 Task: Add Attachment from computer to Card Card0000000017 in Board Board0000000005 in Workspace WS0000000002 in Trello. Add Cover Purple to Card Card0000000017 in Board Board0000000005 in Workspace WS0000000002 in Trello. Add "Move Card To …" Button titled Button0000000017 to "top" of the list "To Do" to Card Card0000000017 in Board Board0000000005 in Workspace WS0000000002 in Trello. Add Description DS0000000017 to Card Card0000000017 in Board Board0000000005 in Workspace WS0000000002 in Trello. Add Comment CM0000000017 to Card Card0000000017 in Board Board0000000005 in Workspace WS0000000002 in Trello
Action: Mouse moved to (406, 310)
Screenshot: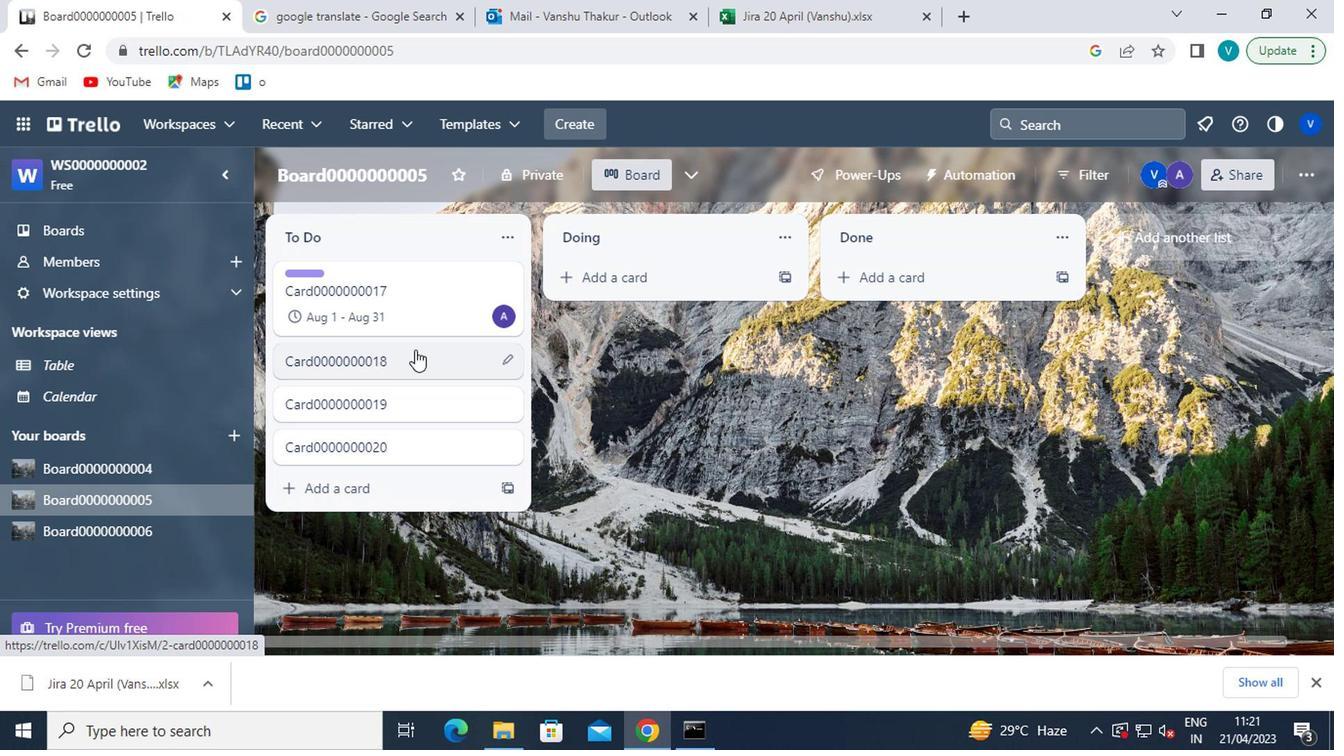 
Action: Mouse pressed left at (406, 310)
Screenshot: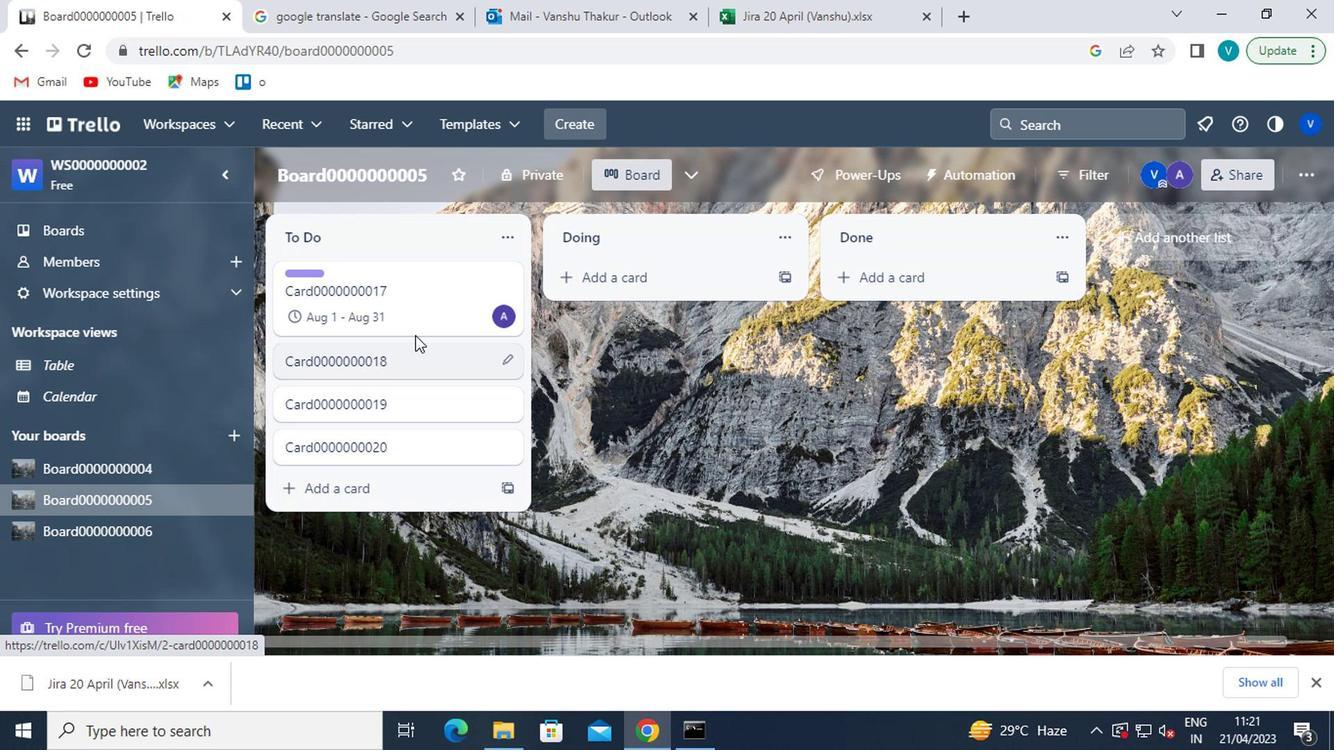 
Action: Mouse moved to (888, 494)
Screenshot: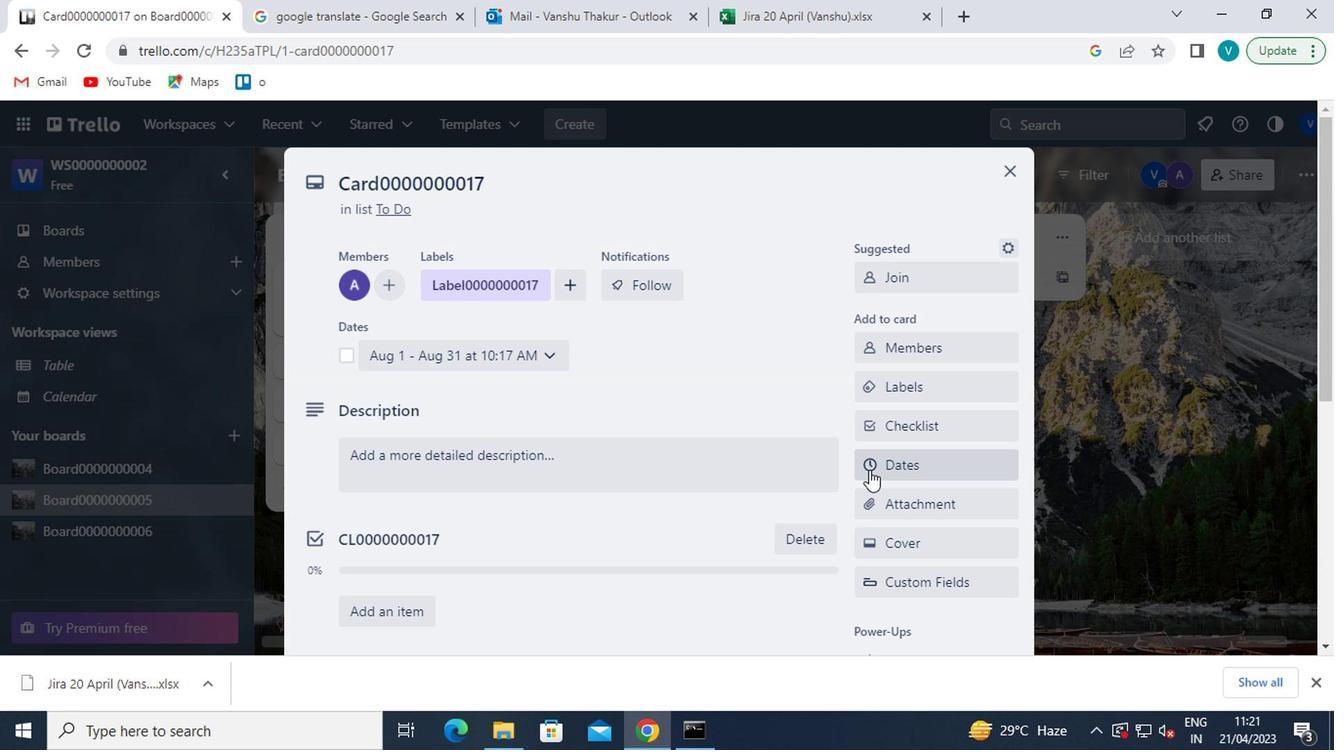
Action: Mouse pressed left at (888, 494)
Screenshot: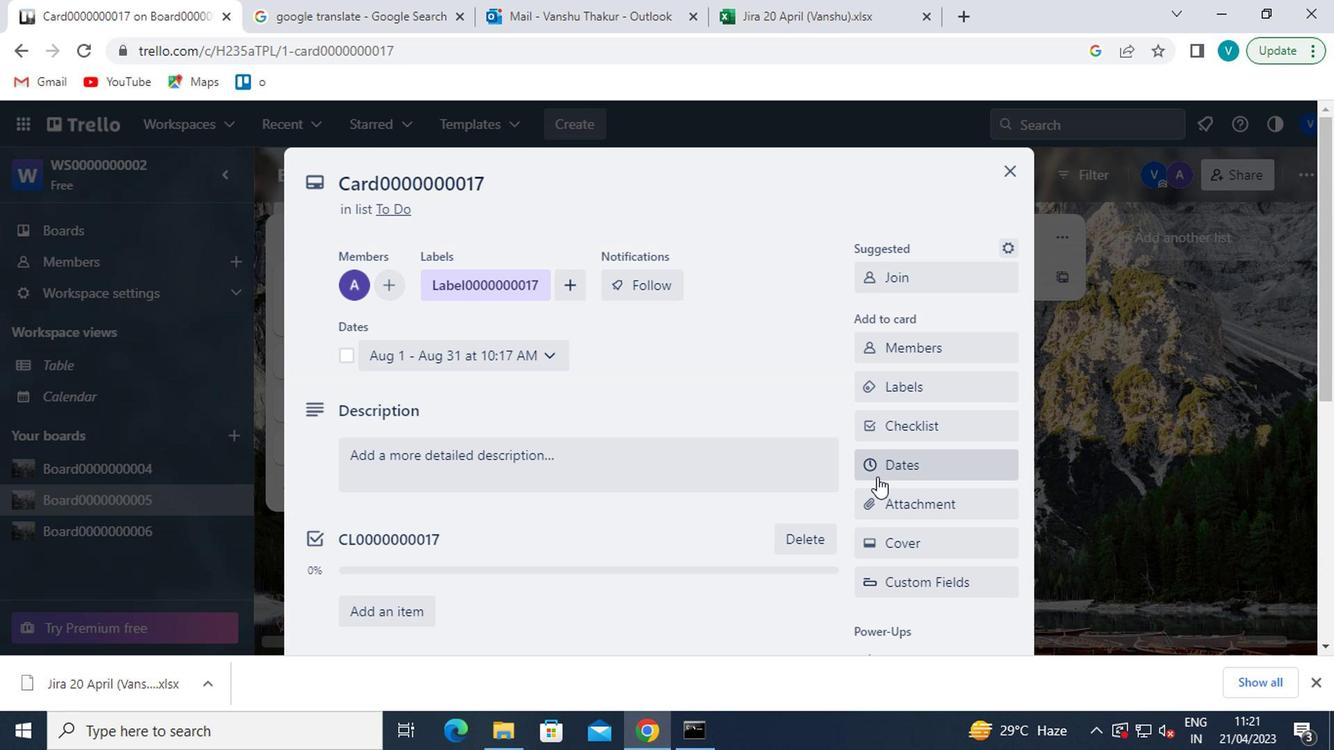
Action: Mouse moved to (944, 214)
Screenshot: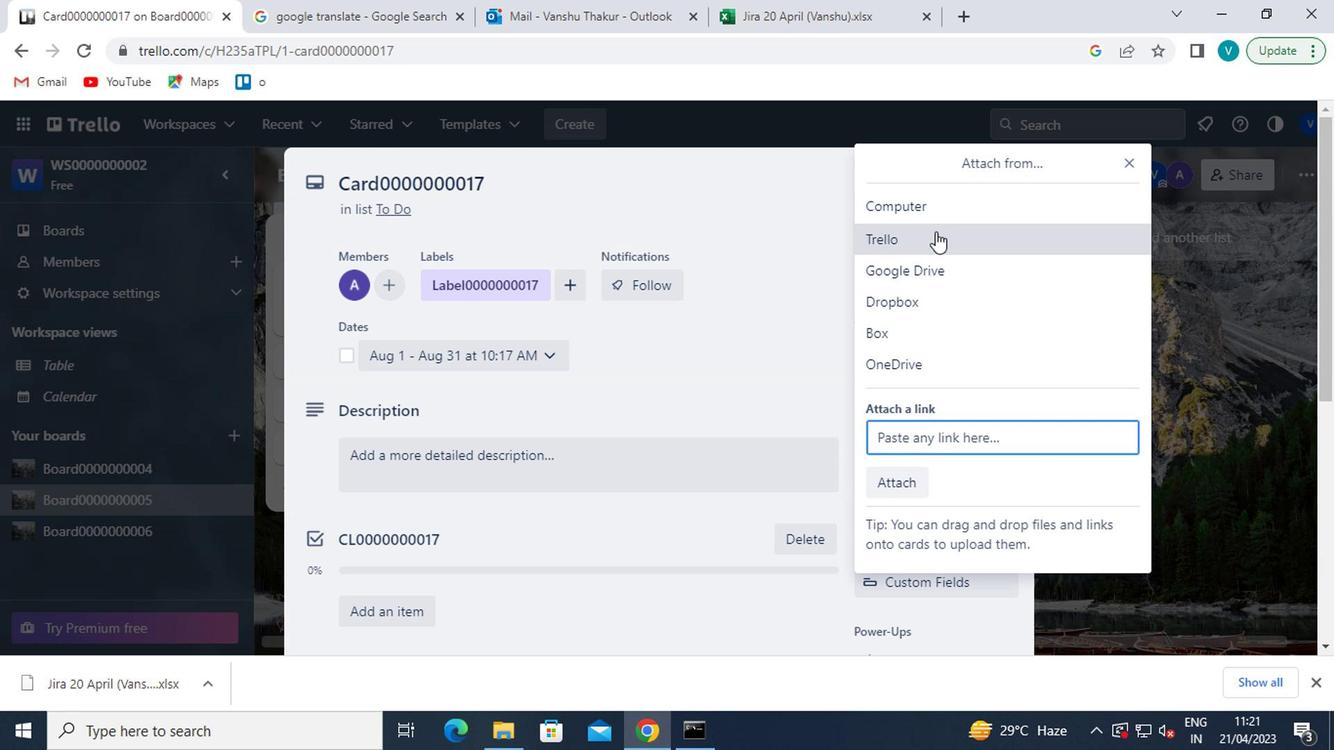 
Action: Mouse pressed left at (944, 214)
Screenshot: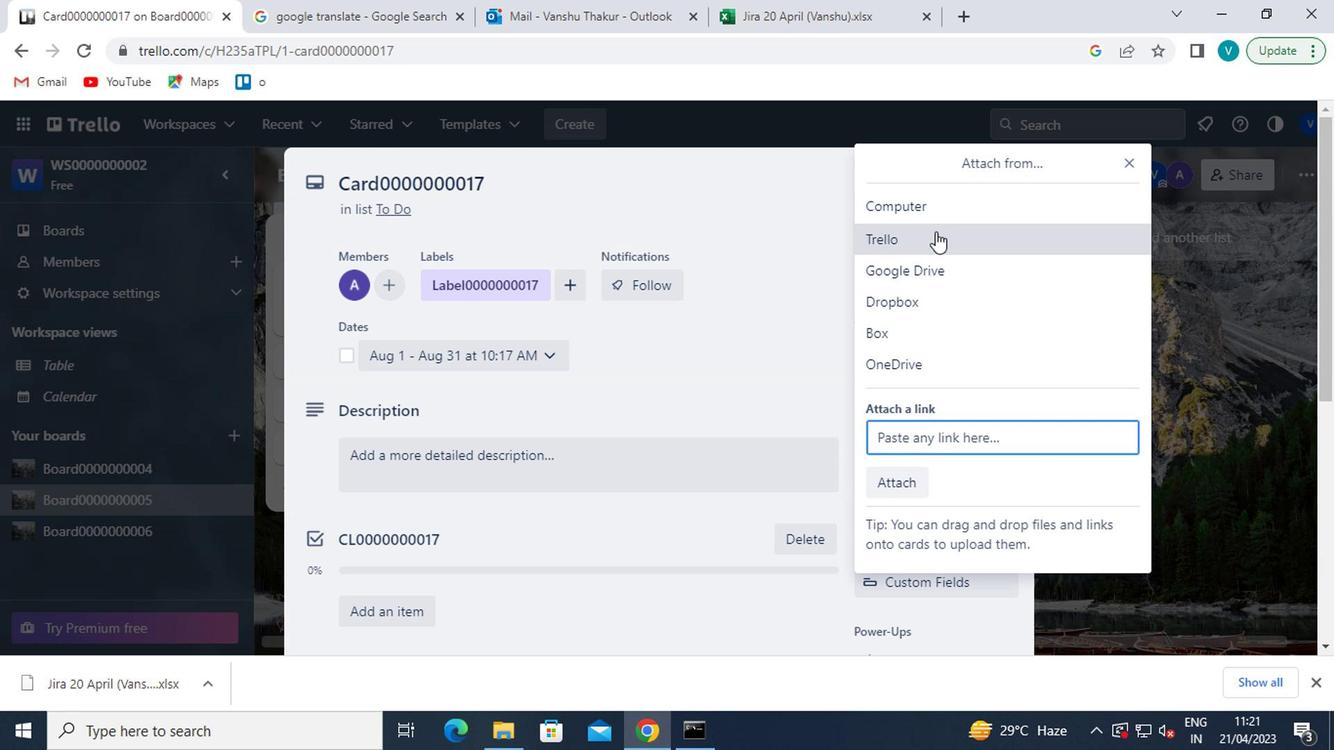 
Action: Mouse moved to (283, 284)
Screenshot: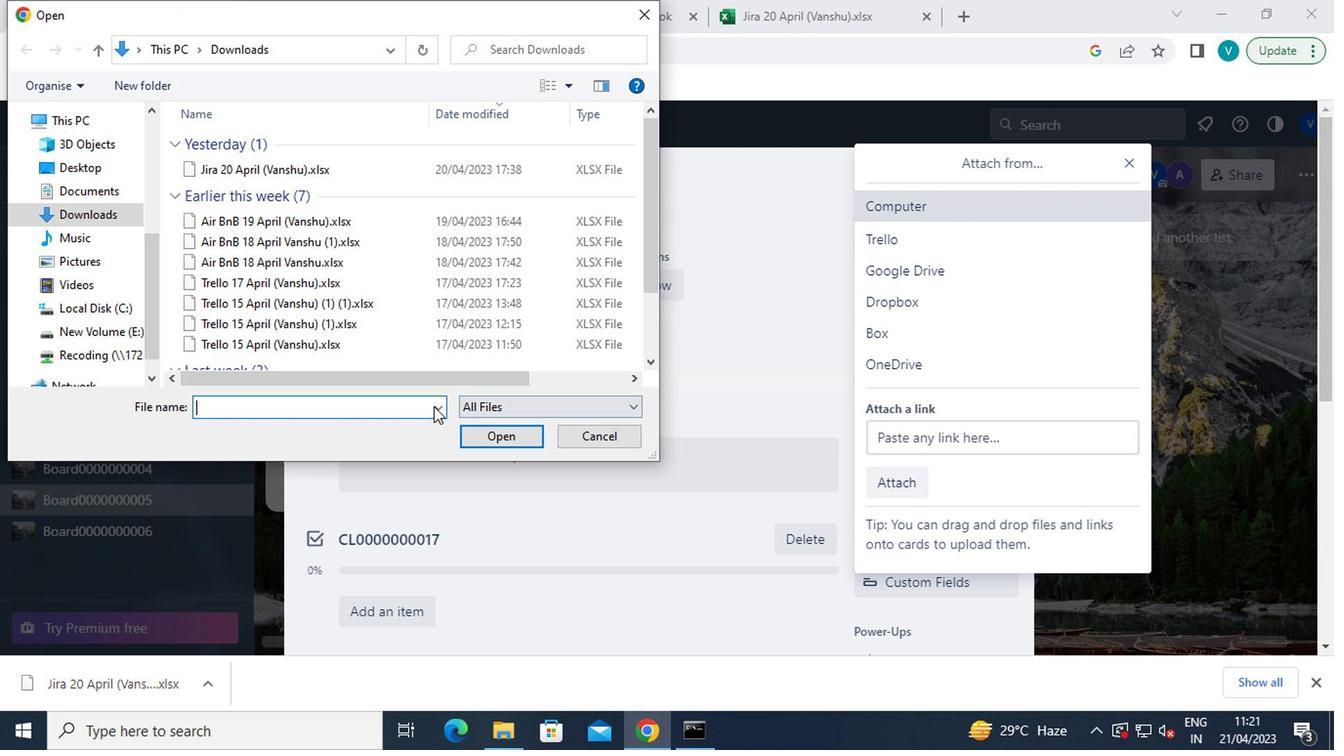 
Action: Mouse scrolled (283, 284) with delta (0, 0)
Screenshot: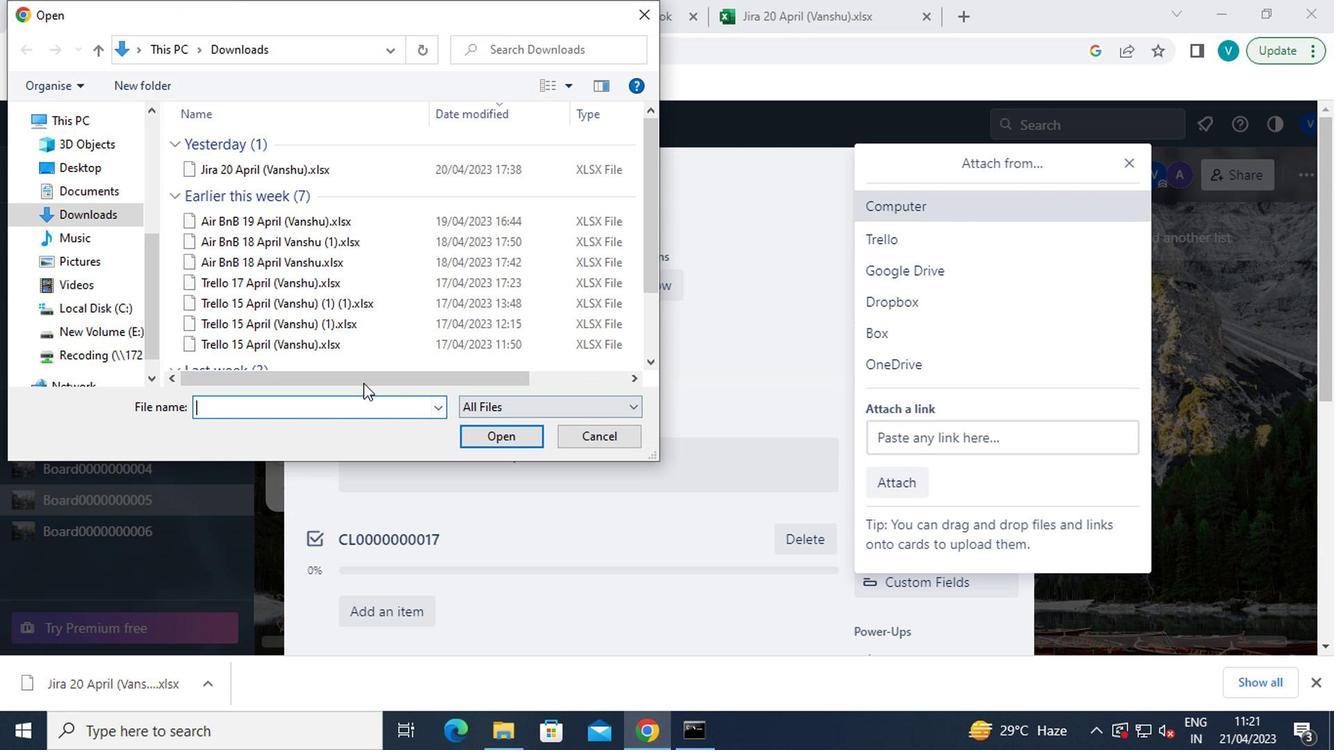 
Action: Mouse scrolled (283, 284) with delta (0, 0)
Screenshot: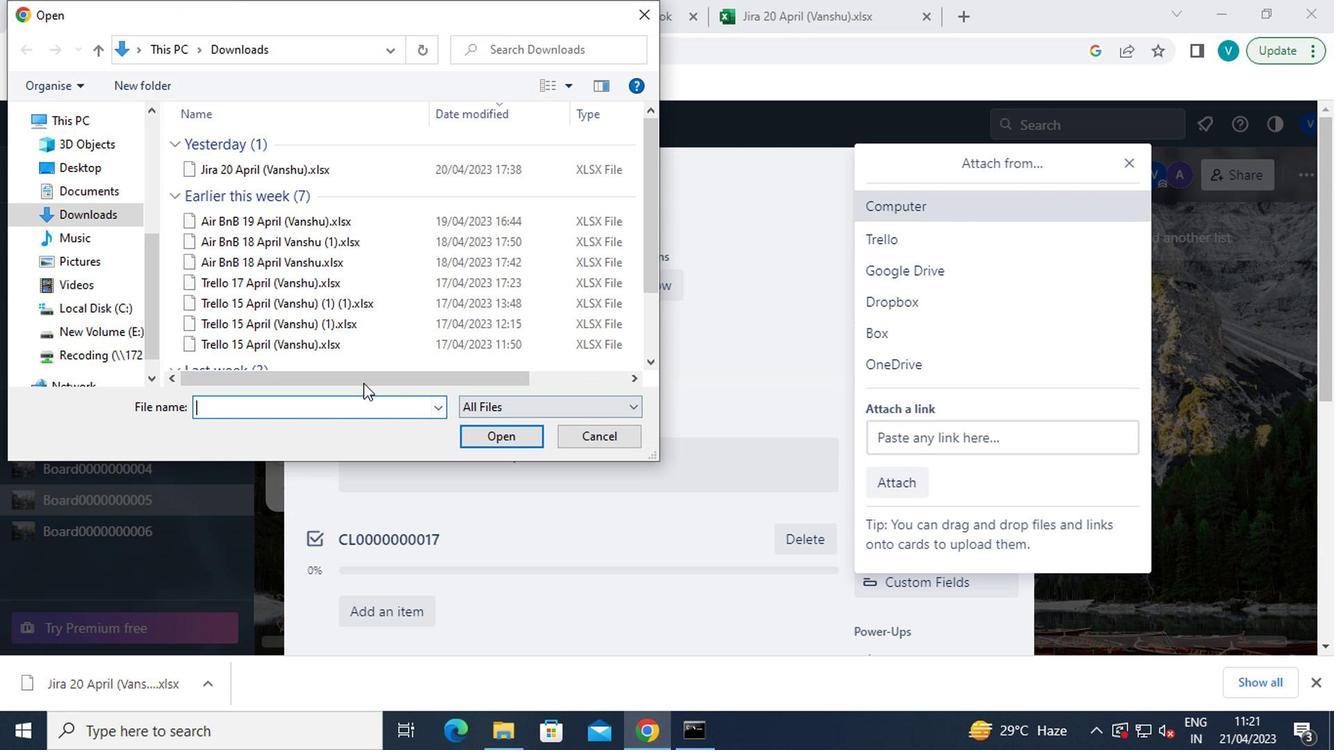 
Action: Mouse scrolled (283, 284) with delta (0, 0)
Screenshot: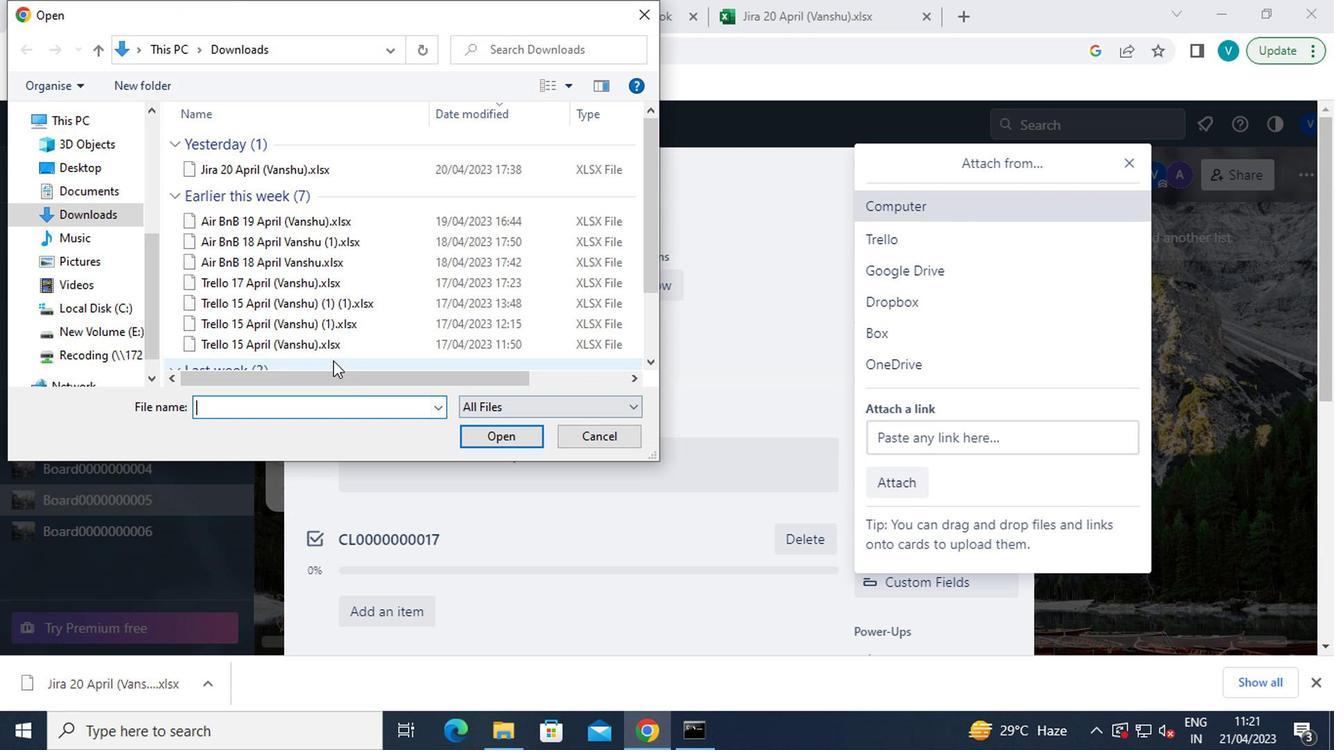 
Action: Mouse scrolled (283, 284) with delta (0, 0)
Screenshot: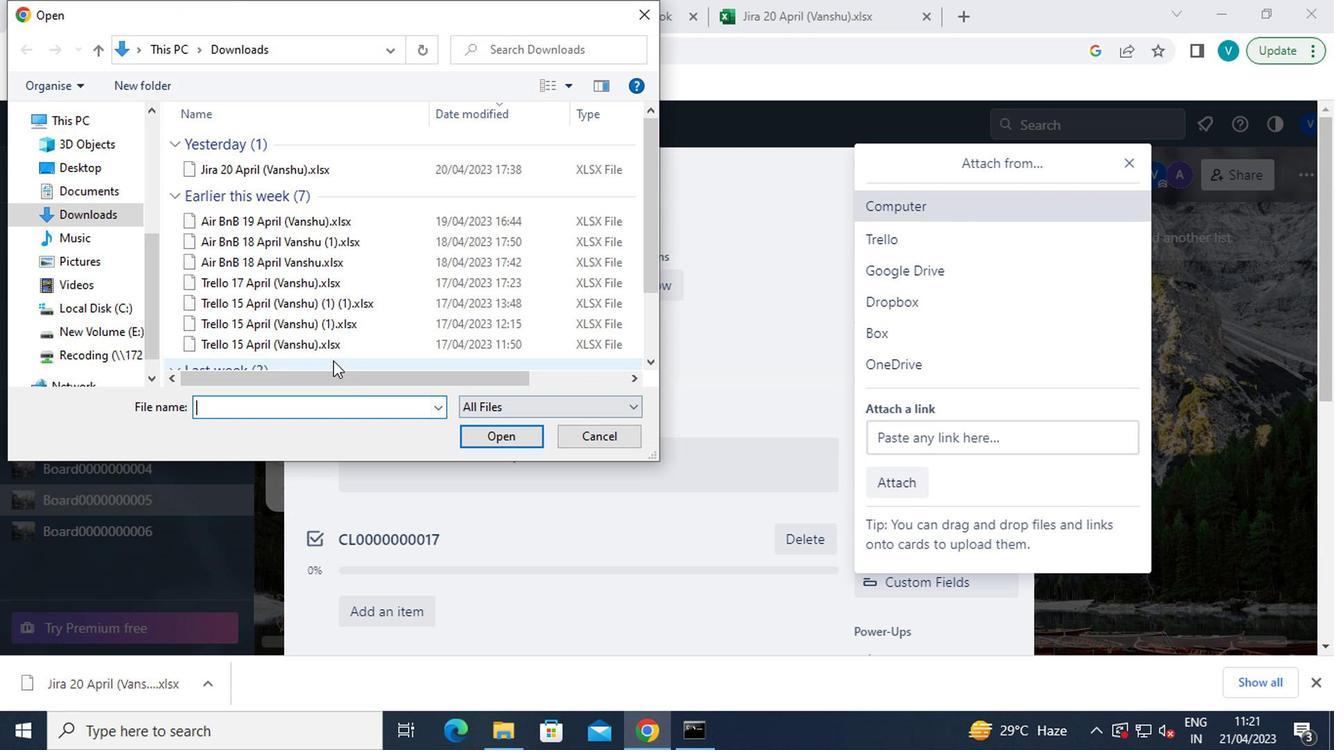 
Action: Mouse scrolled (283, 284) with delta (0, 0)
Screenshot: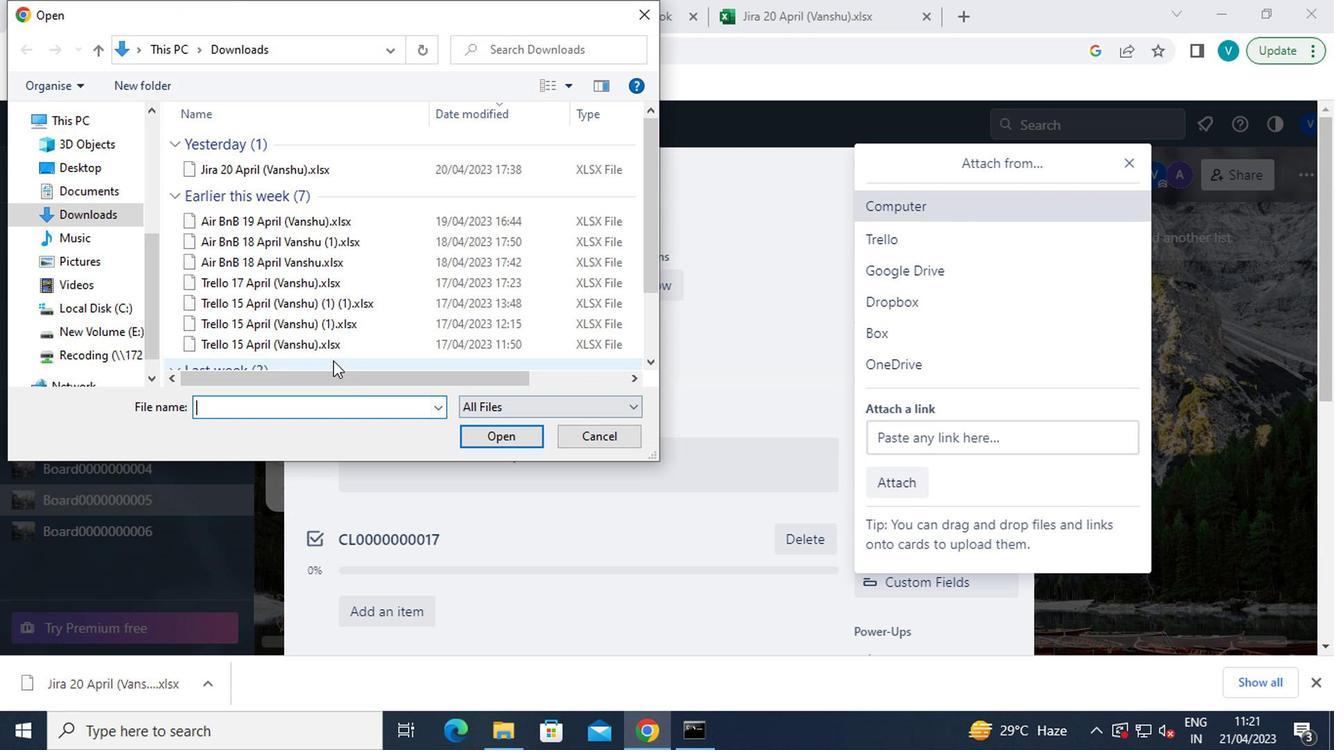 
Action: Mouse scrolled (283, 284) with delta (0, 0)
Screenshot: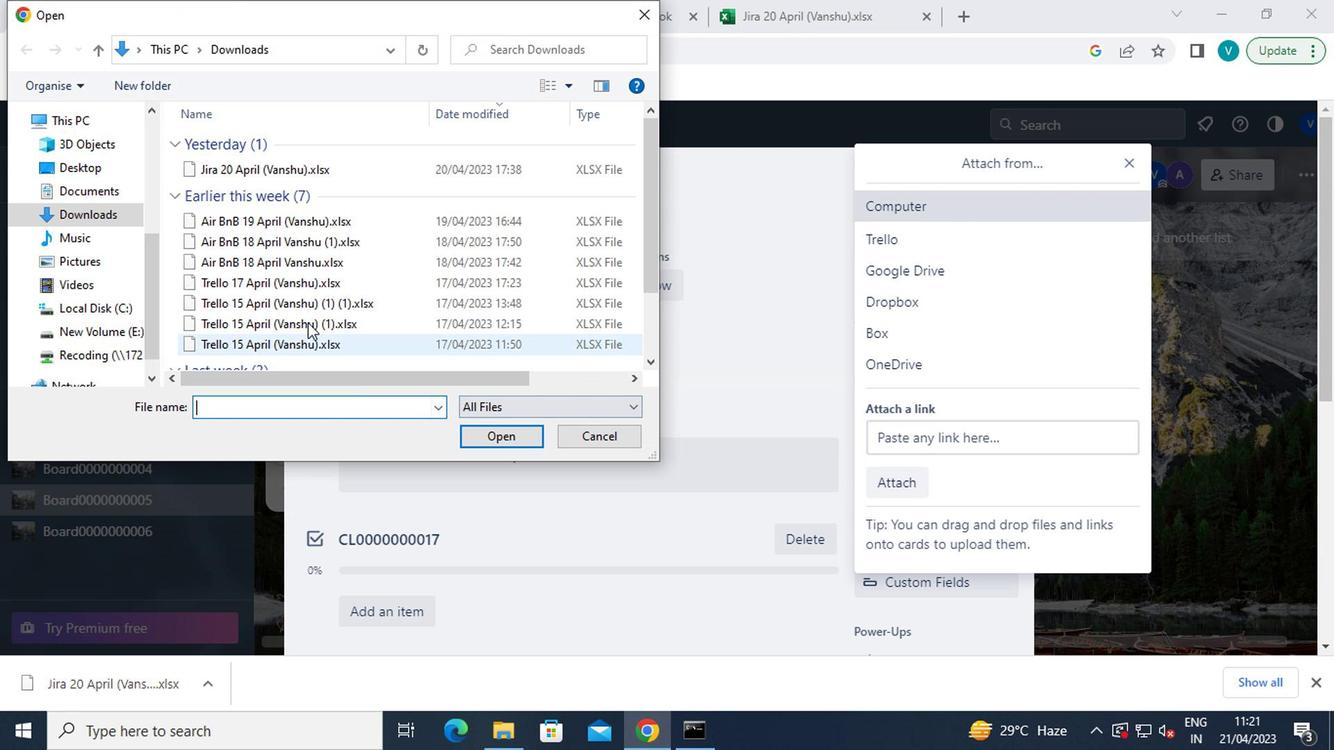 
Action: Mouse moved to (248, 362)
Screenshot: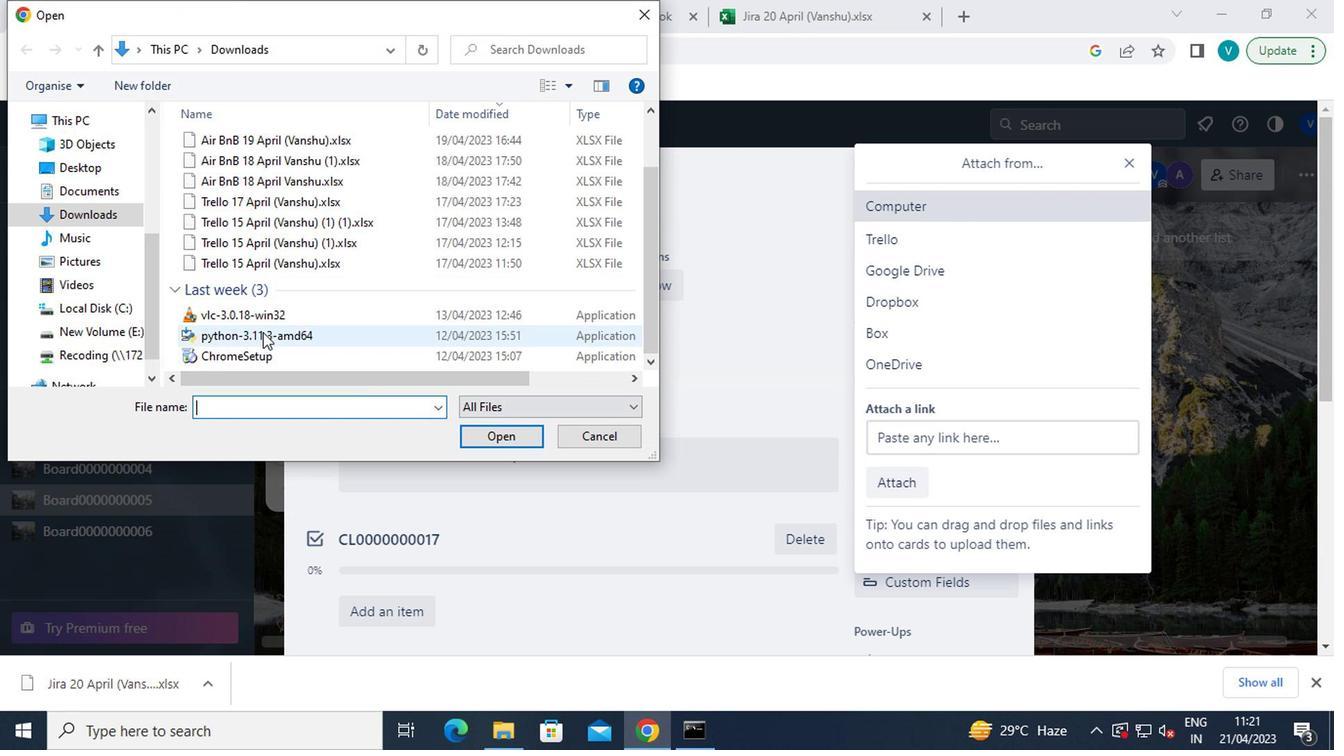 
Action: Mouse pressed left at (248, 362)
Screenshot: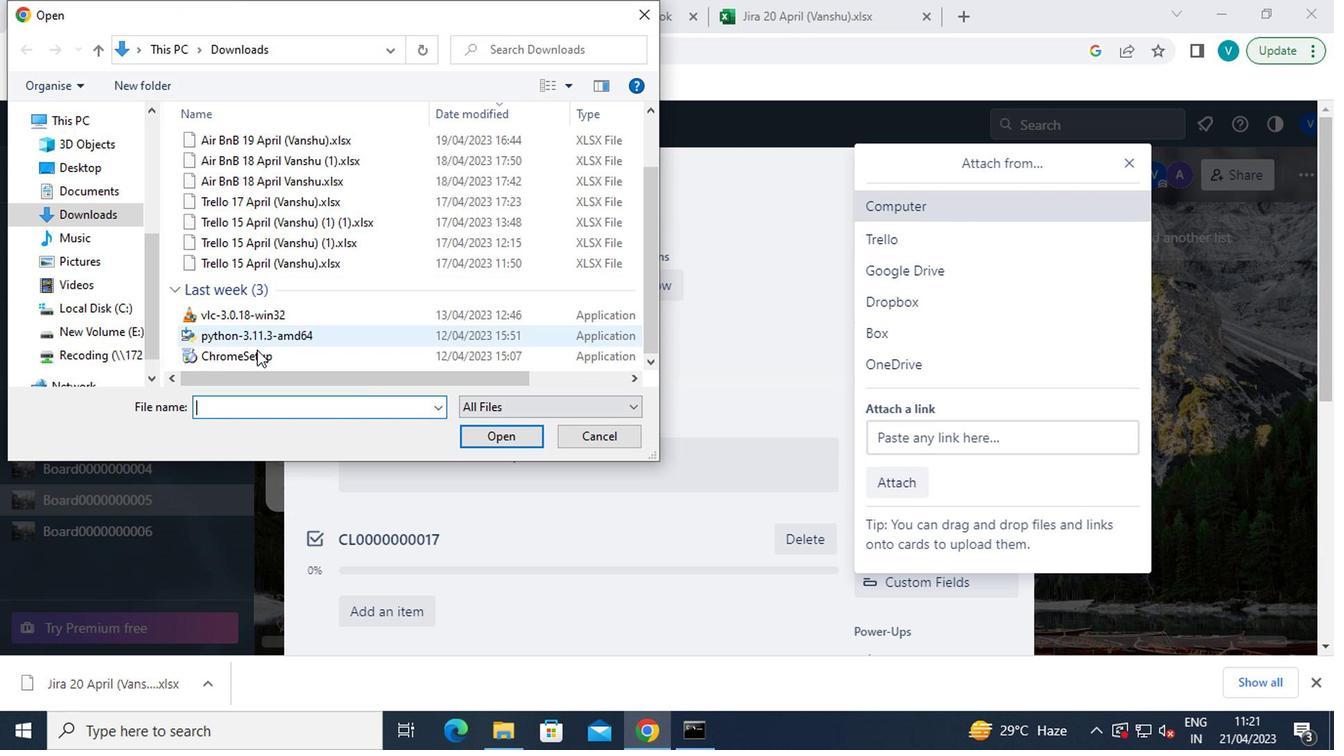 
Action: Mouse moved to (508, 450)
Screenshot: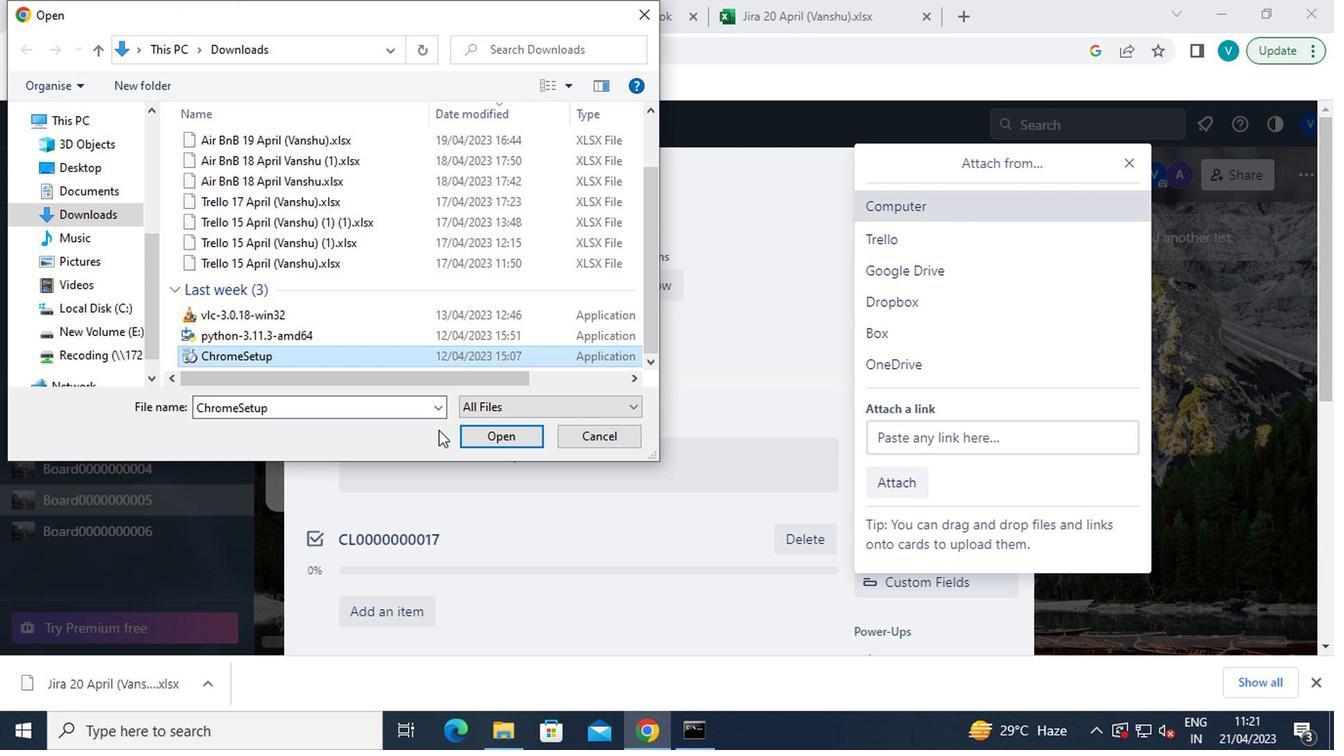 
Action: Mouse pressed left at (508, 450)
Screenshot: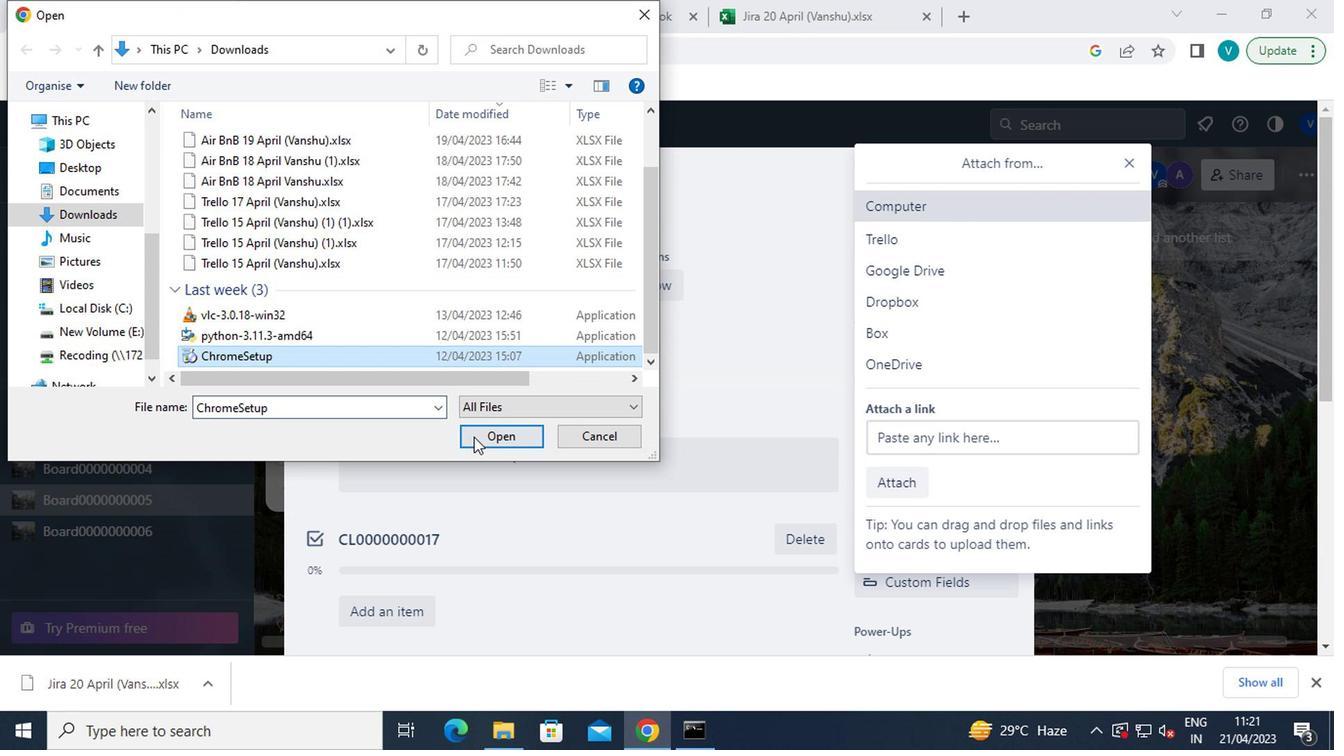 
Action: Mouse moved to (1122, 161)
Screenshot: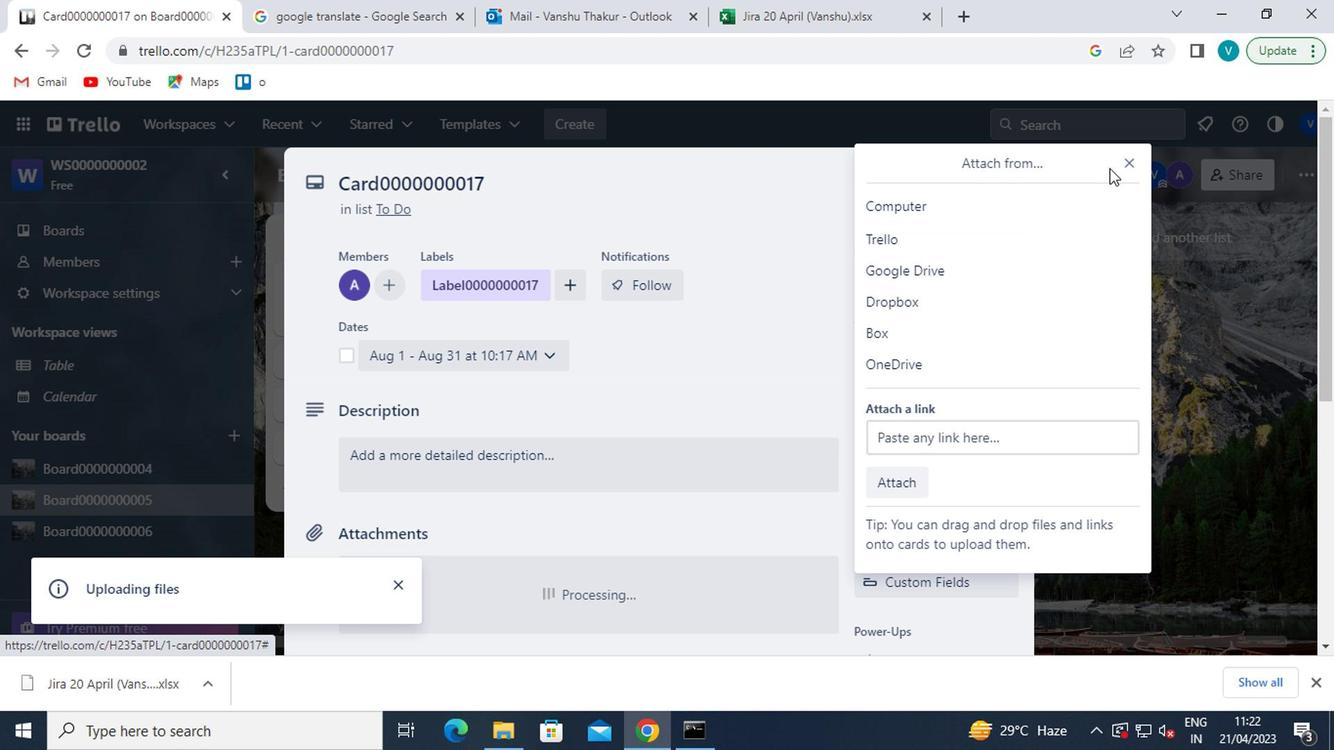 
Action: Mouse pressed left at (1122, 161)
Screenshot: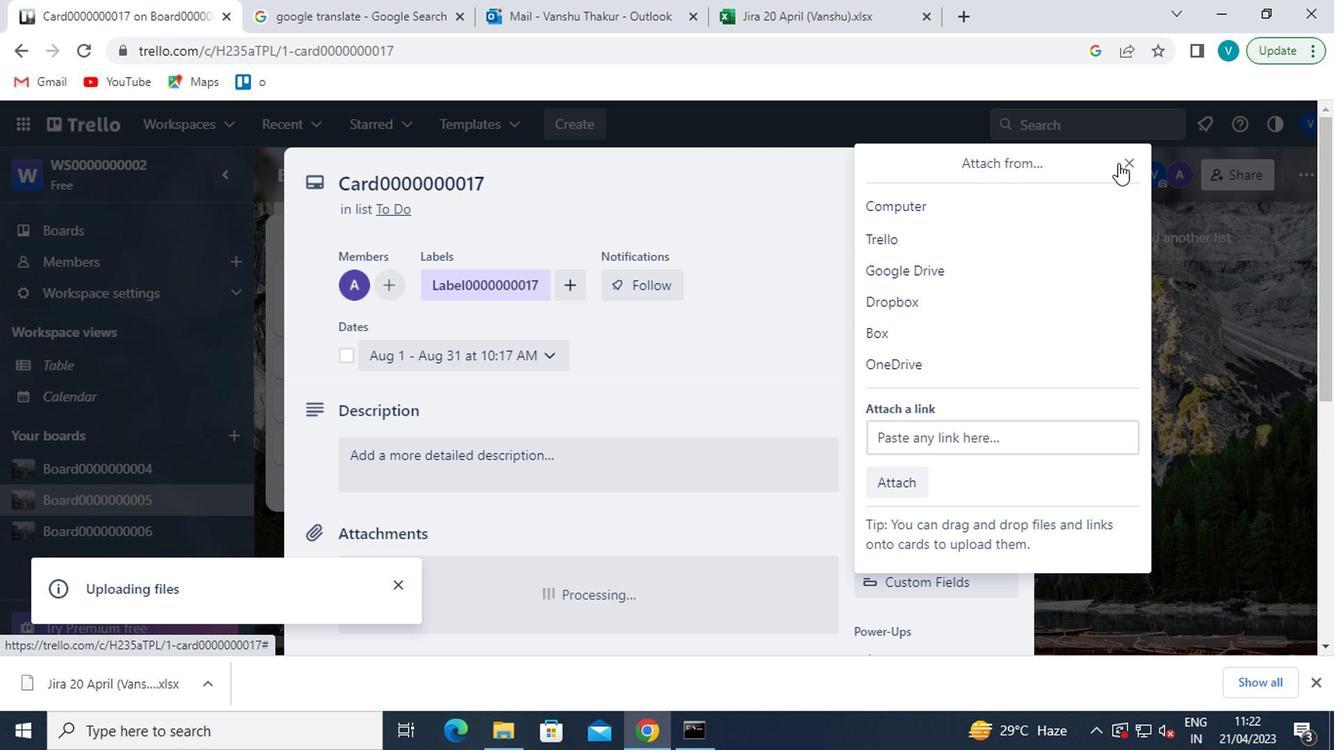 
Action: Mouse moved to (904, 547)
Screenshot: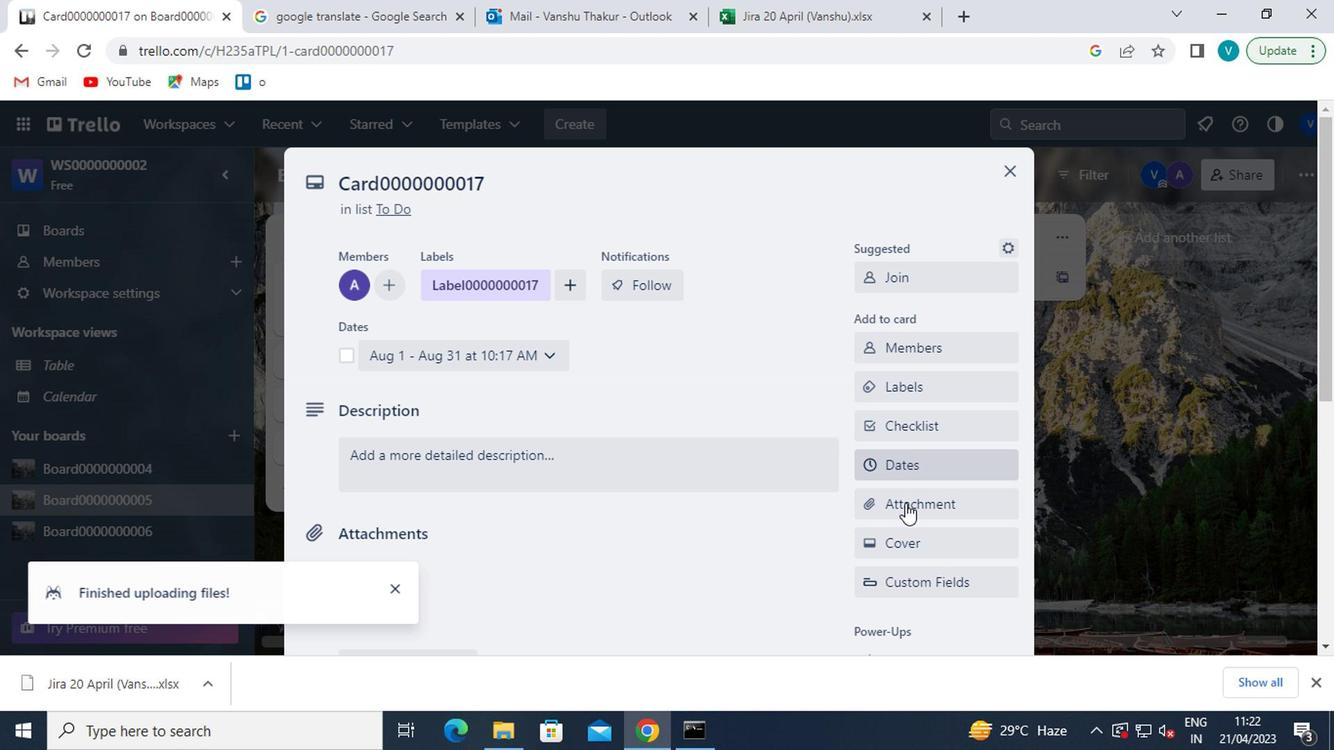 
Action: Mouse pressed left at (904, 547)
Screenshot: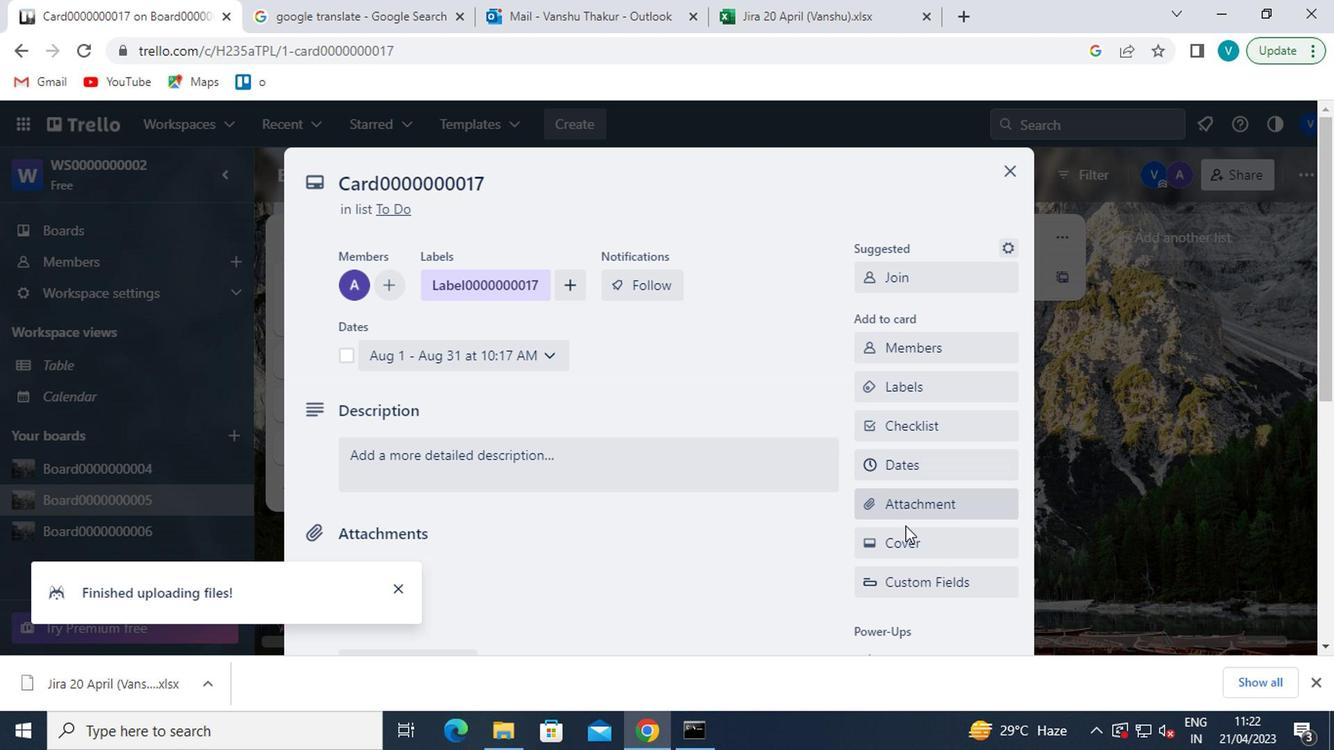 
Action: Mouse moved to (1111, 332)
Screenshot: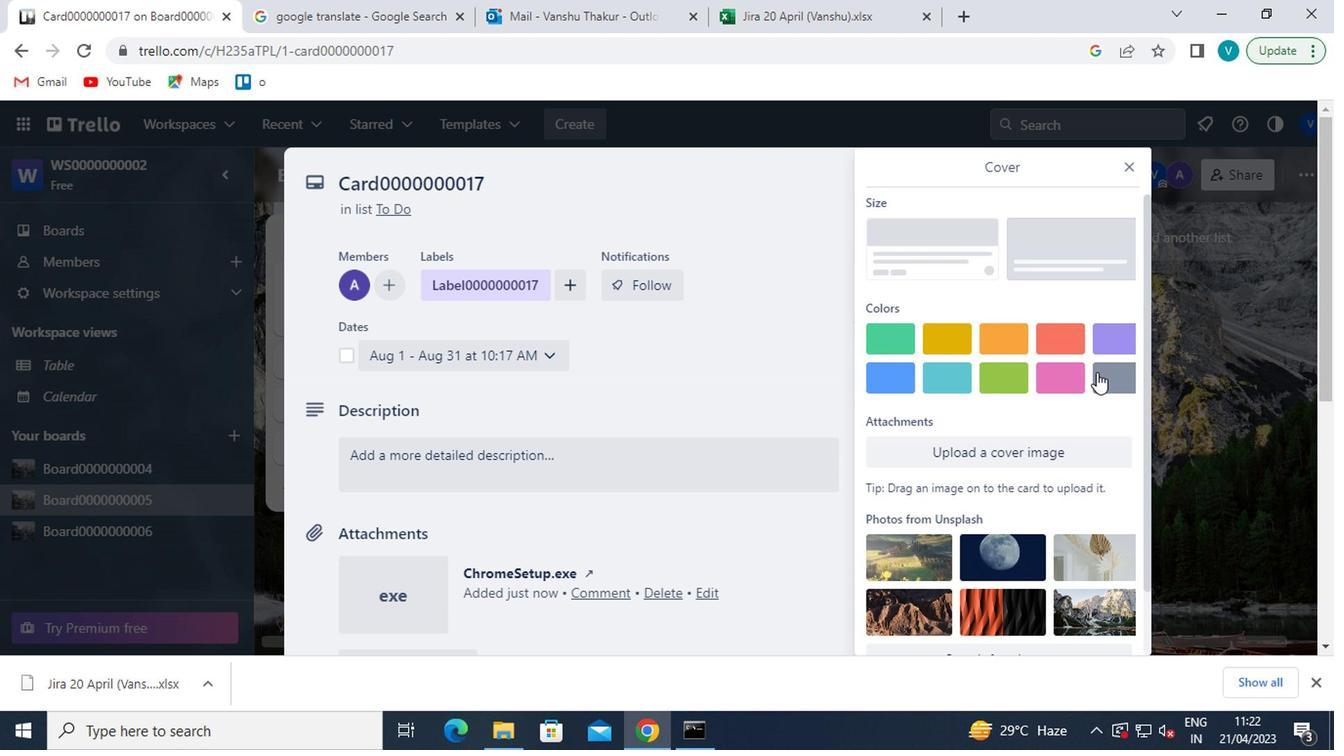 
Action: Mouse pressed left at (1111, 332)
Screenshot: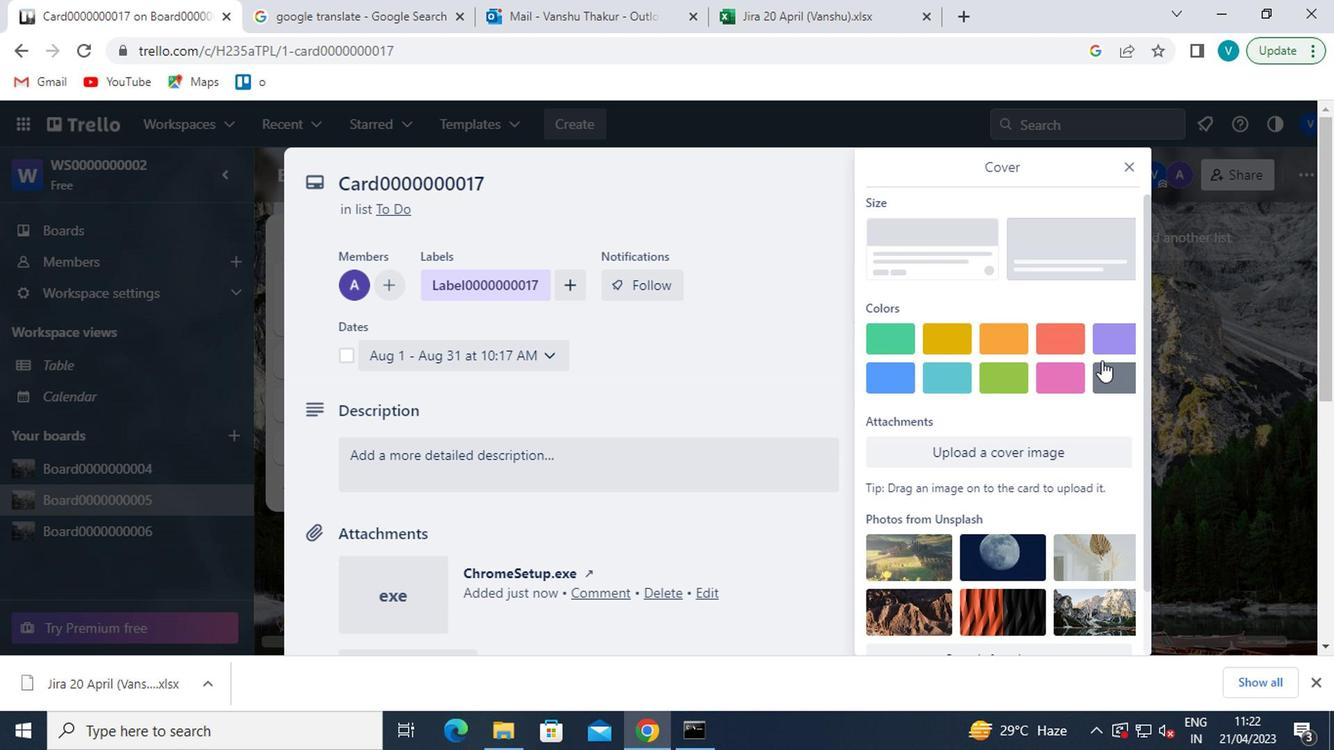 
Action: Mouse moved to (1128, 161)
Screenshot: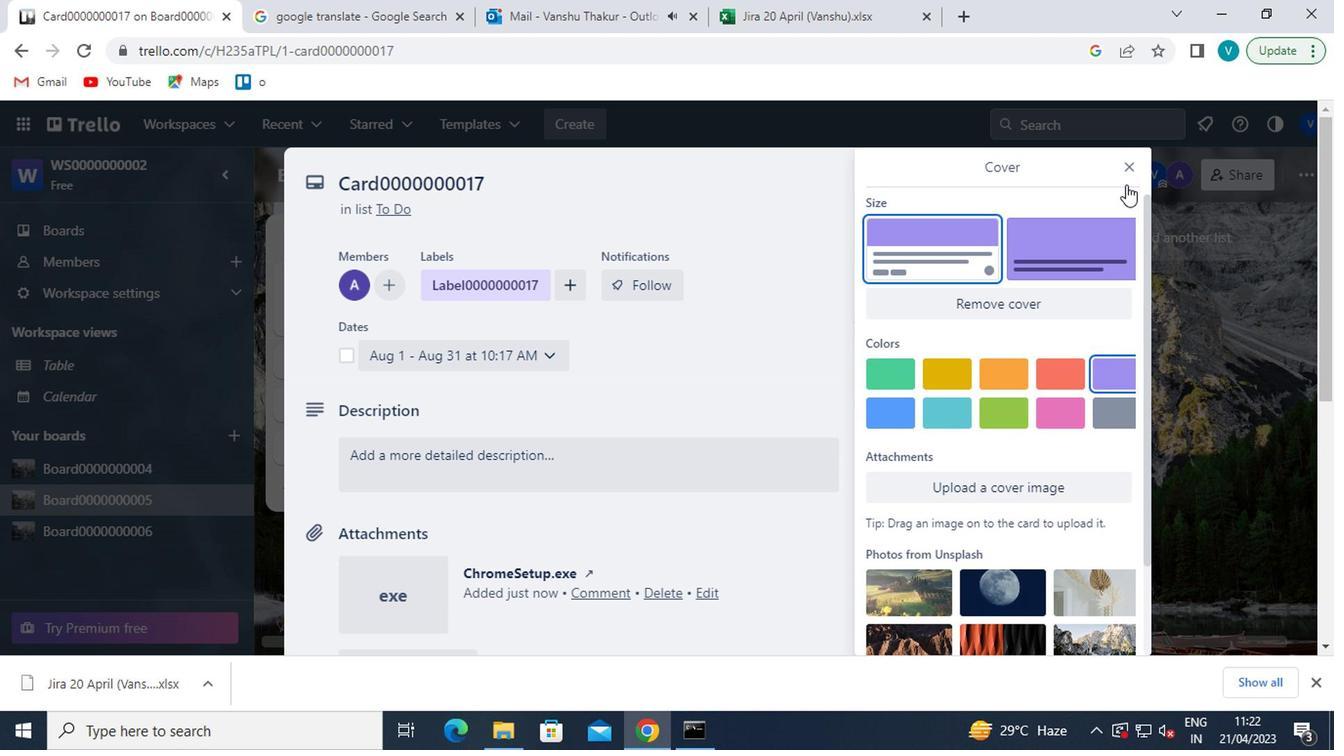 
Action: Mouse pressed left at (1128, 161)
Screenshot: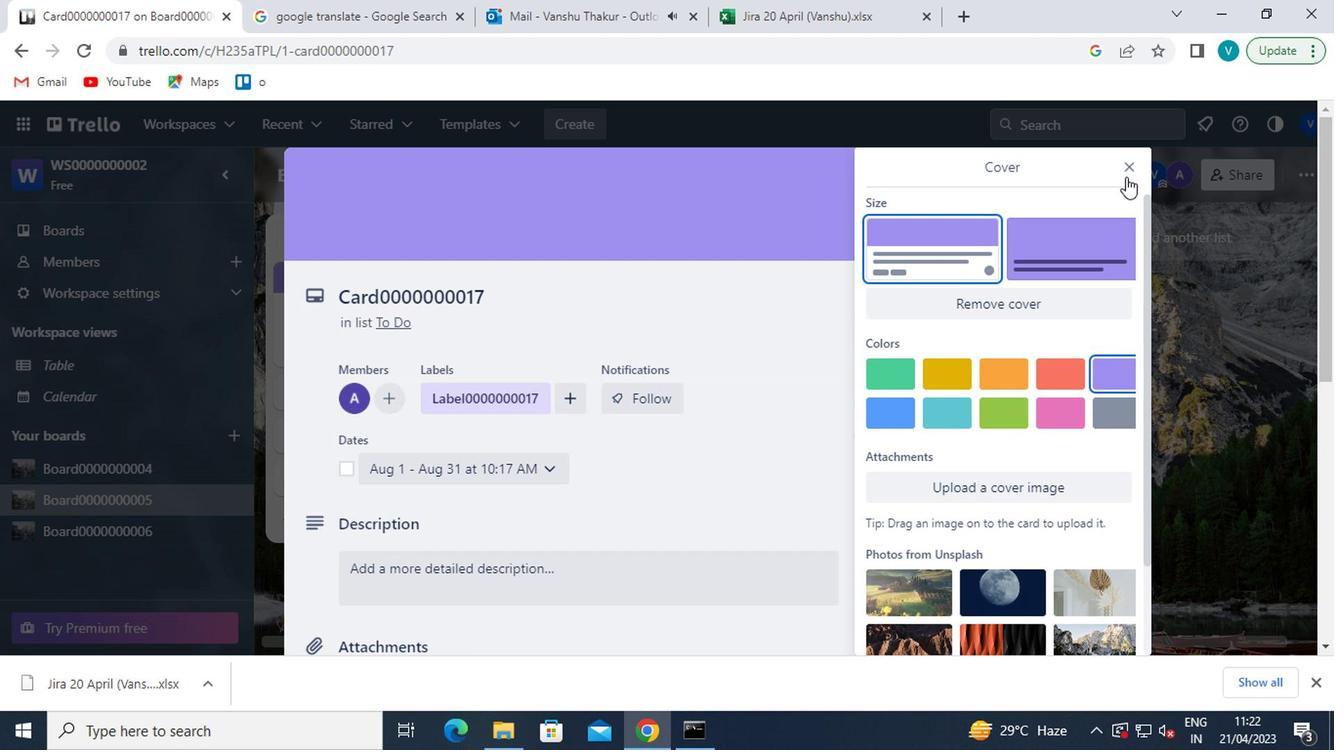 
Action: Mouse moved to (938, 375)
Screenshot: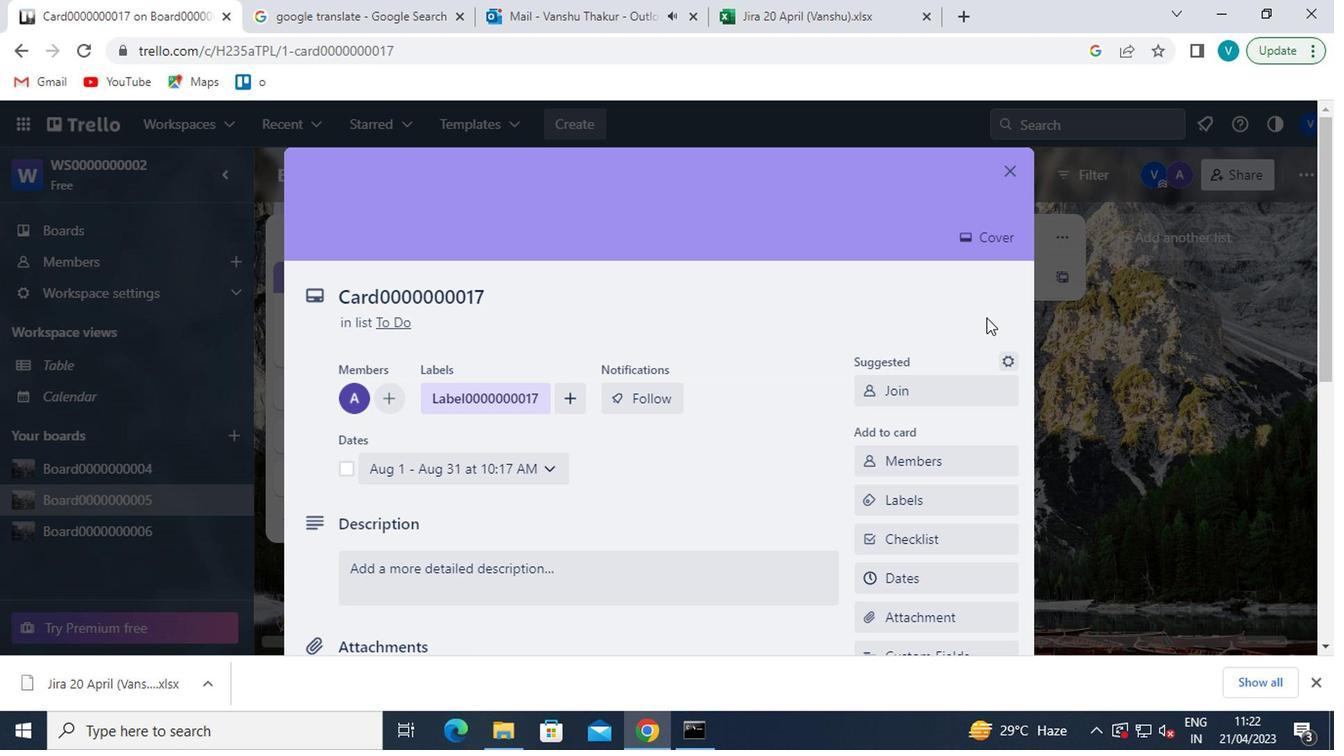 
Action: Mouse scrolled (938, 374) with delta (0, 0)
Screenshot: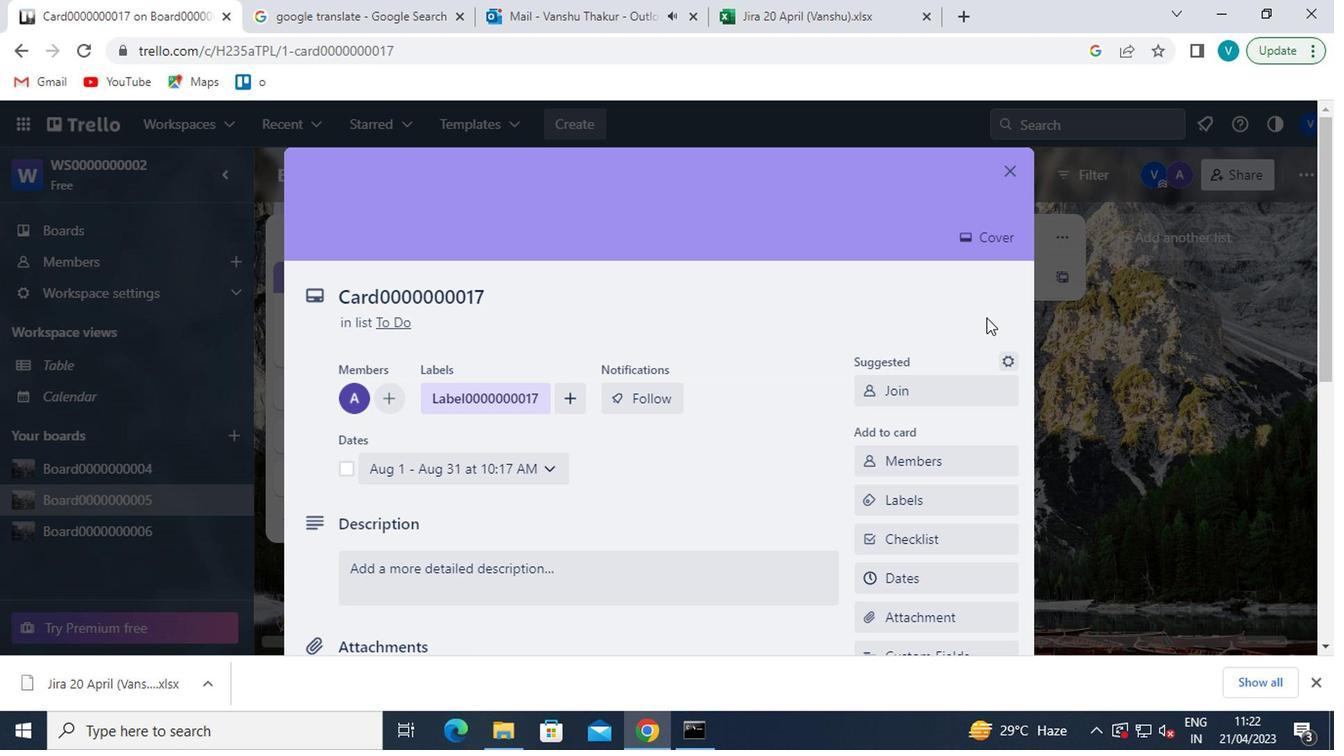 
Action: Mouse moved to (926, 400)
Screenshot: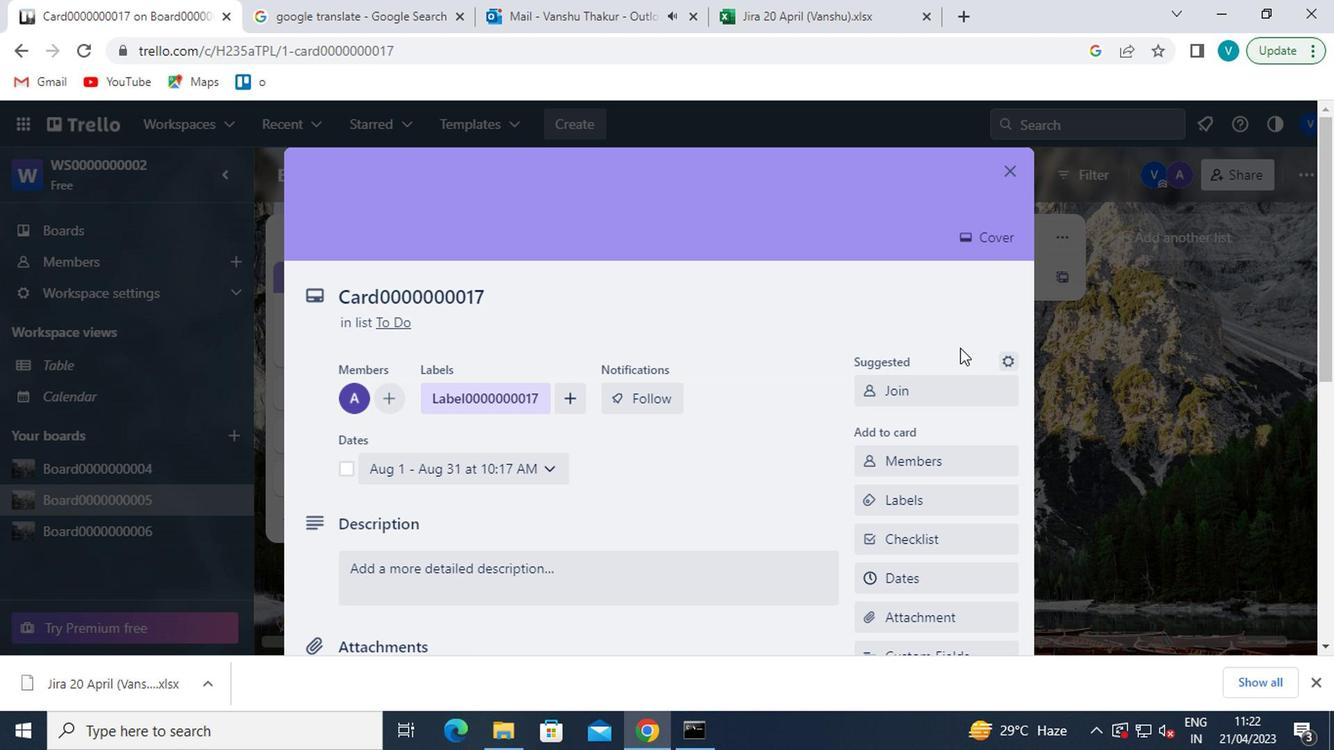 
Action: Mouse scrolled (926, 398) with delta (0, -1)
Screenshot: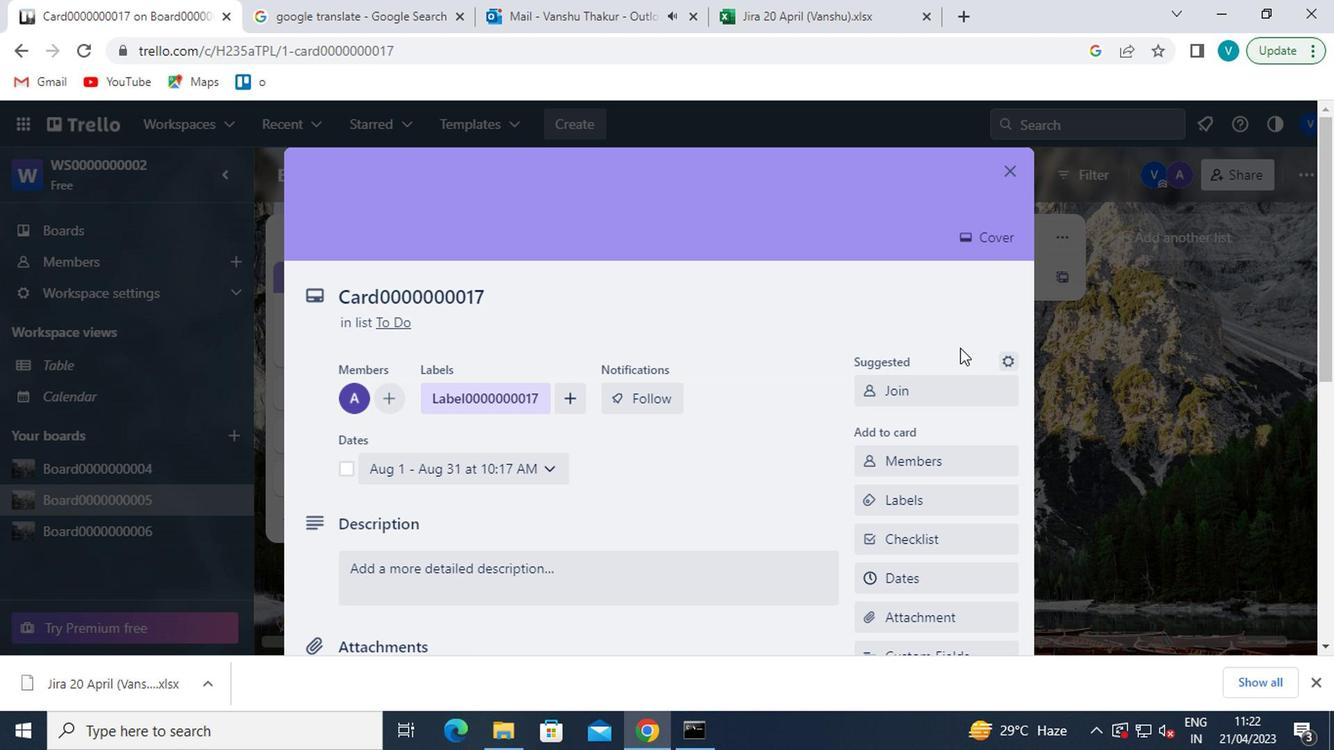 
Action: Mouse moved to (921, 412)
Screenshot: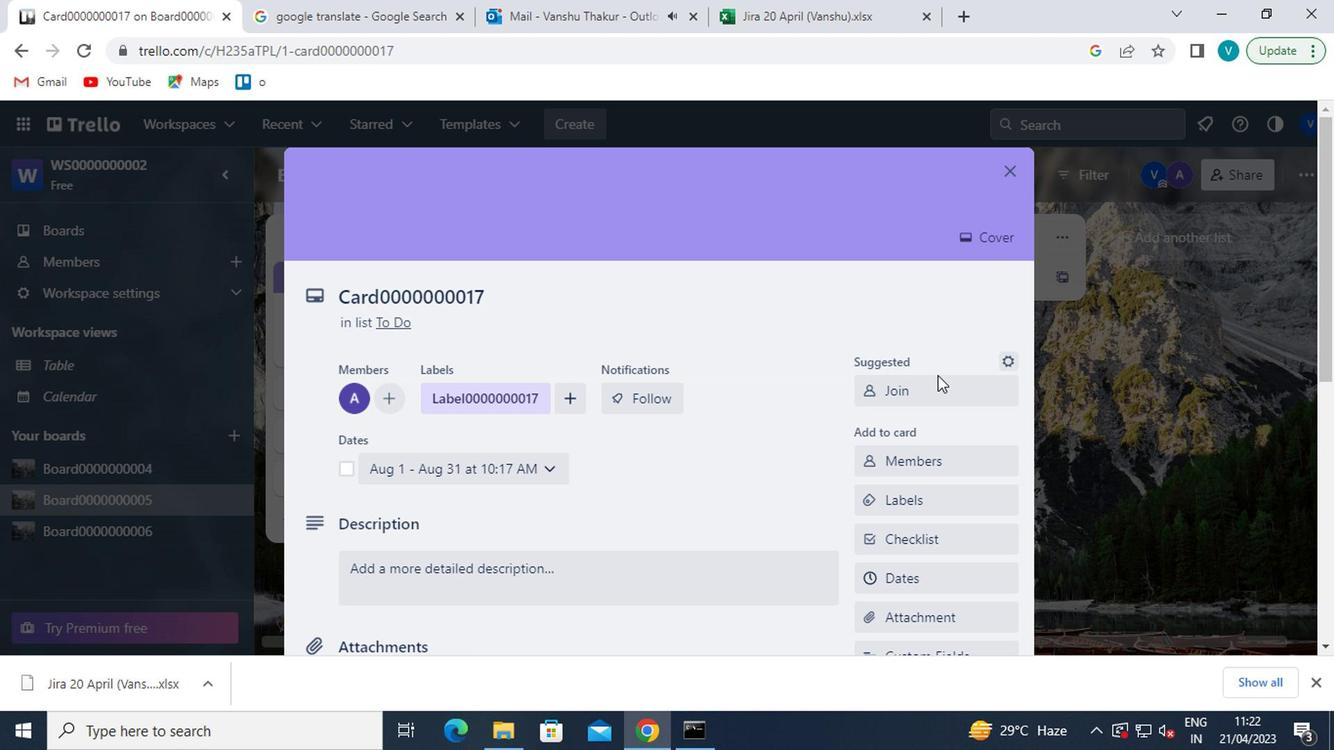 
Action: Mouse scrolled (921, 410) with delta (0, -1)
Screenshot: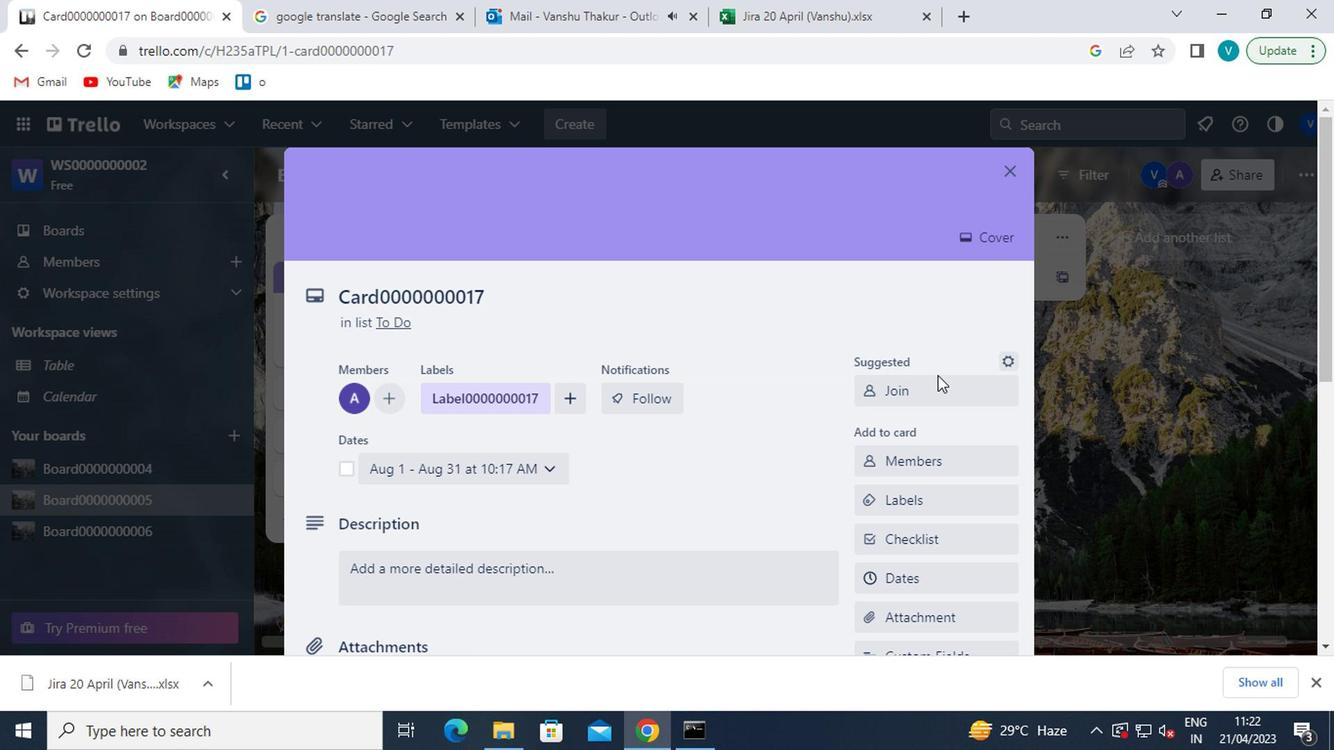 
Action: Mouse moved to (900, 537)
Screenshot: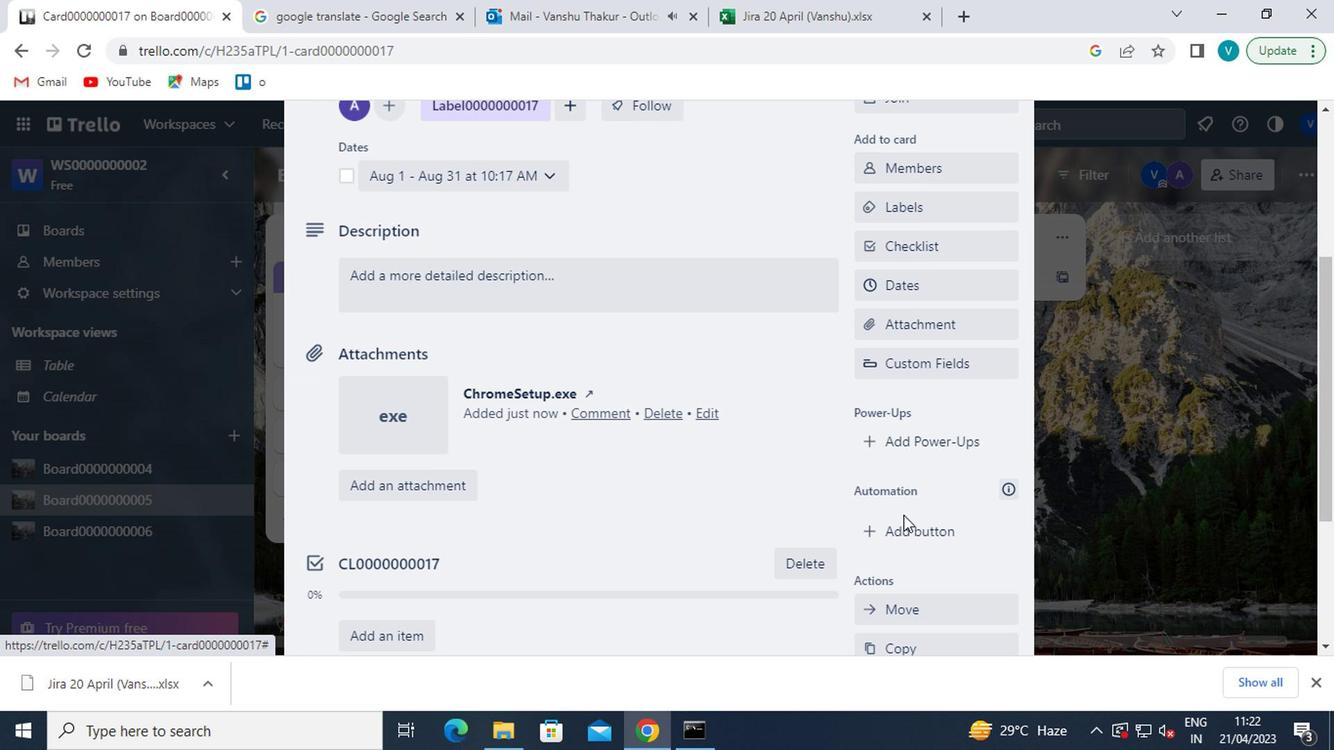 
Action: Mouse pressed left at (900, 537)
Screenshot: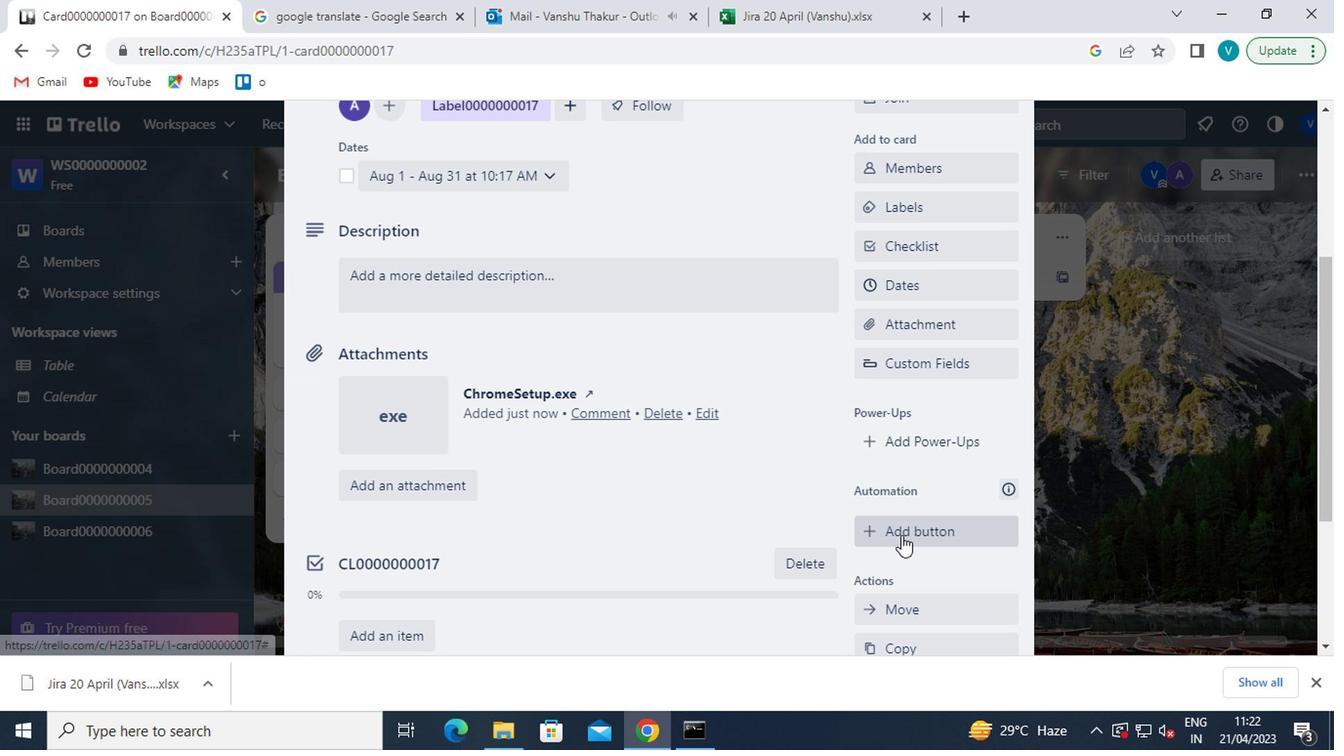 
Action: Mouse moved to (990, 265)
Screenshot: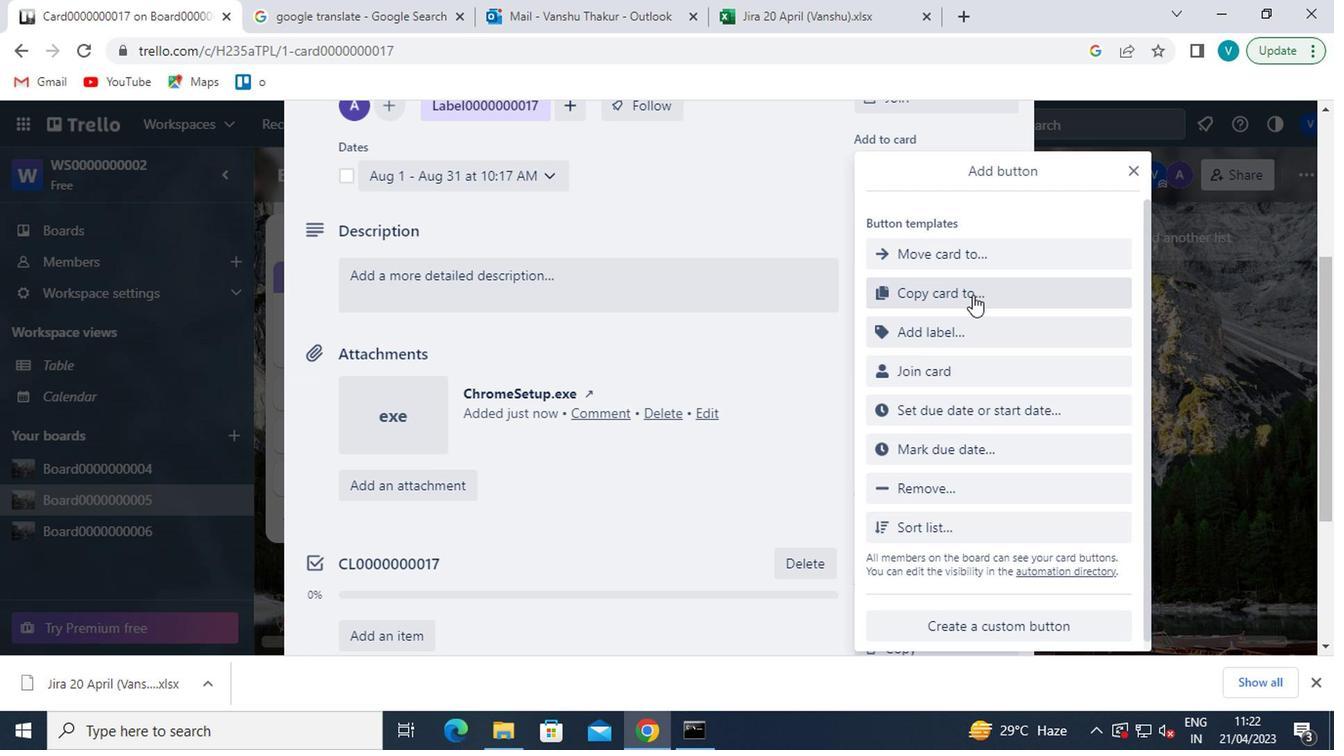 
Action: Mouse pressed left at (990, 265)
Screenshot: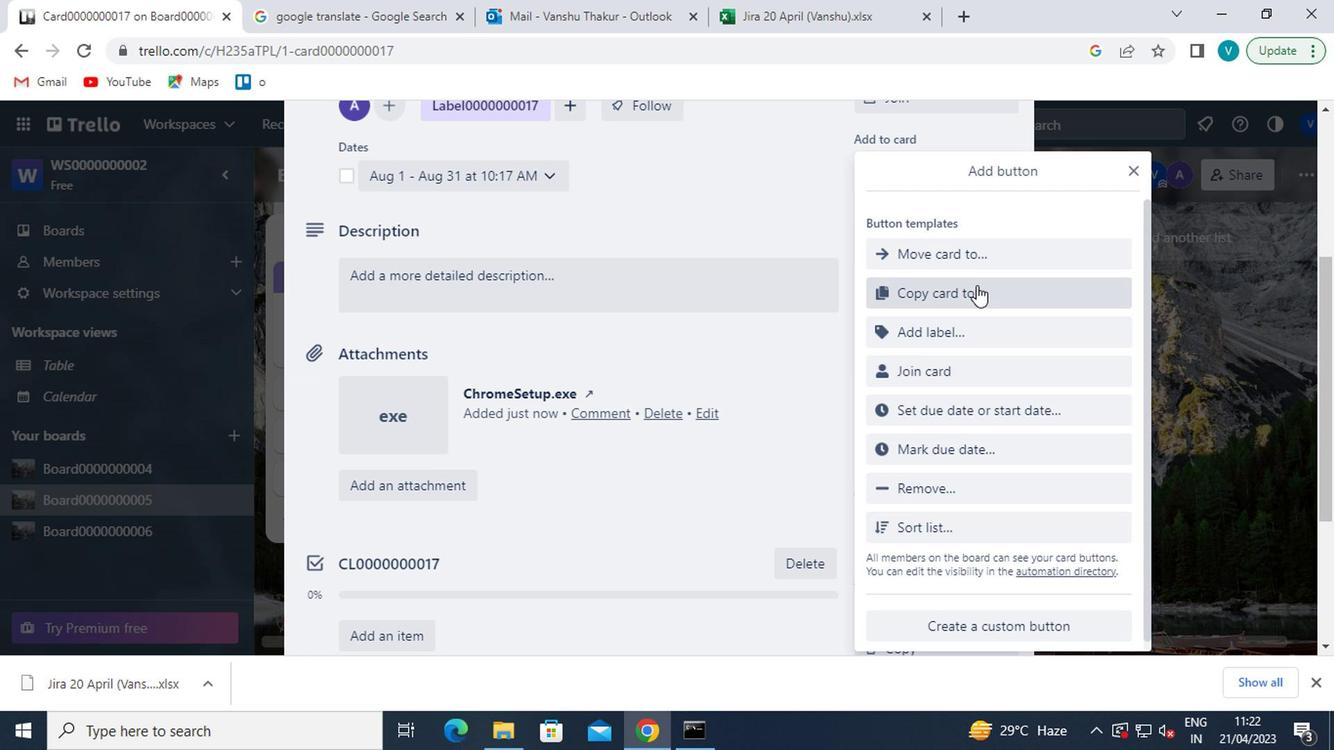 
Action: Mouse moved to (992, 253)
Screenshot: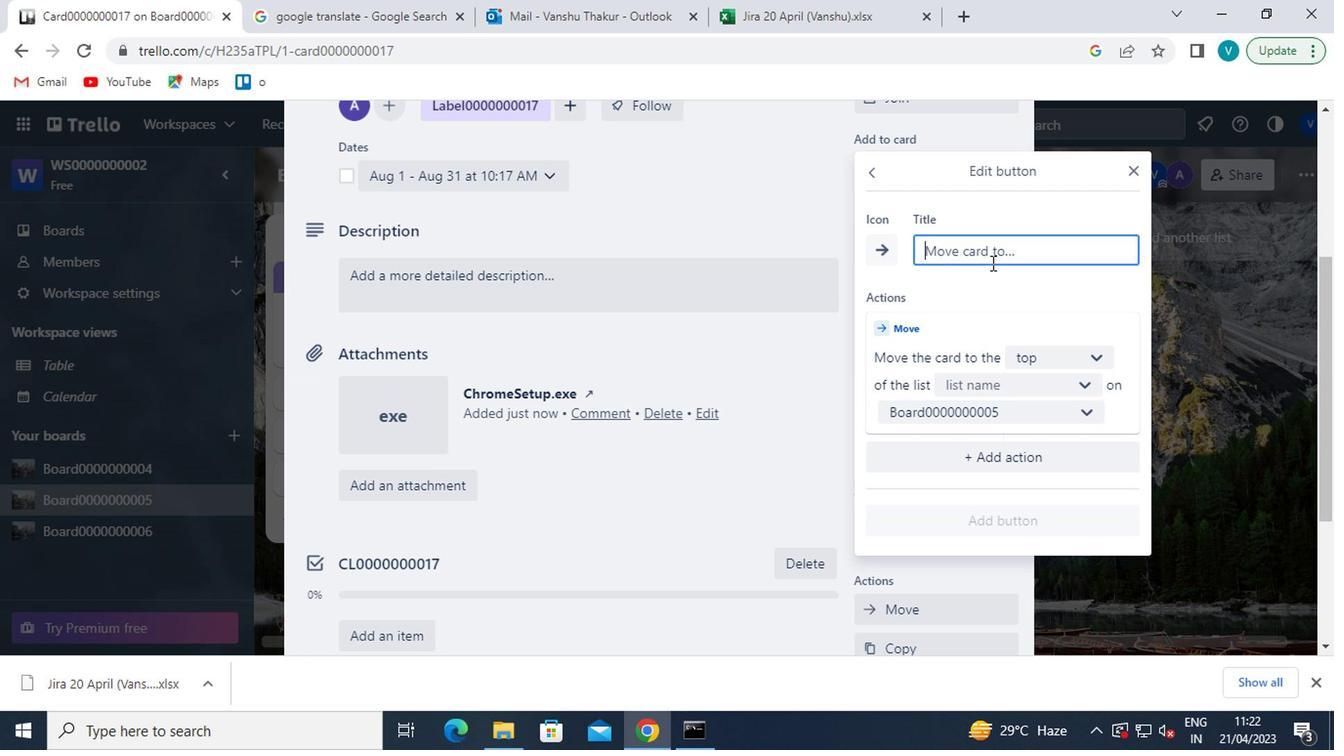 
Action: Mouse pressed left at (992, 253)
Screenshot: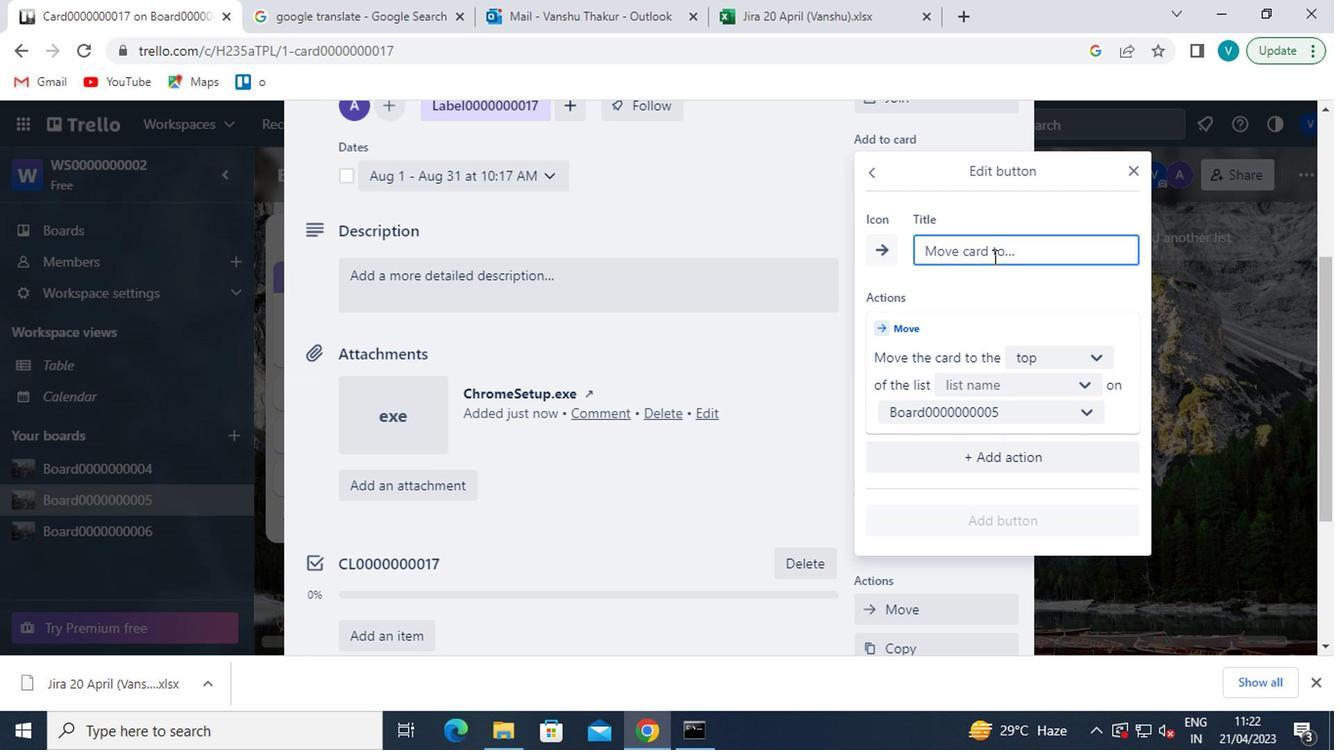 
Action: Mouse moved to (572, 79)
Screenshot: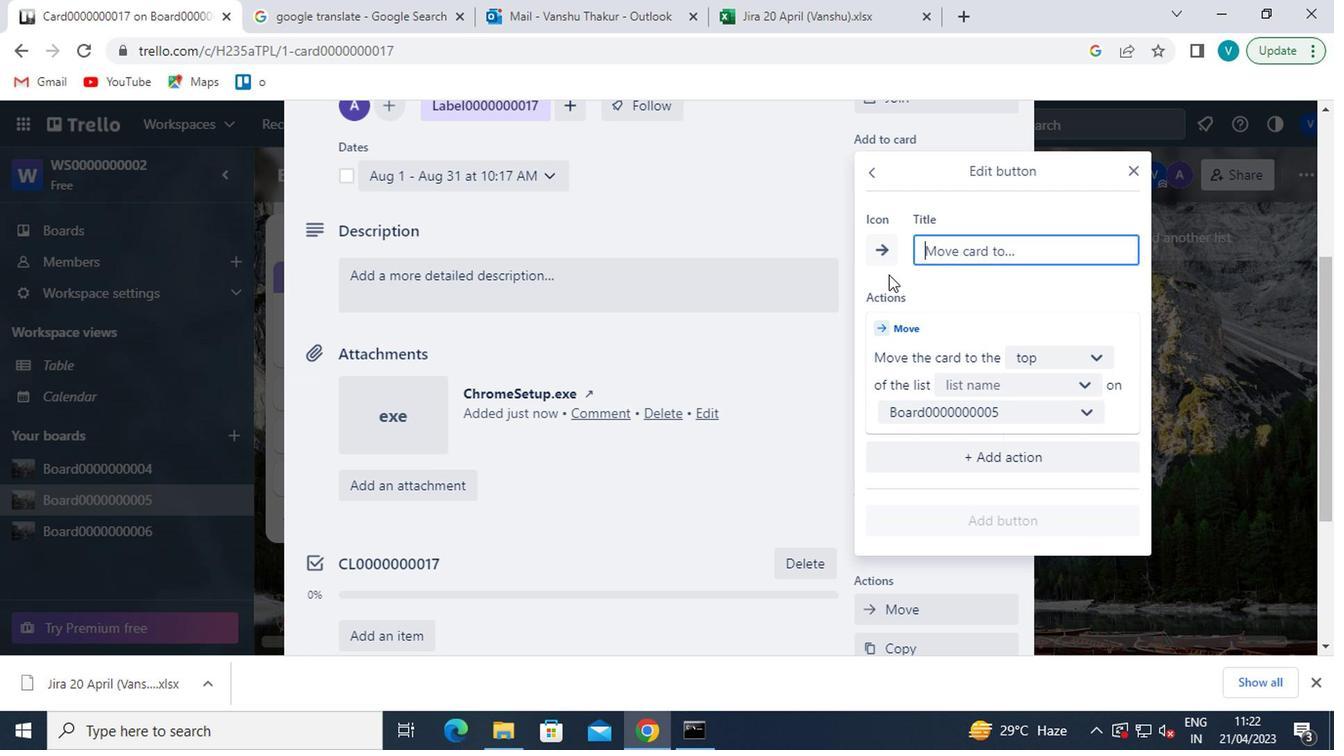 
Action: Key pressed <Key.shift>BUTTON00000
Screenshot: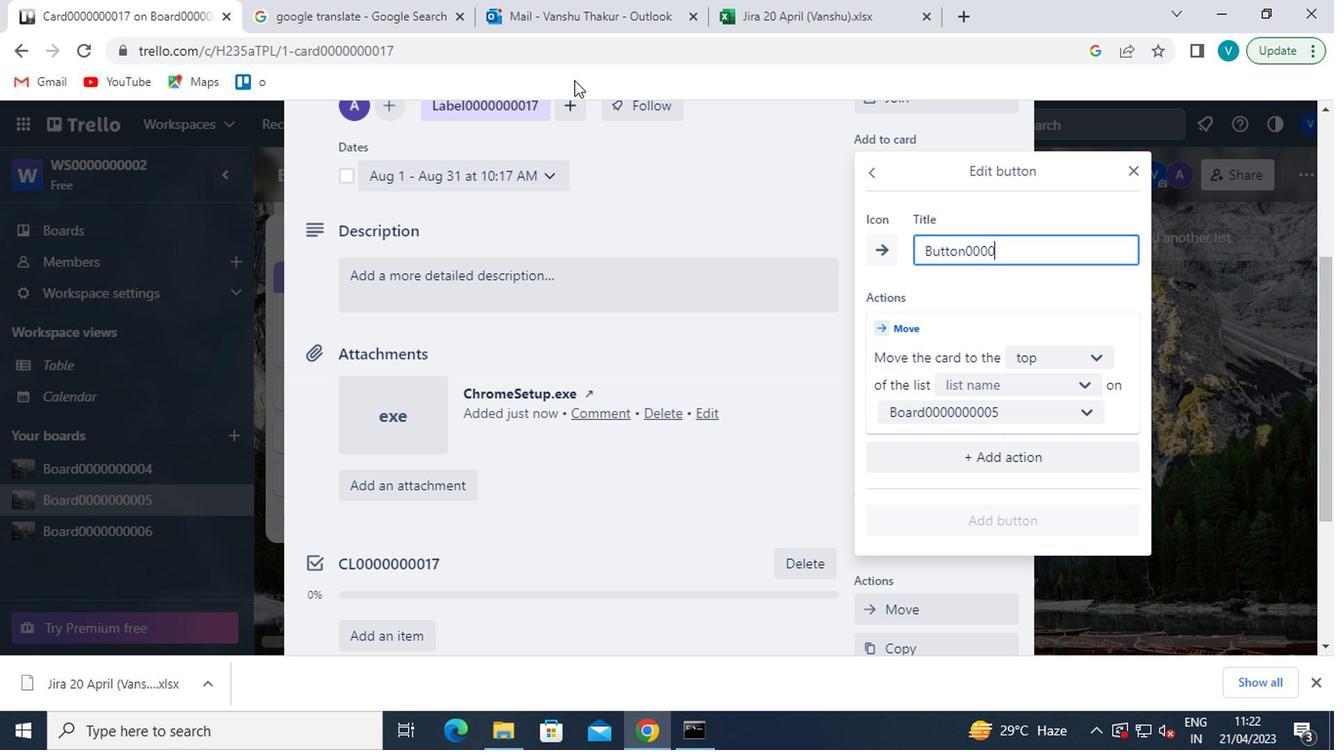 
Action: Mouse moved to (571, 79)
Screenshot: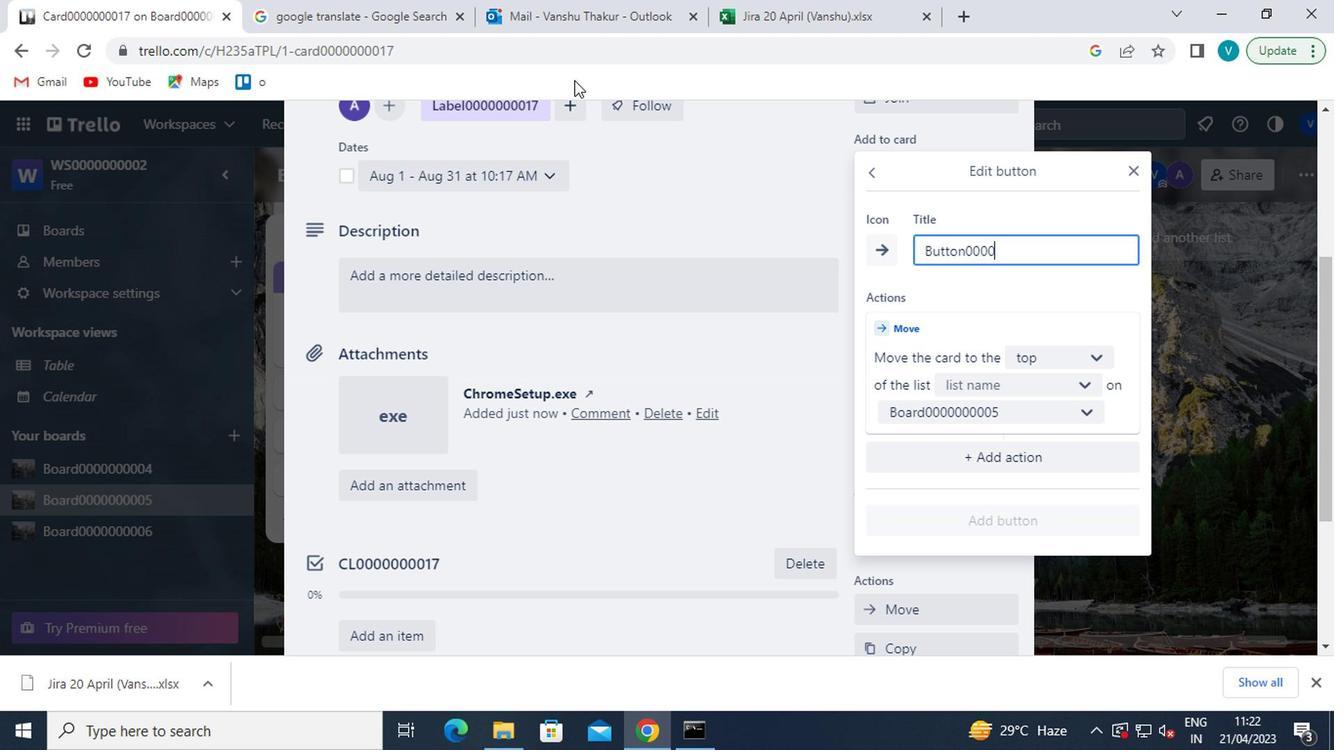 
Action: Key pressed 00017
Screenshot: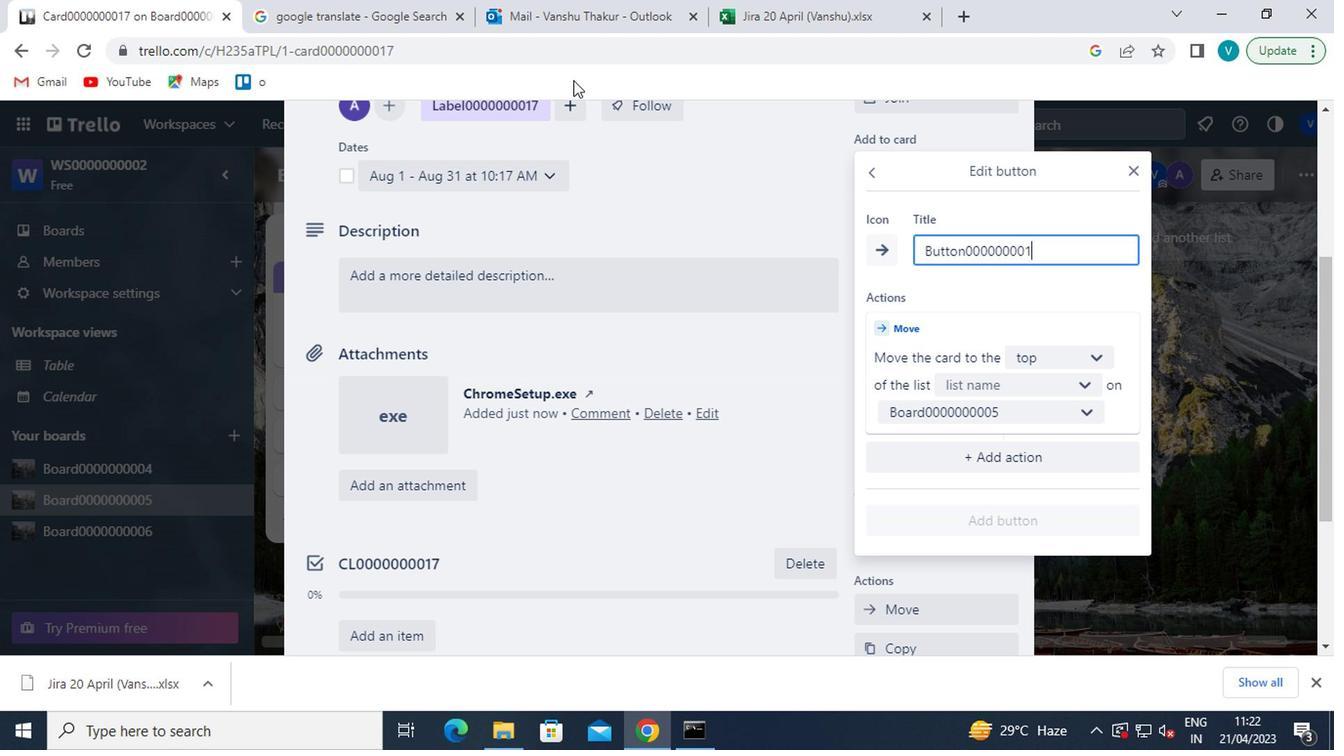 
Action: Mouse moved to (1081, 364)
Screenshot: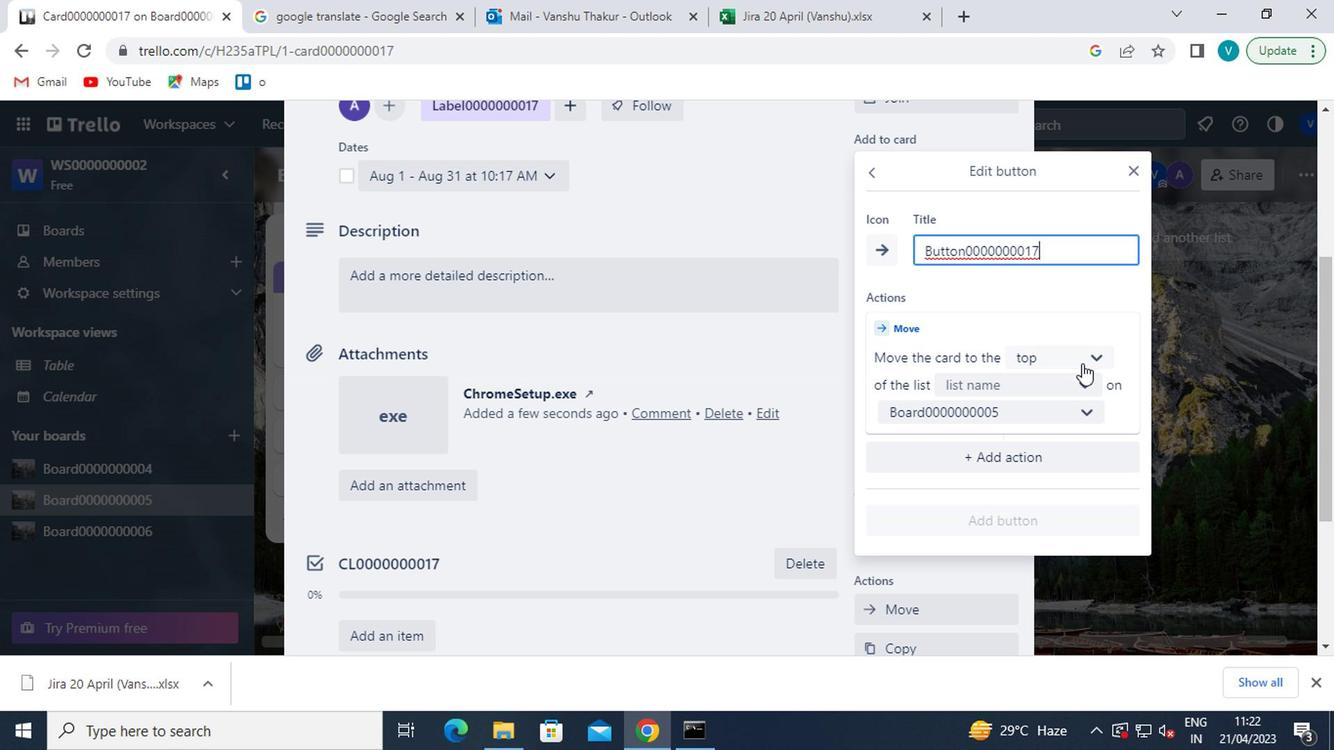 
Action: Mouse pressed left at (1081, 364)
Screenshot: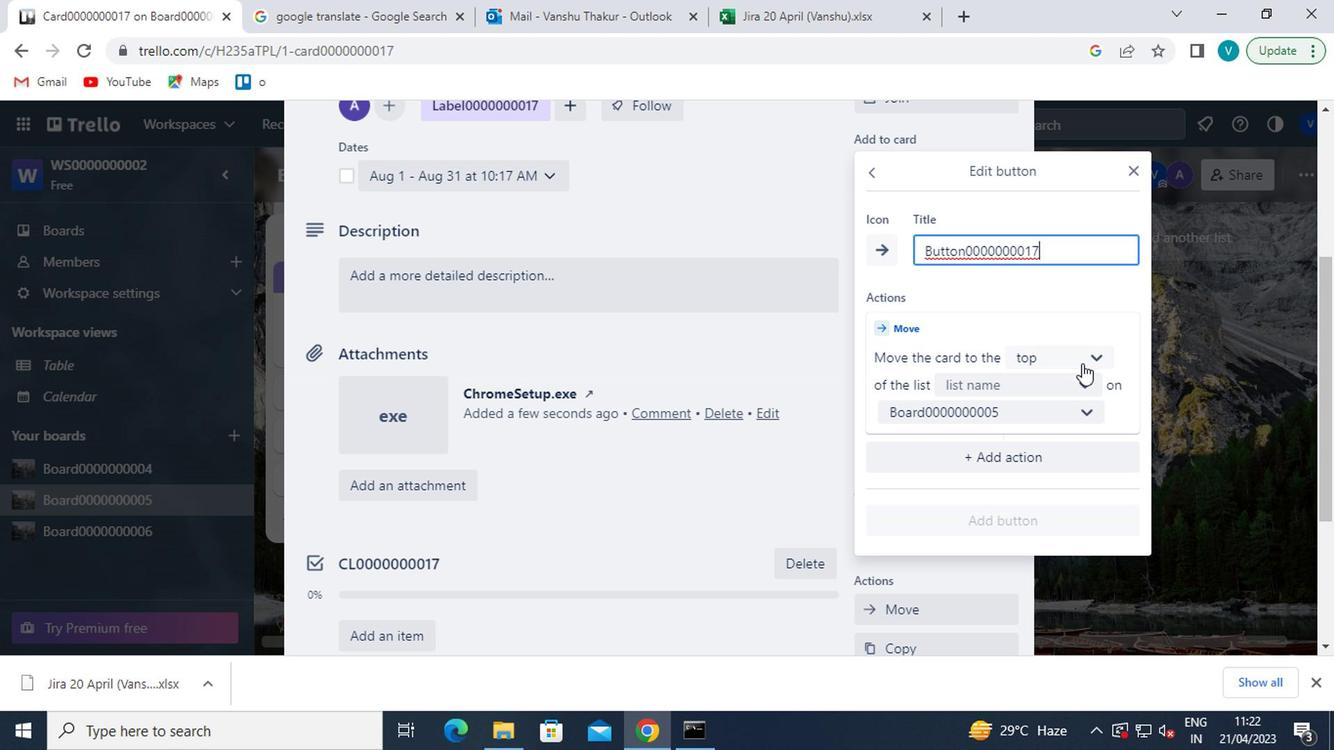 
Action: Mouse moved to (1070, 373)
Screenshot: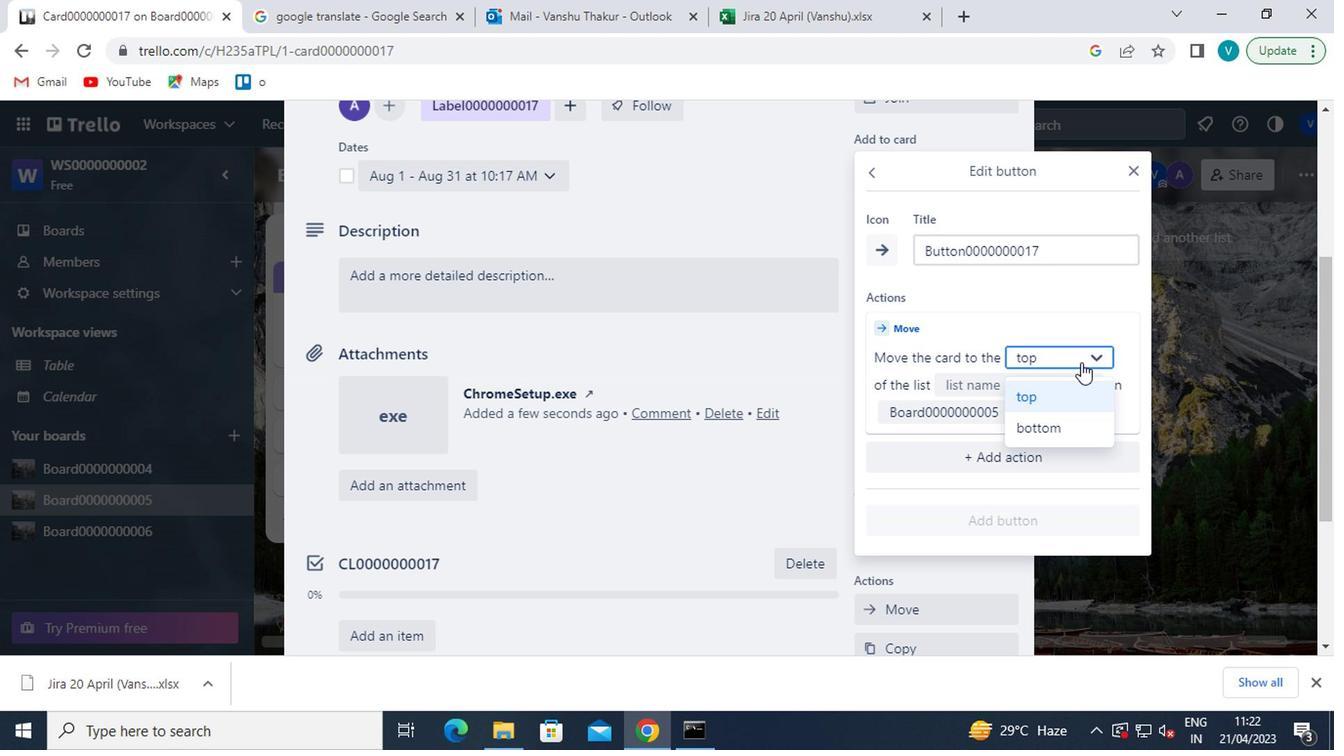 
Action: Mouse pressed left at (1070, 373)
Screenshot: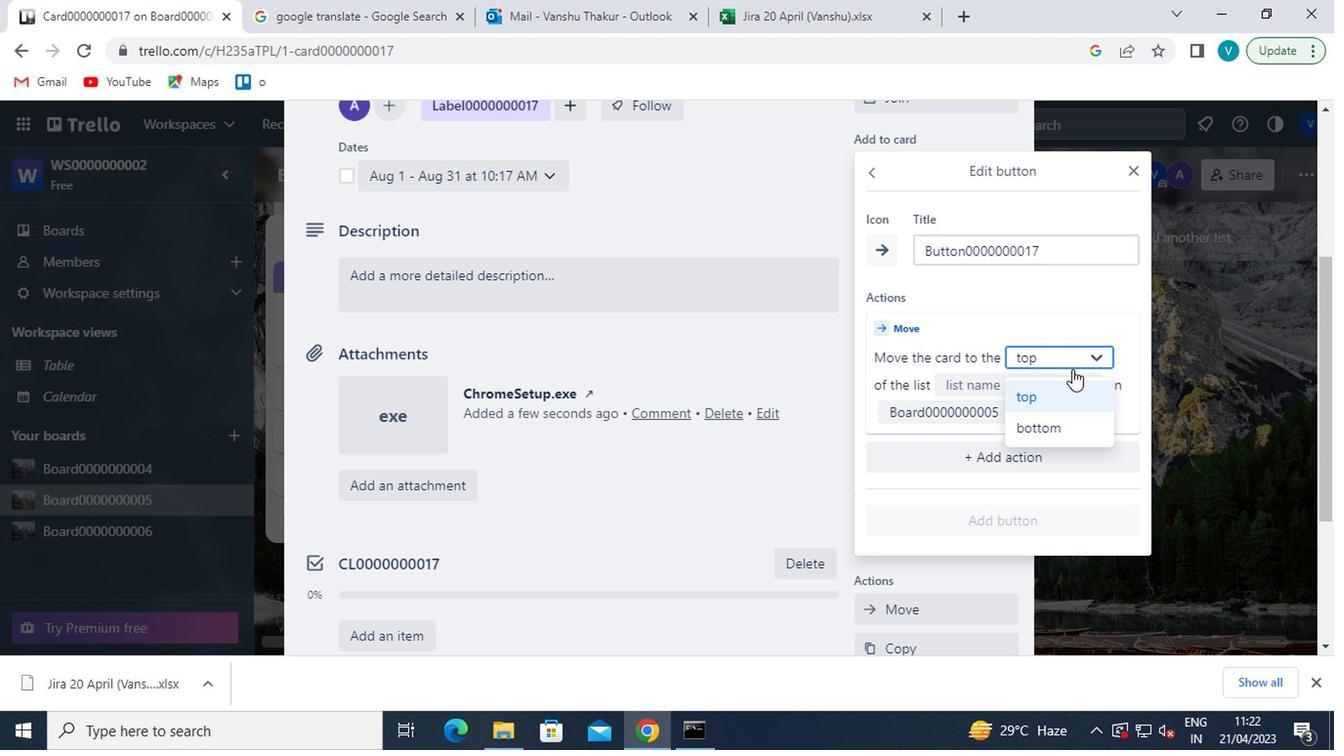 
Action: Mouse moved to (1079, 366)
Screenshot: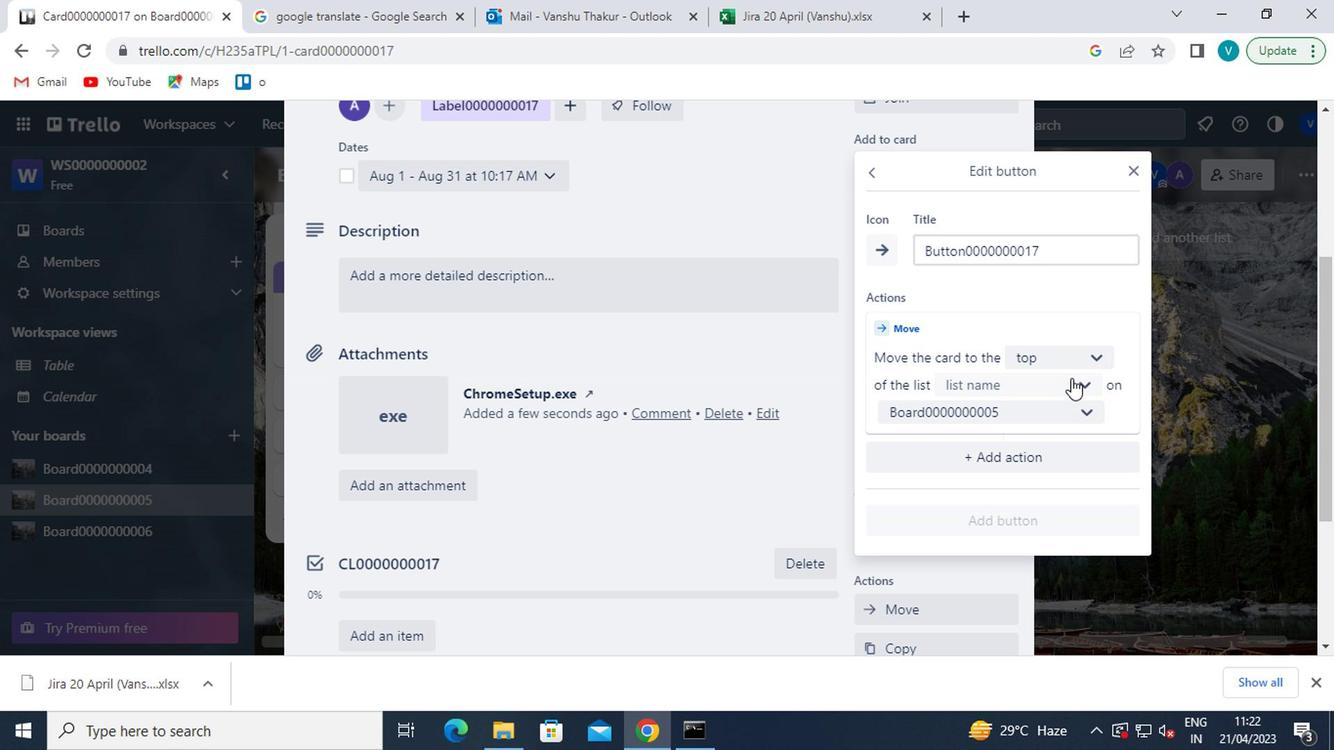 
Action: Mouse pressed left at (1079, 366)
Screenshot: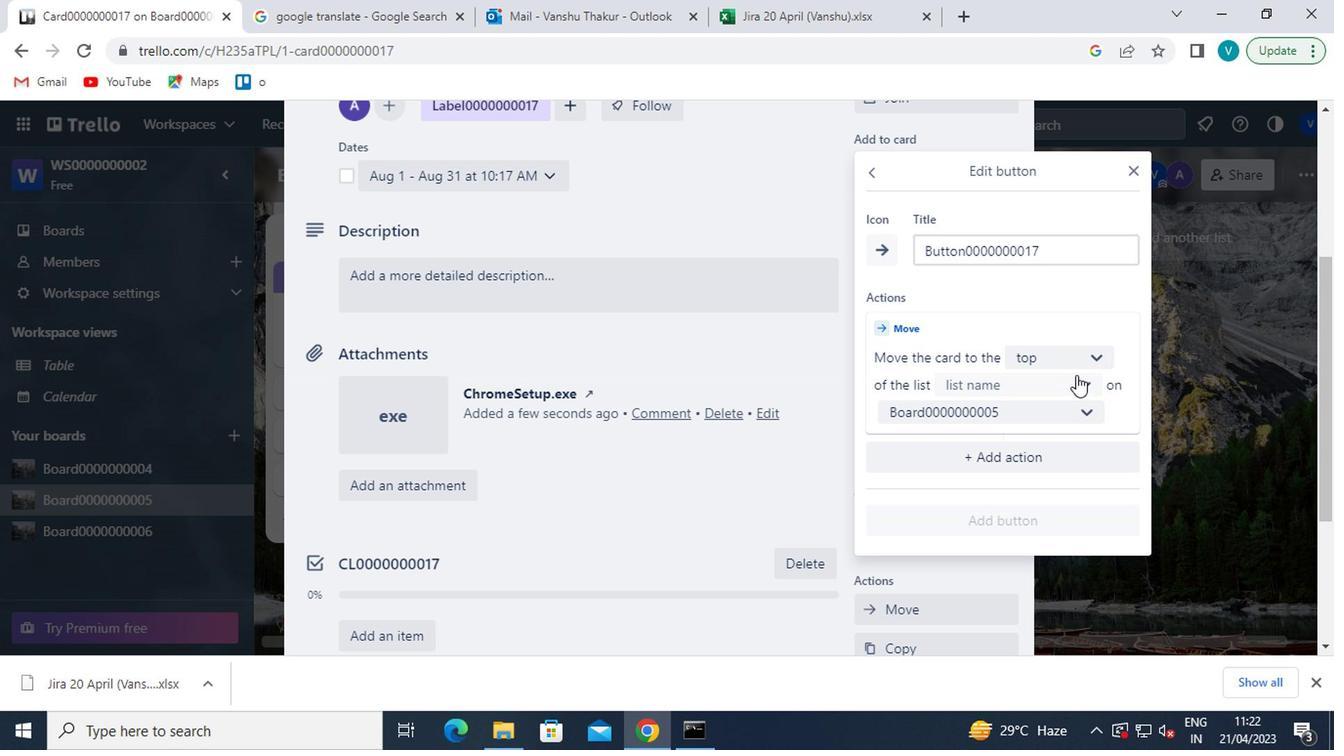 
Action: Mouse moved to (1070, 391)
Screenshot: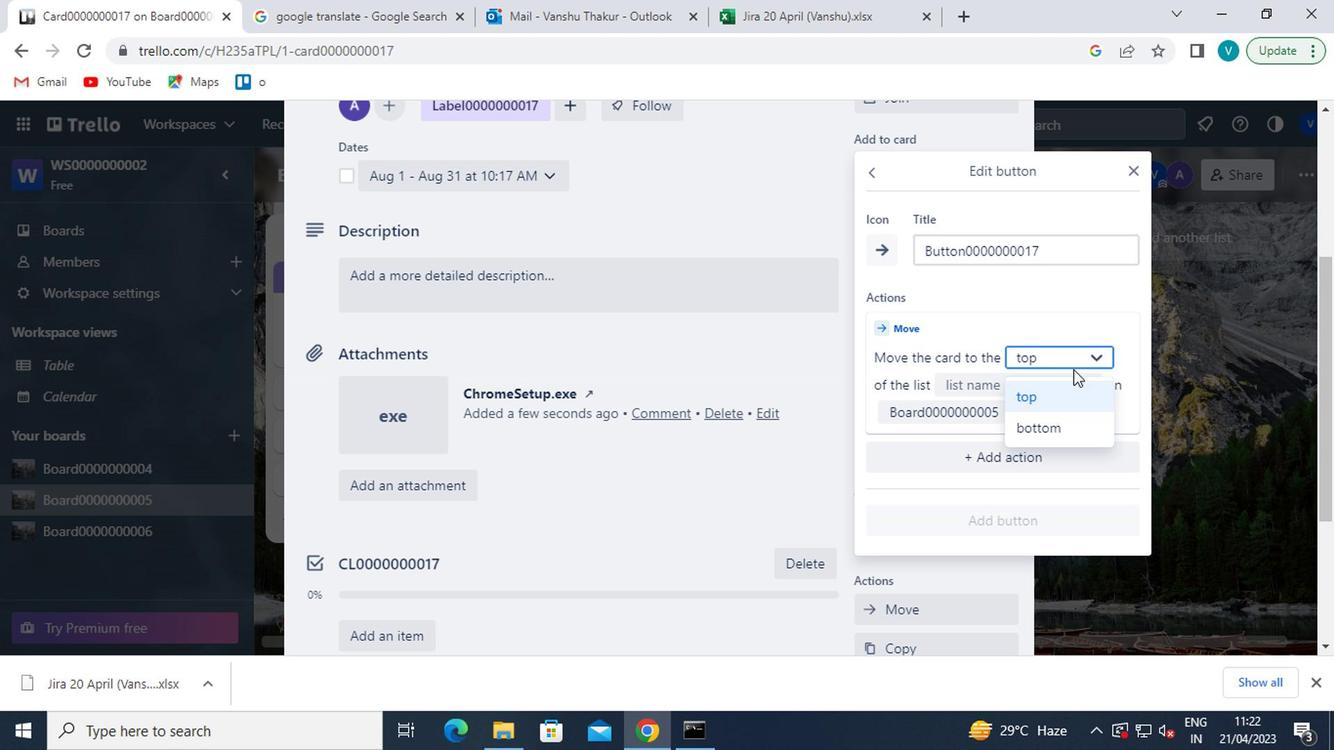 
Action: Mouse pressed left at (1070, 391)
Screenshot: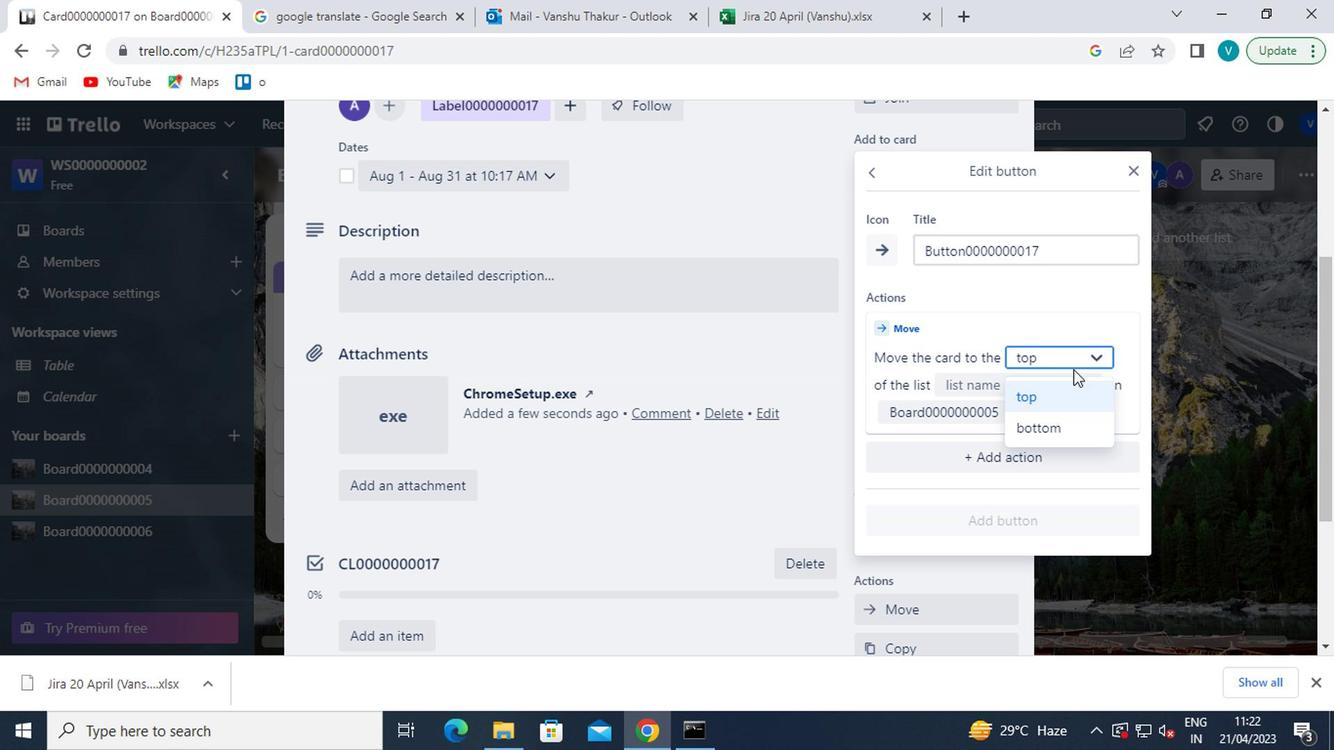 
Action: Mouse moved to (1070, 386)
Screenshot: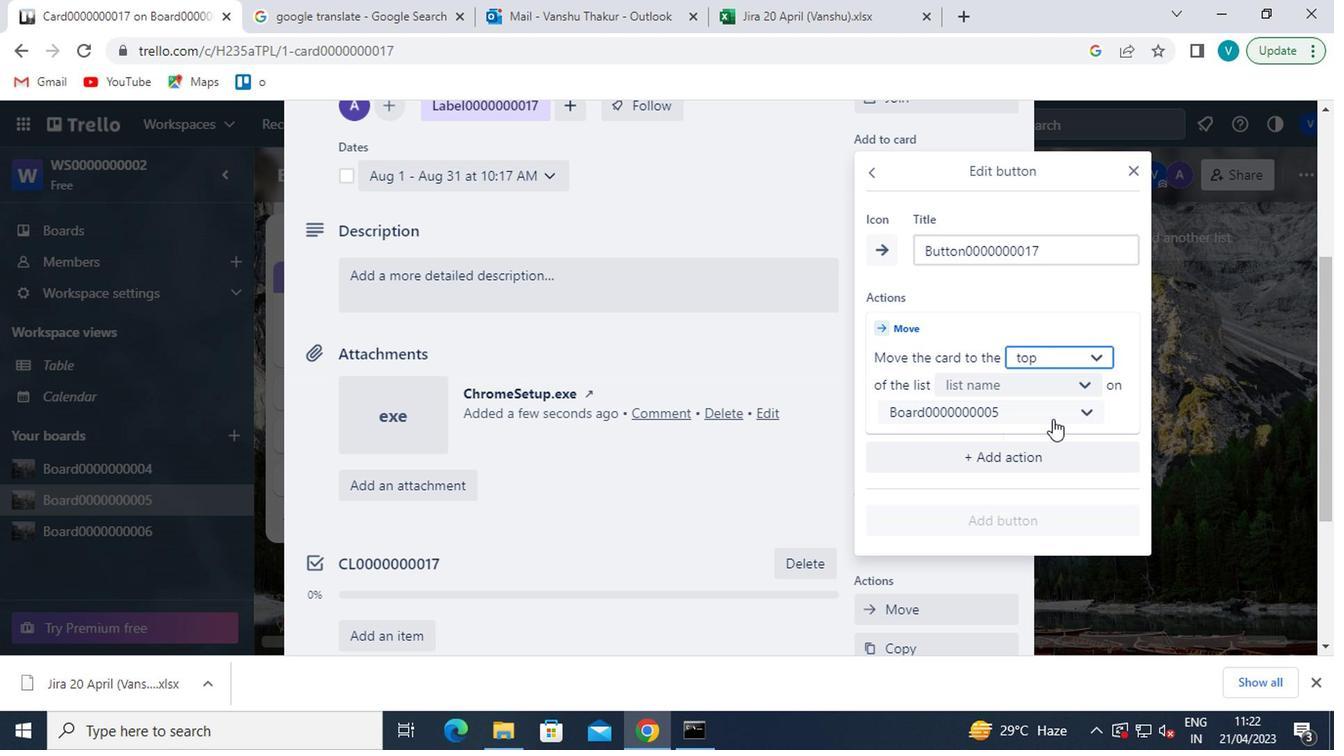 
Action: Mouse pressed left at (1070, 386)
Screenshot: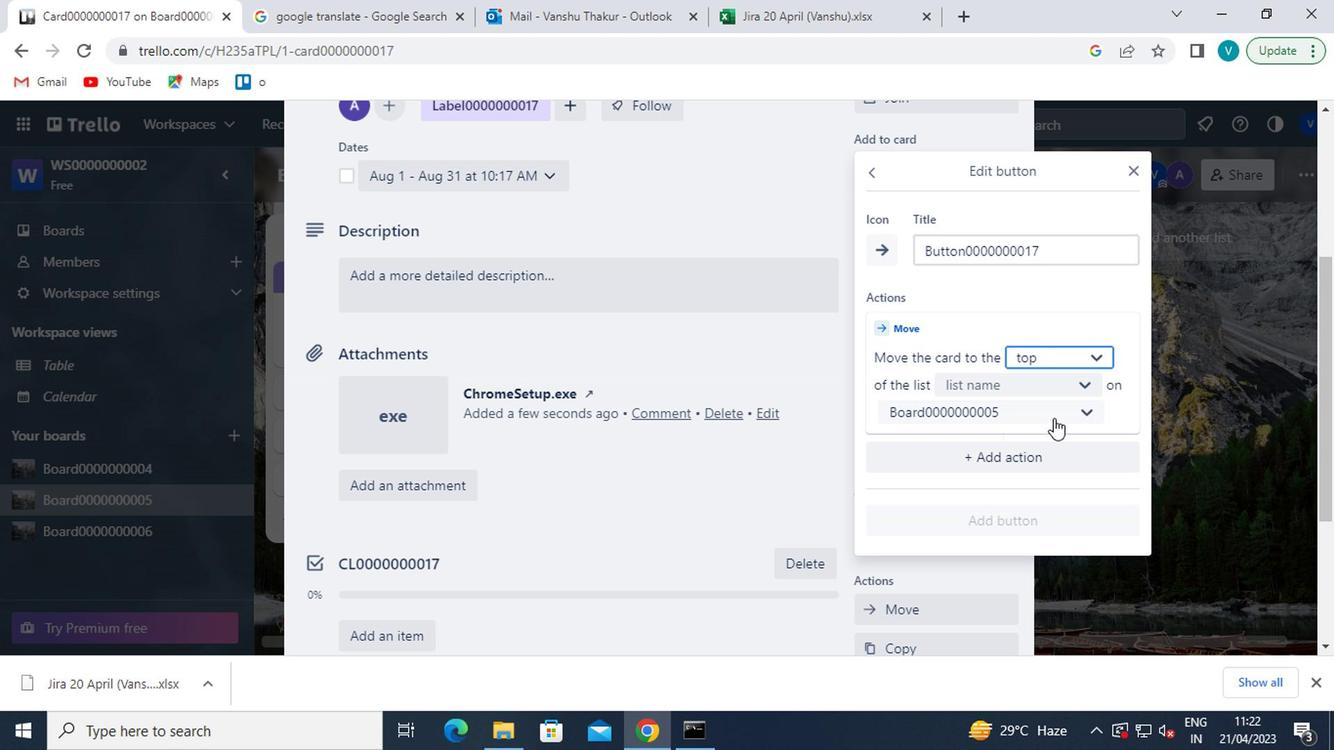 
Action: Mouse moved to (1053, 427)
Screenshot: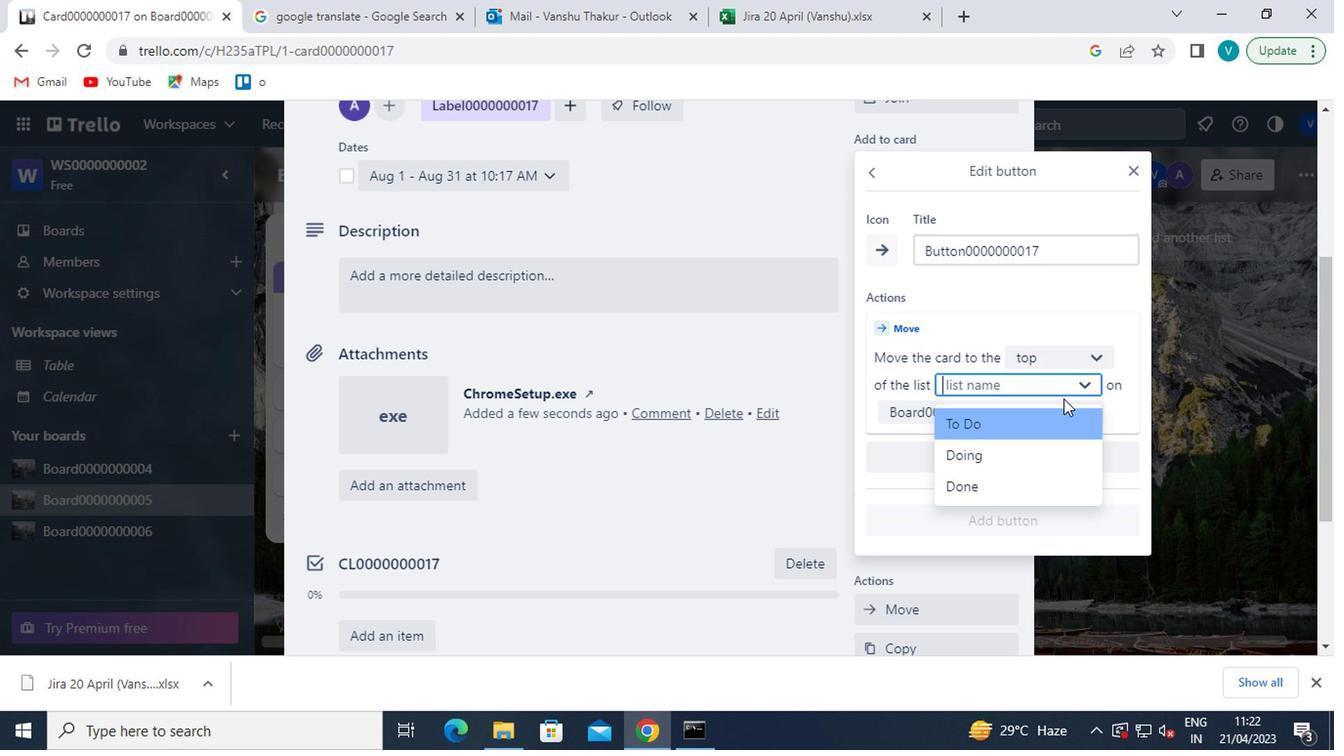 
Action: Mouse pressed left at (1053, 427)
Screenshot: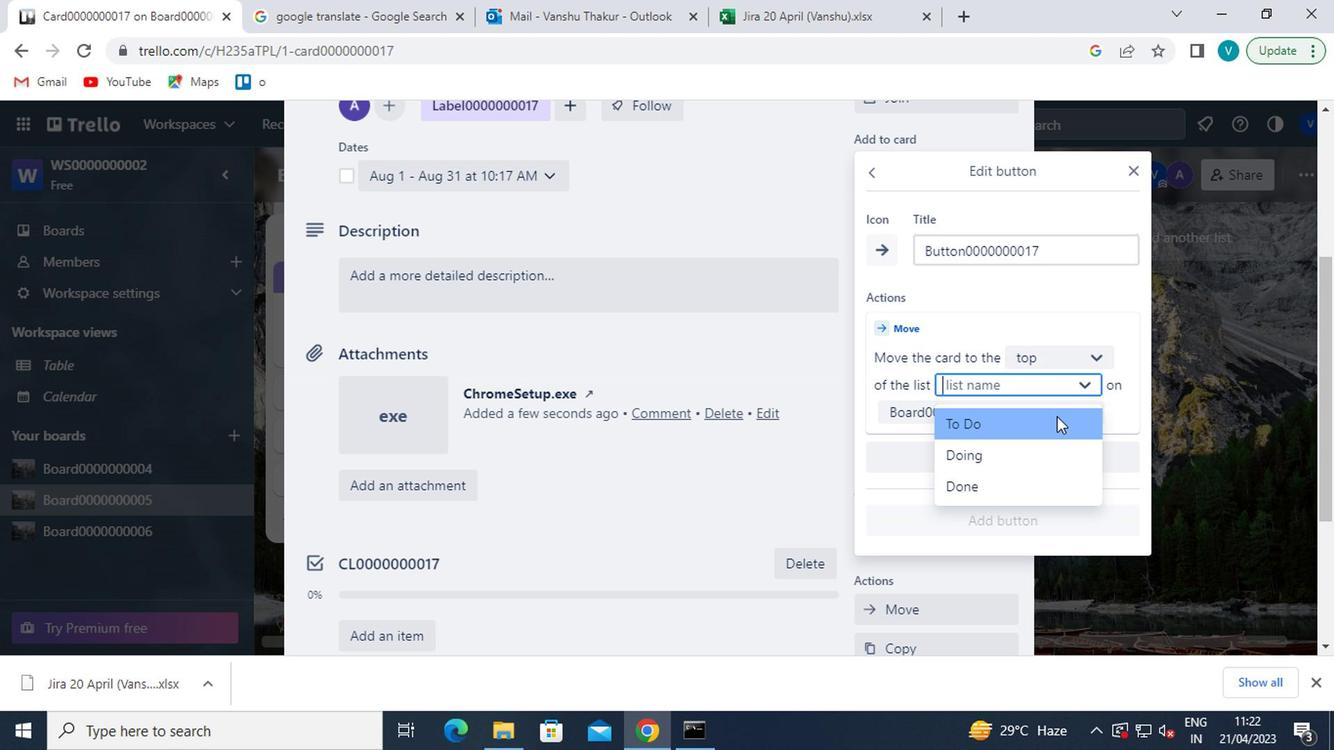 
Action: Mouse moved to (1010, 519)
Screenshot: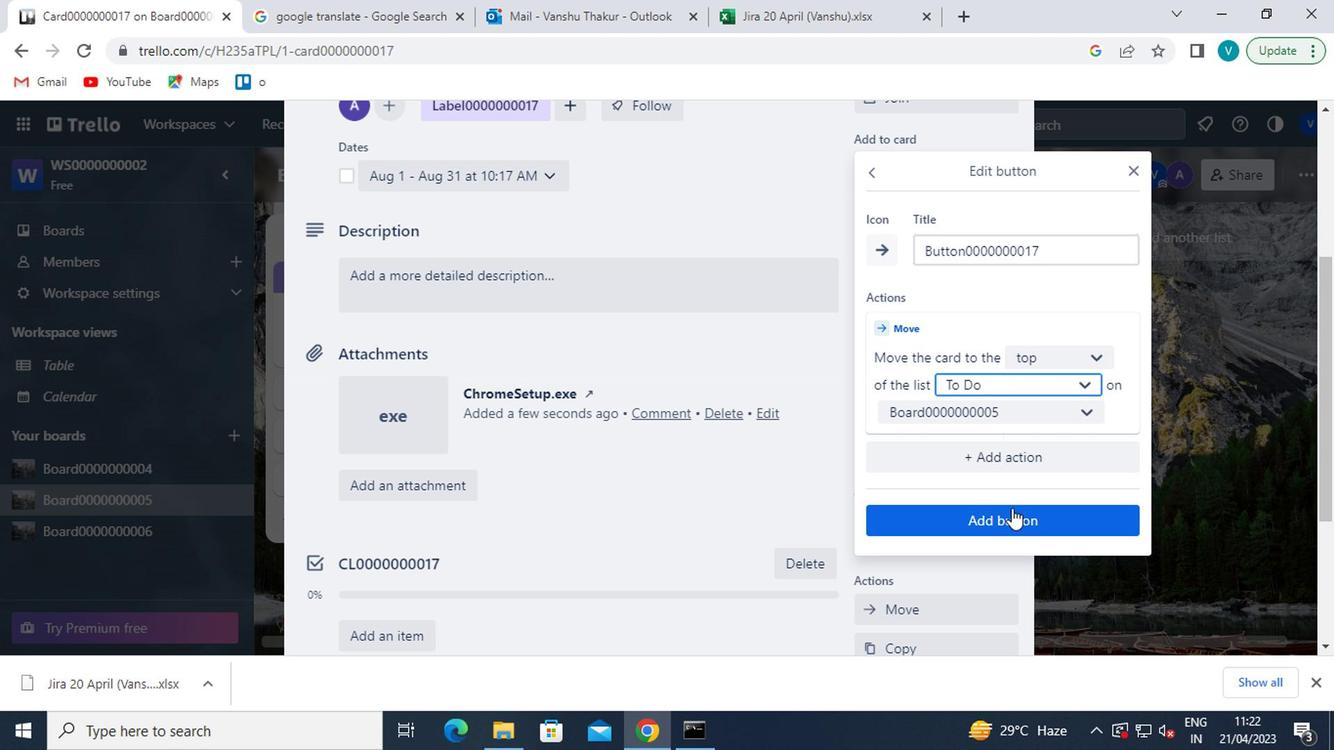 
Action: Mouse pressed left at (1010, 519)
Screenshot: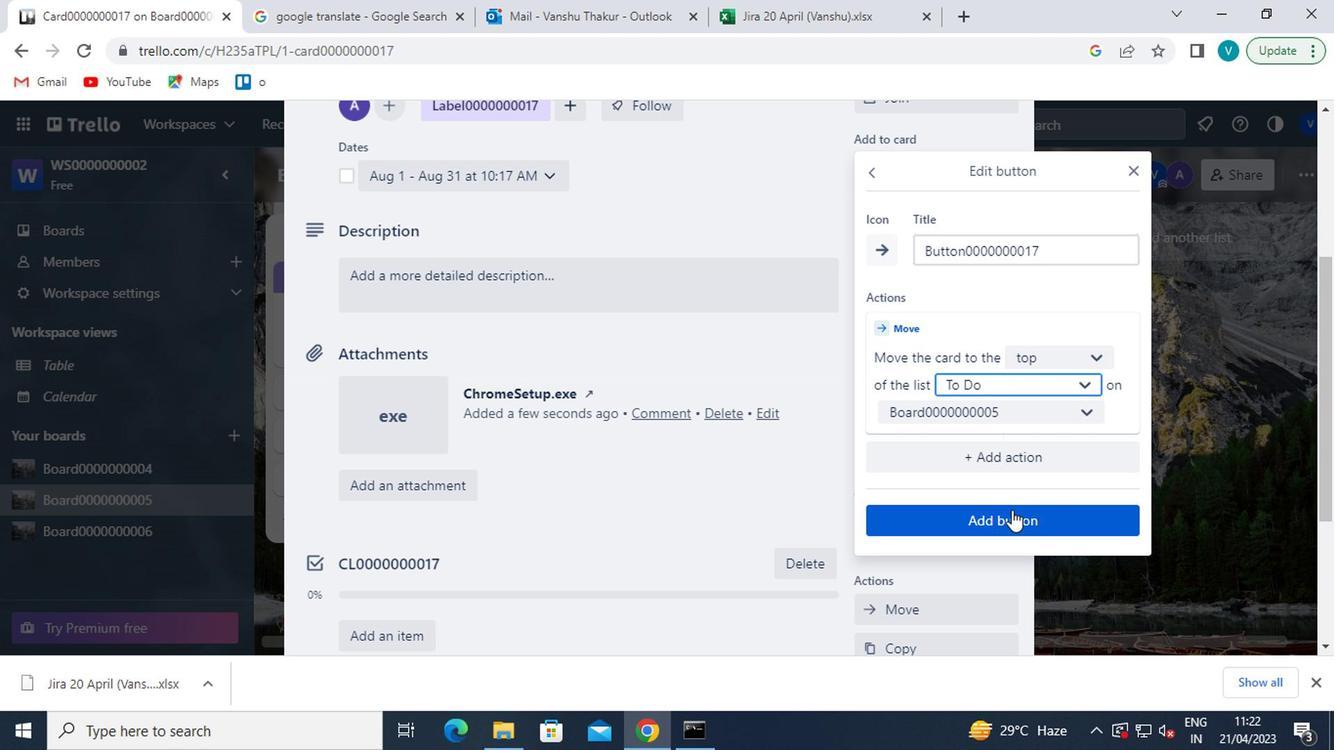 
Action: Mouse moved to (695, 307)
Screenshot: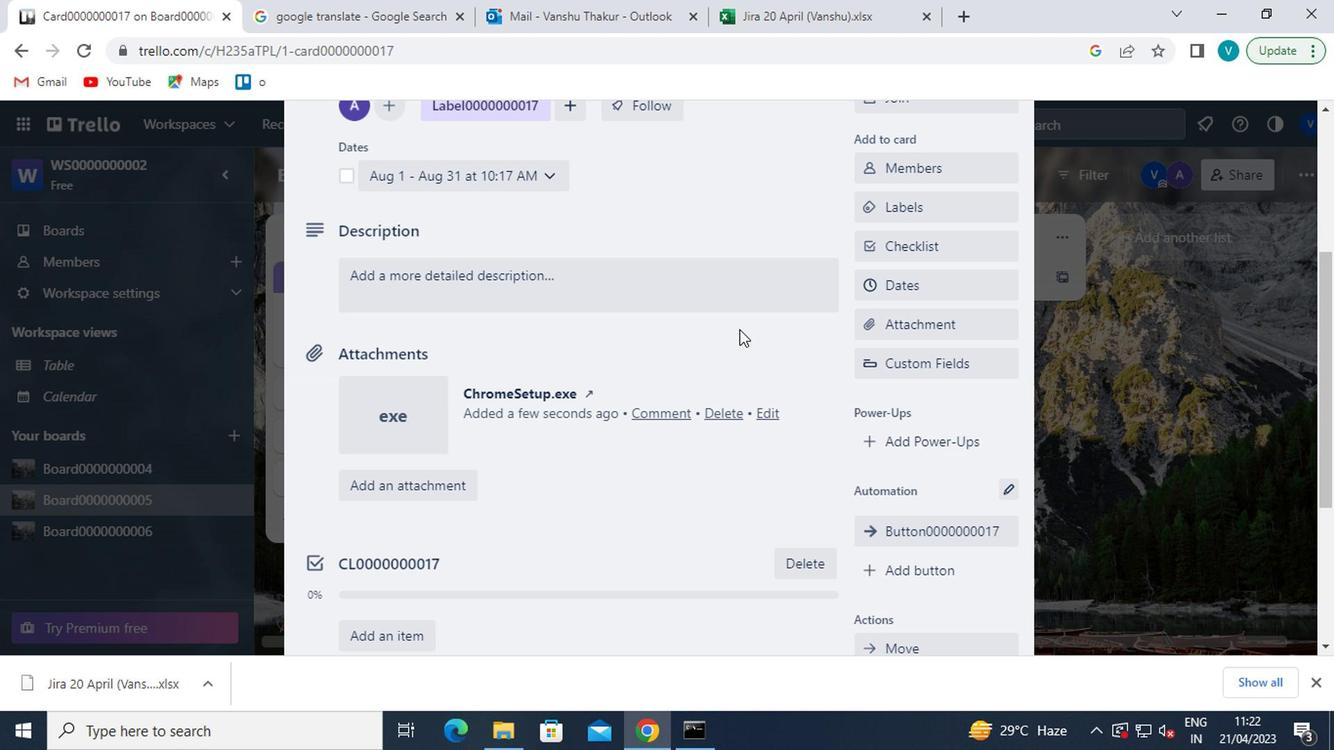 
Action: Mouse pressed left at (695, 307)
Screenshot: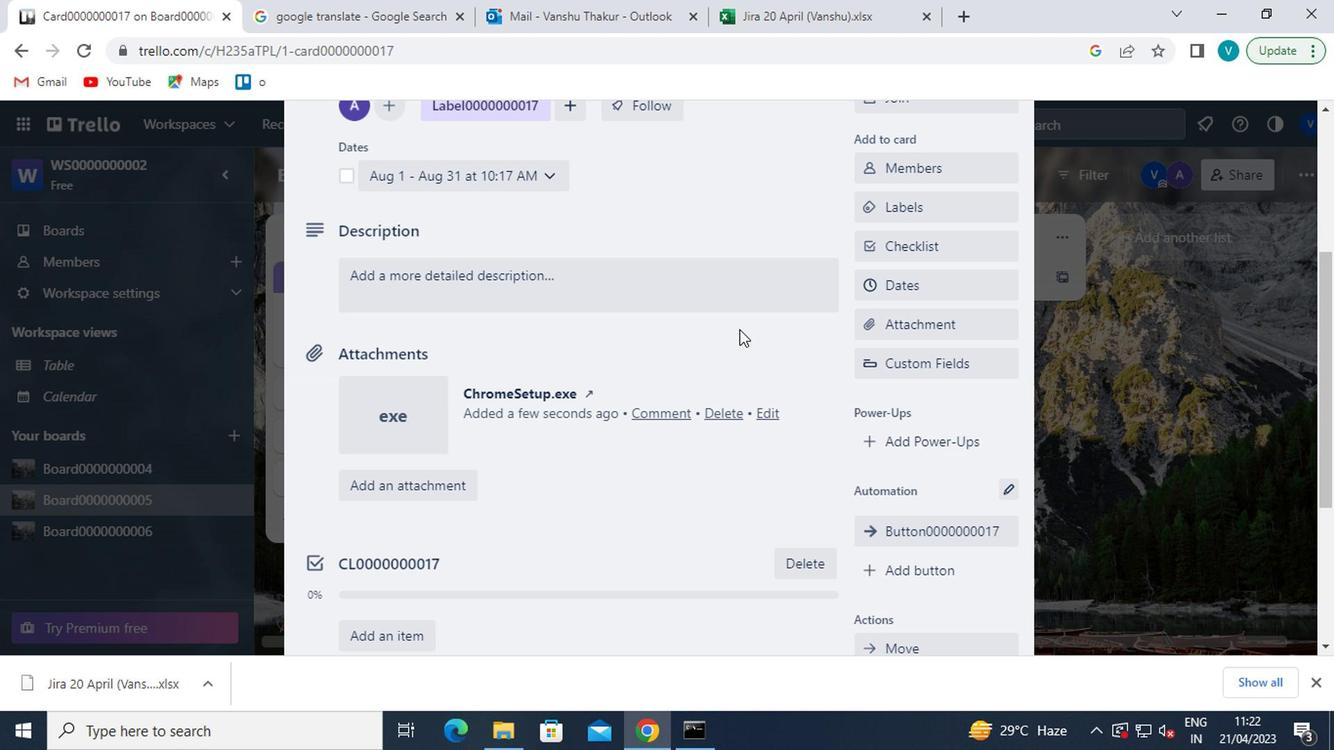 
Action: Mouse moved to (694, 307)
Screenshot: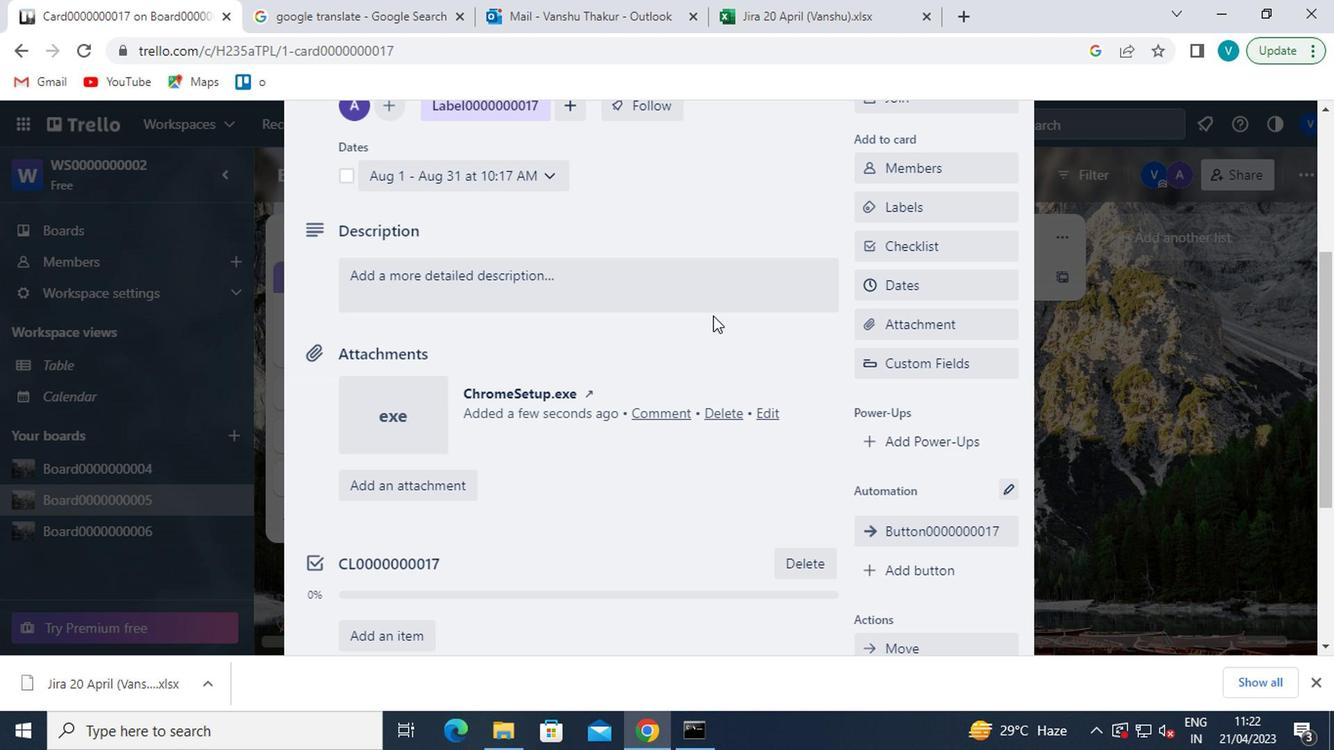 
Action: Key pressed <Key.shift>DS0000000017
Screenshot: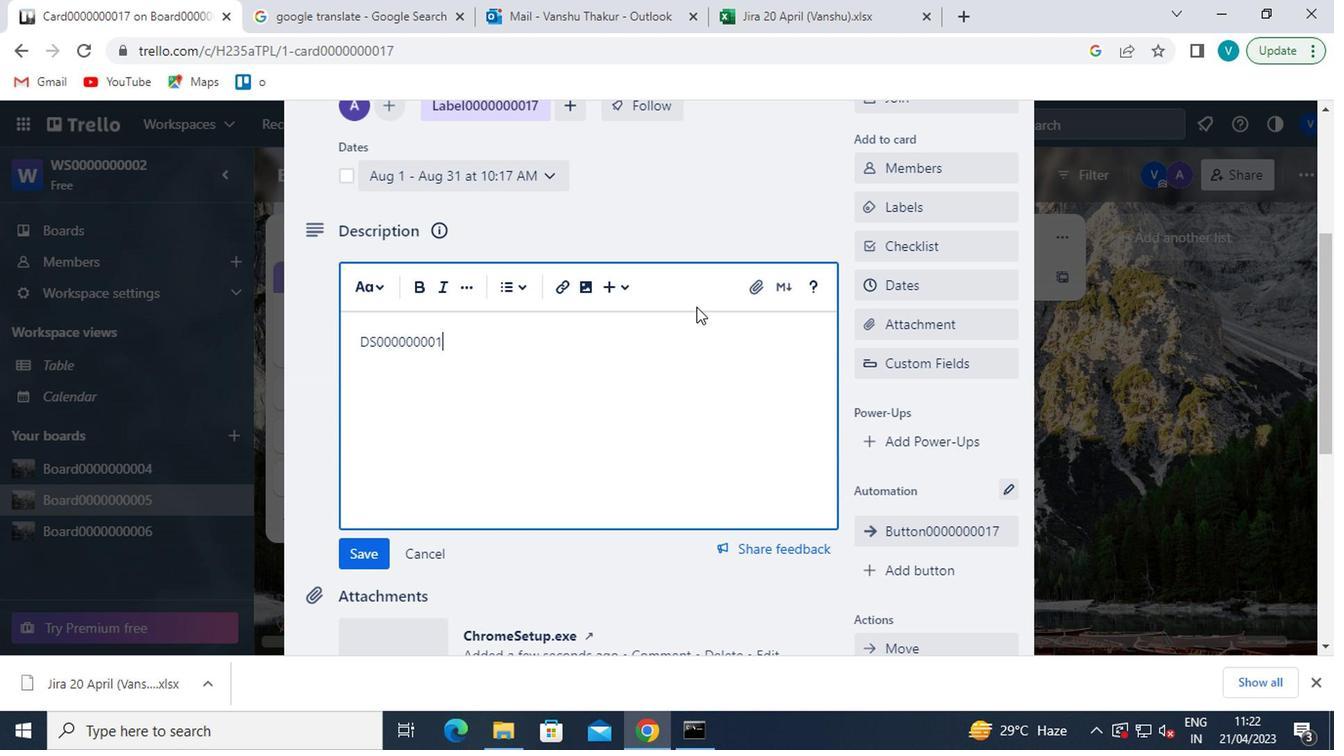 
Action: Mouse moved to (373, 554)
Screenshot: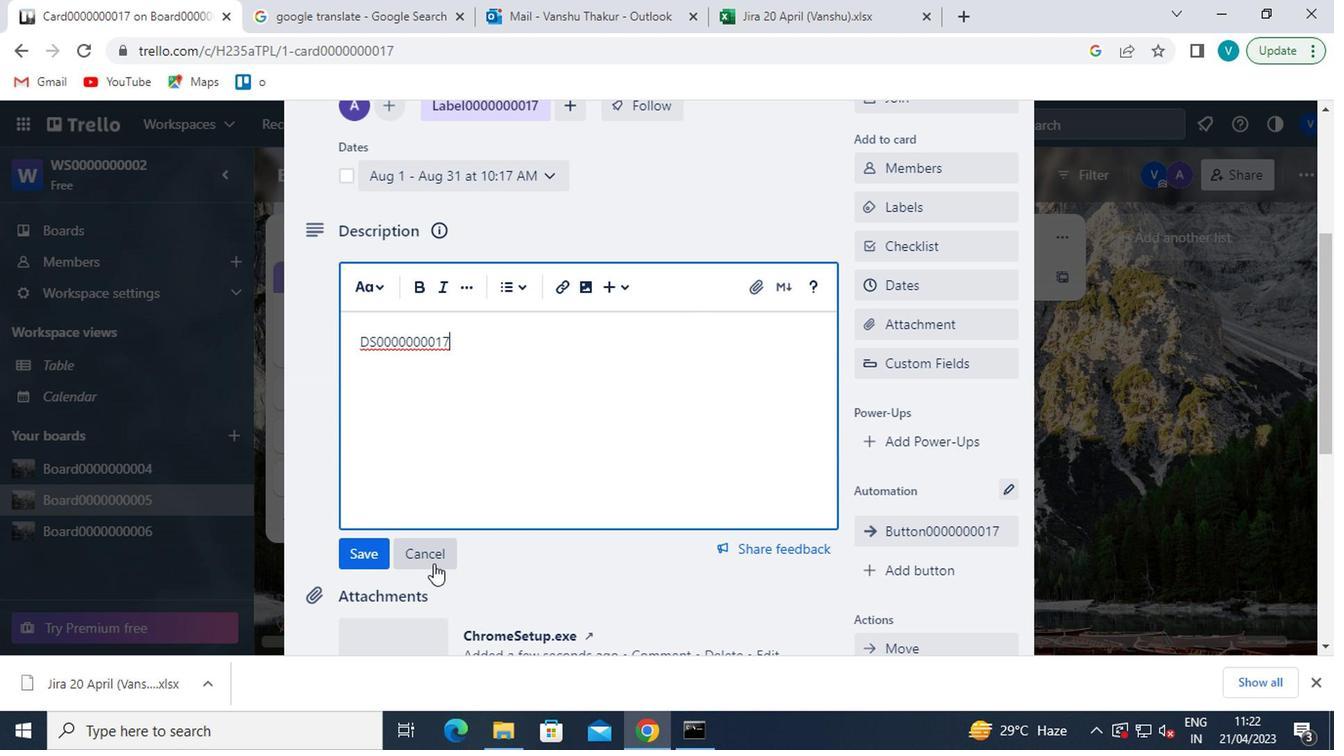 
Action: Mouse pressed left at (373, 554)
Screenshot: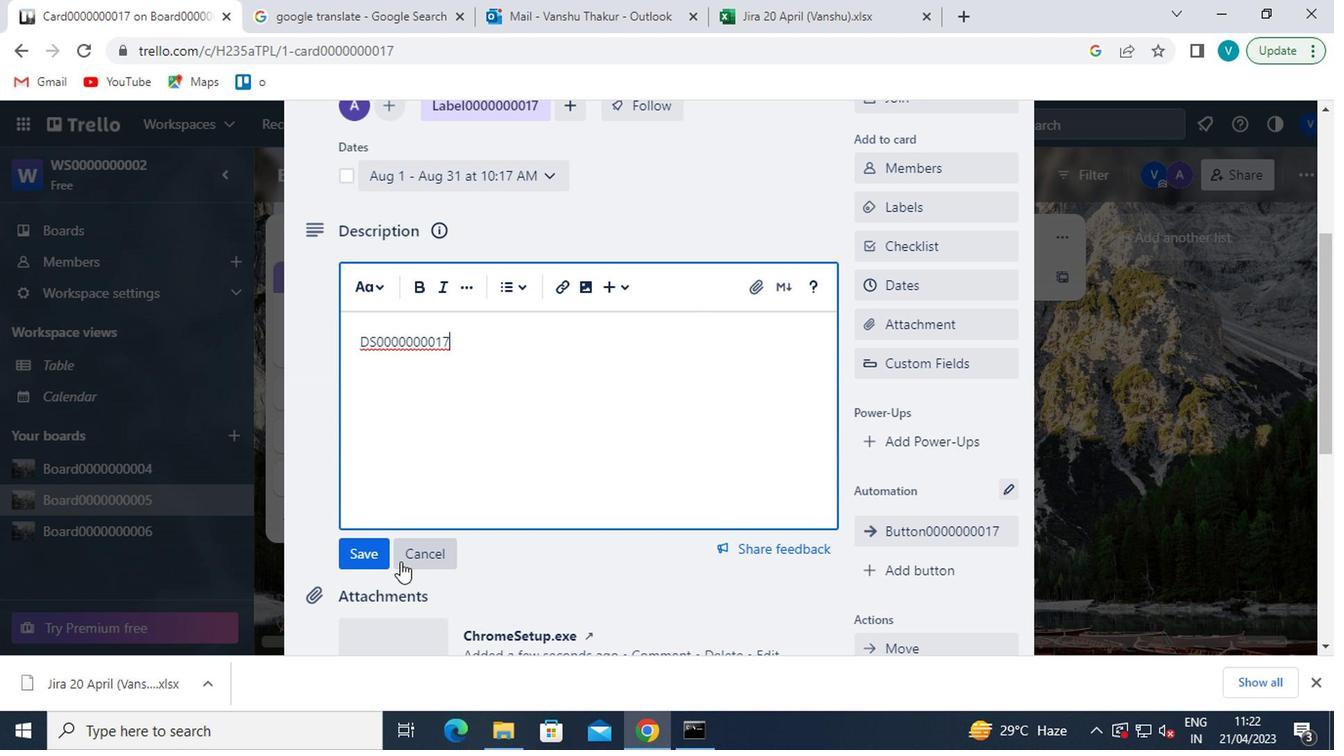 
Action: Mouse moved to (378, 542)
Screenshot: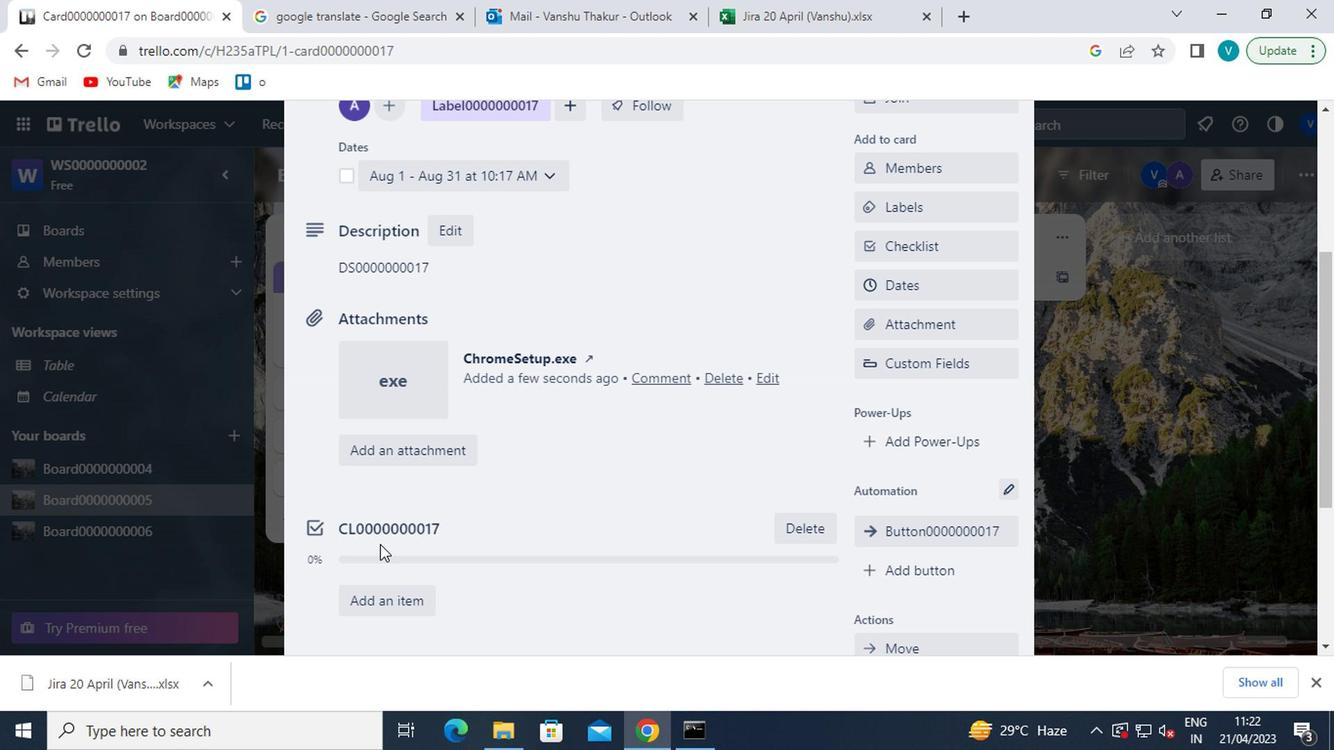 
Action: Mouse scrolled (378, 541) with delta (0, 0)
Screenshot: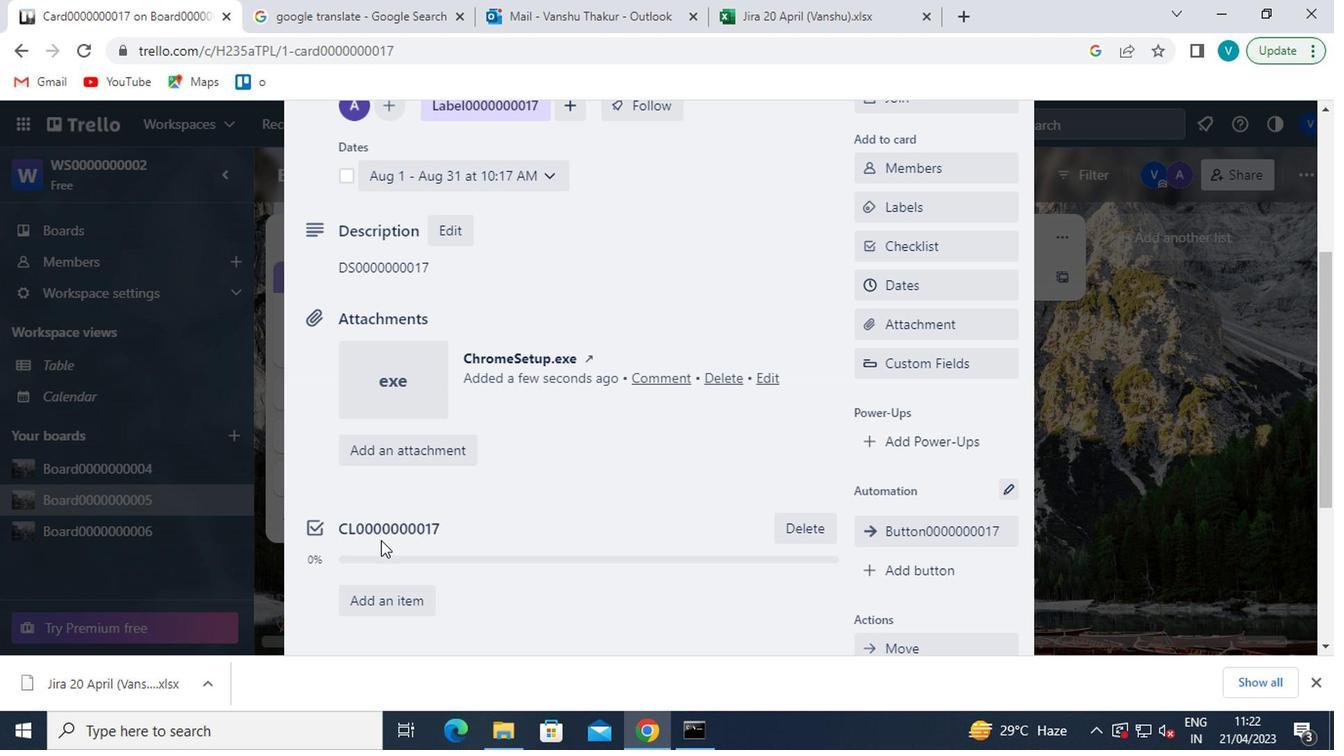 
Action: Mouse scrolled (378, 541) with delta (0, 0)
Screenshot: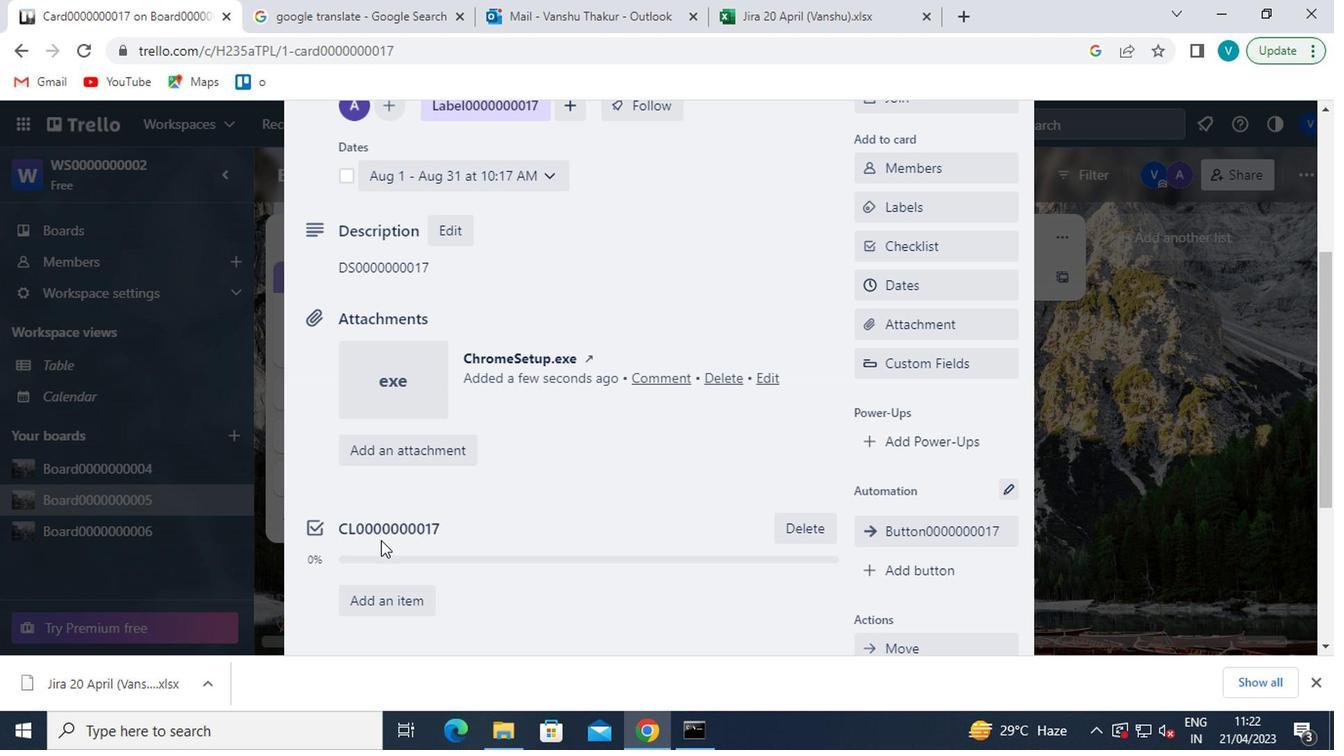 
Action: Mouse scrolled (378, 541) with delta (0, 0)
Screenshot: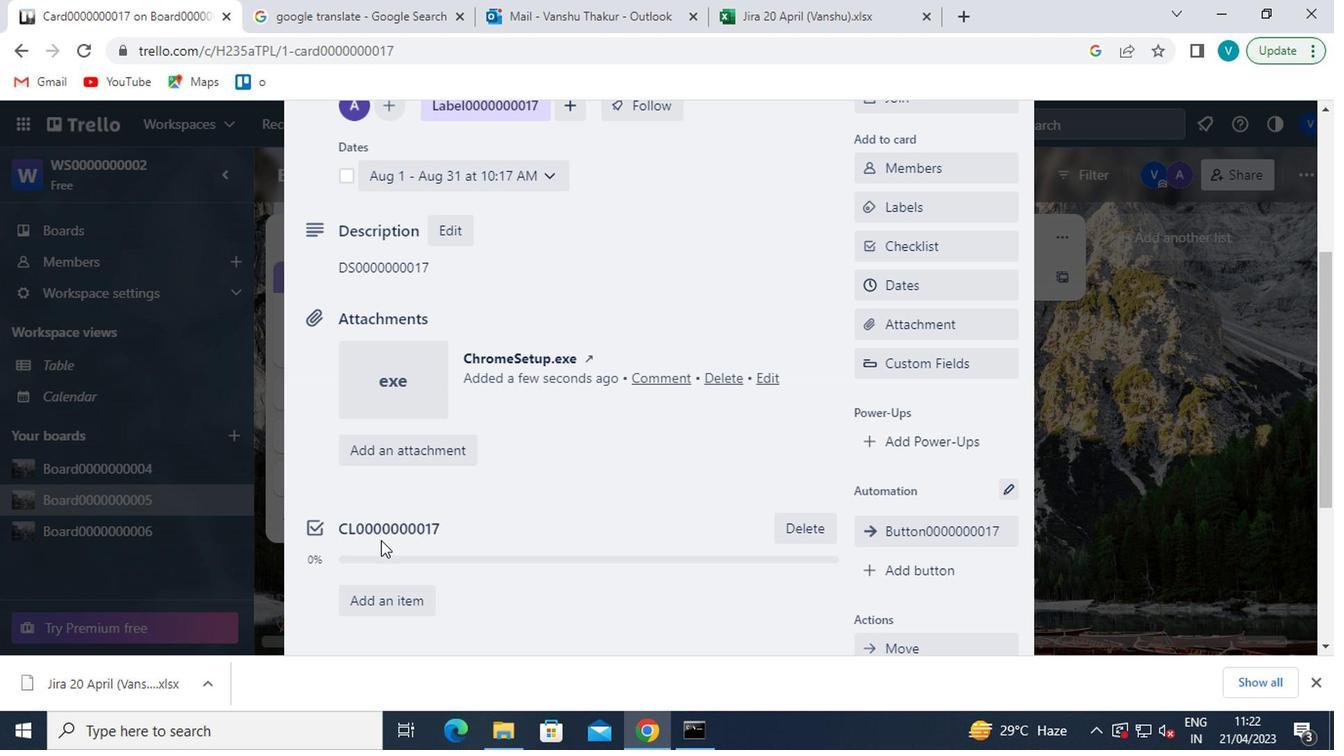 
Action: Mouse moved to (415, 444)
Screenshot: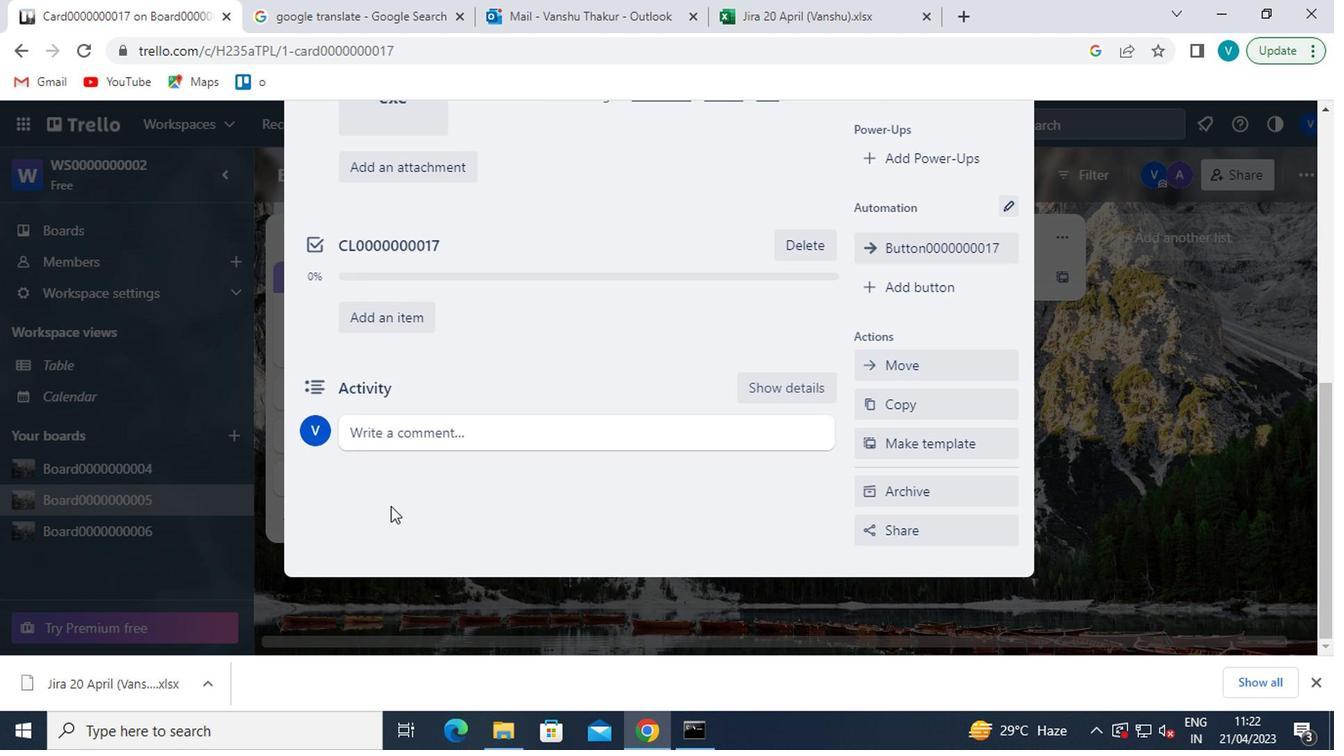 
Action: Mouse pressed left at (415, 444)
Screenshot: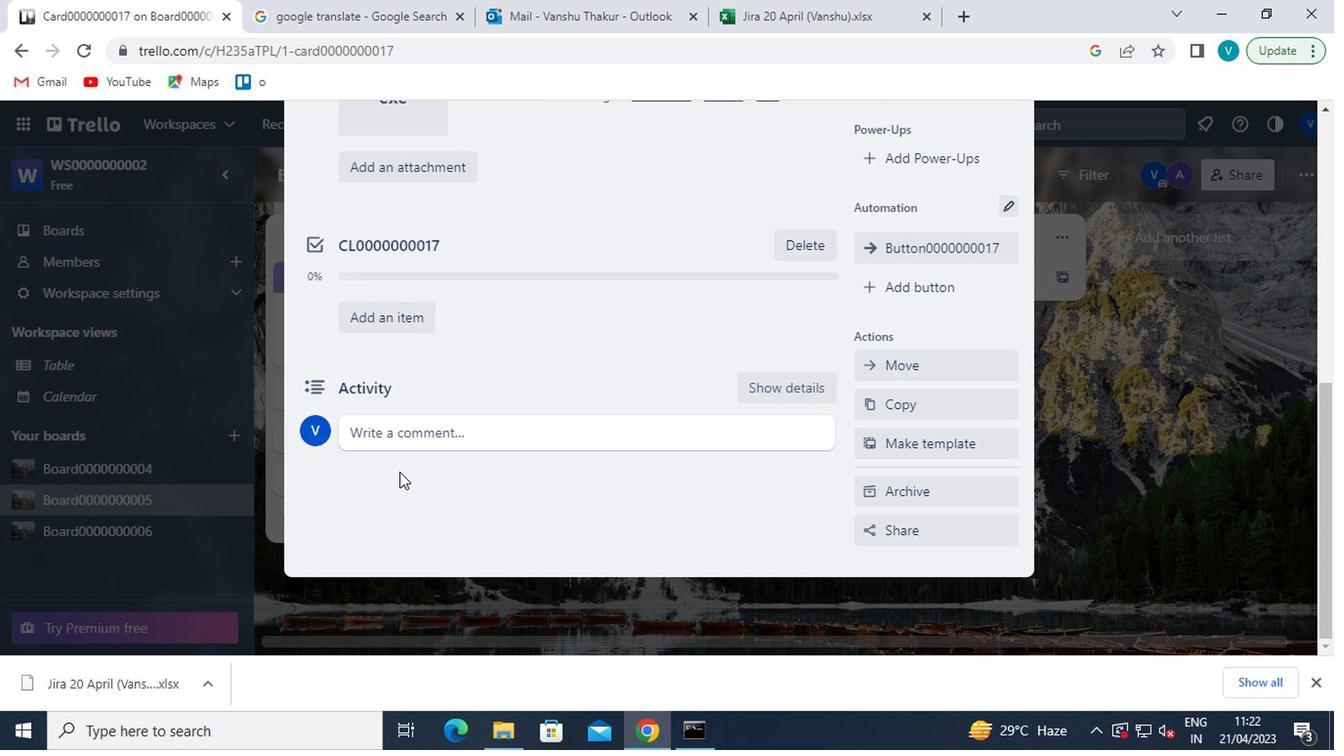 
Action: Mouse moved to (415, 443)
Screenshot: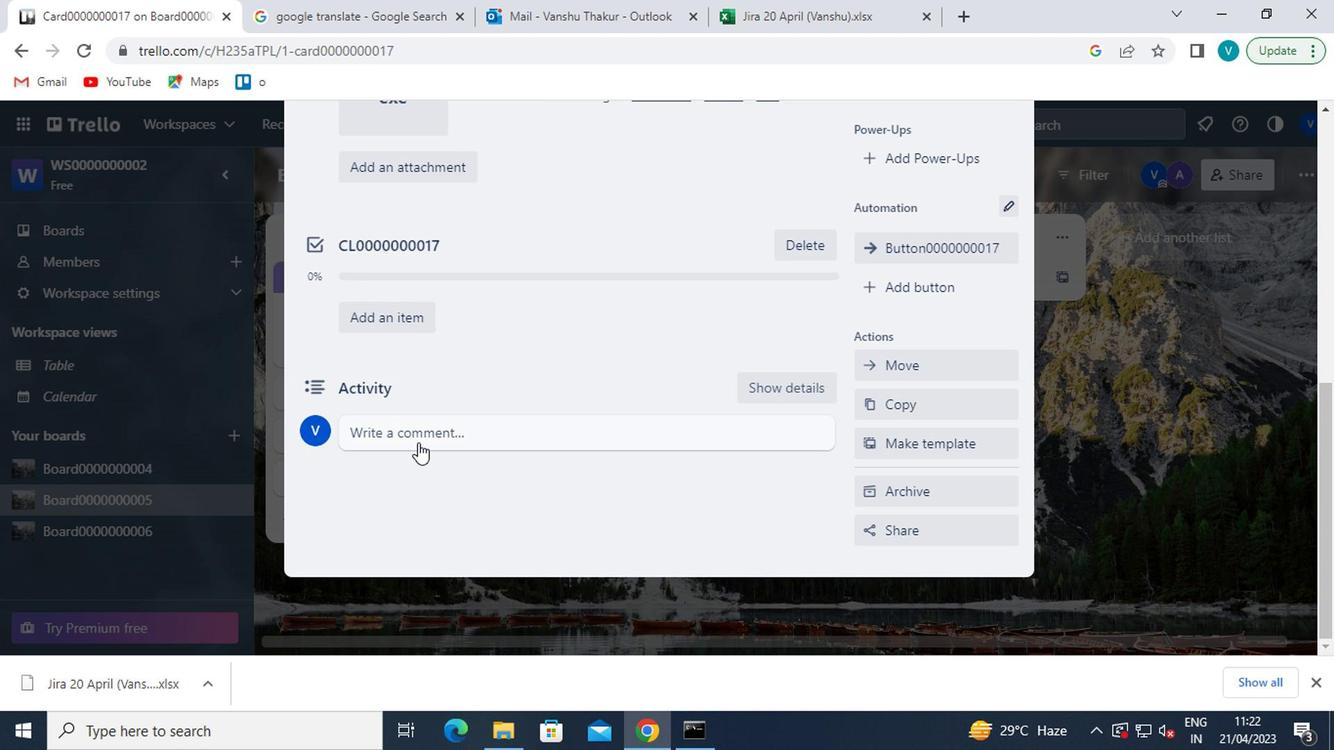 
Action: Key pressed <Key.shift>CM0
Screenshot: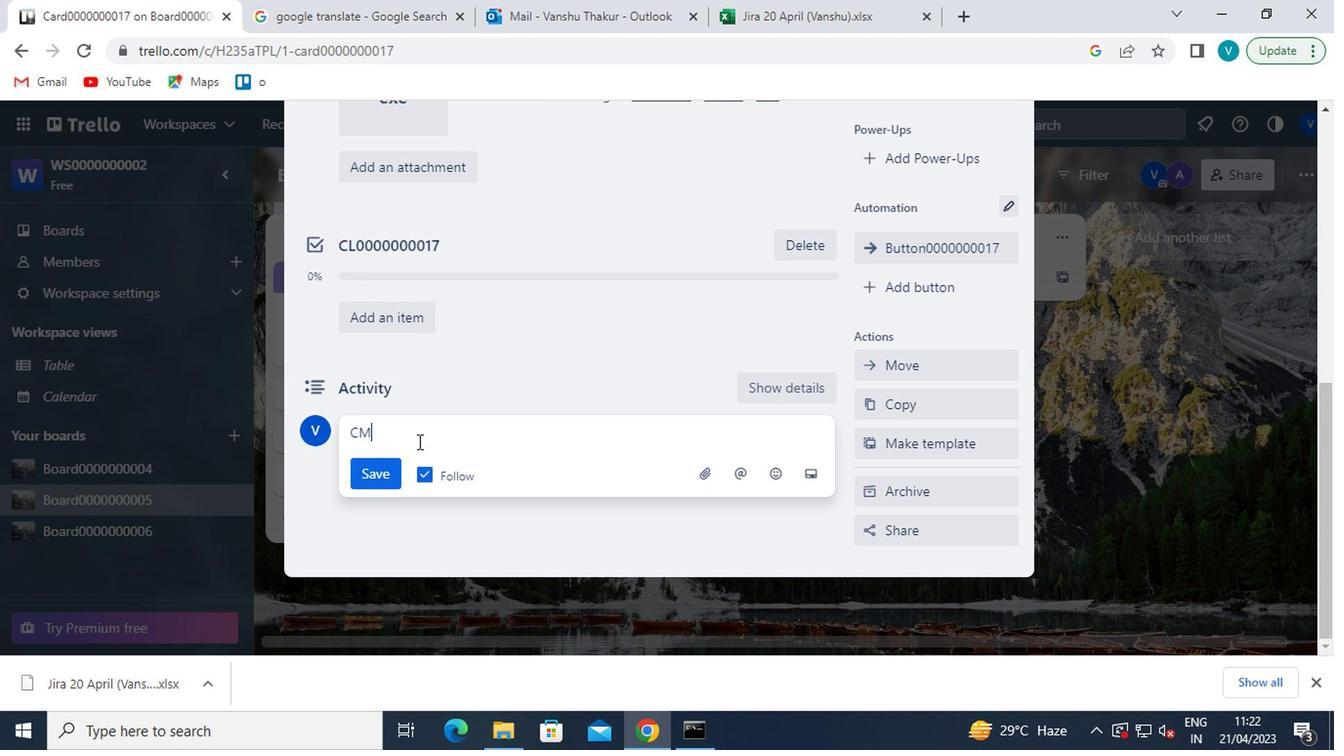 
Action: Mouse moved to (415, 443)
Screenshot: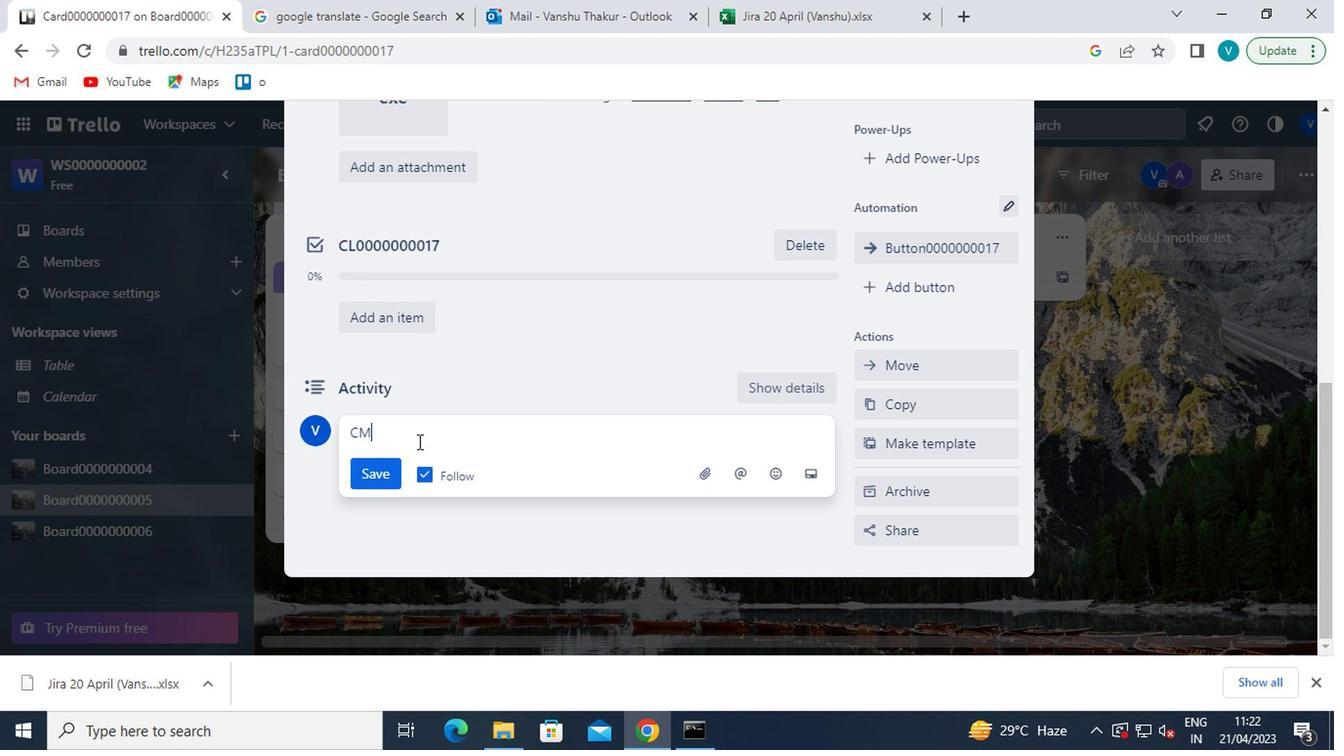 
Action: Key pressed 0
Screenshot: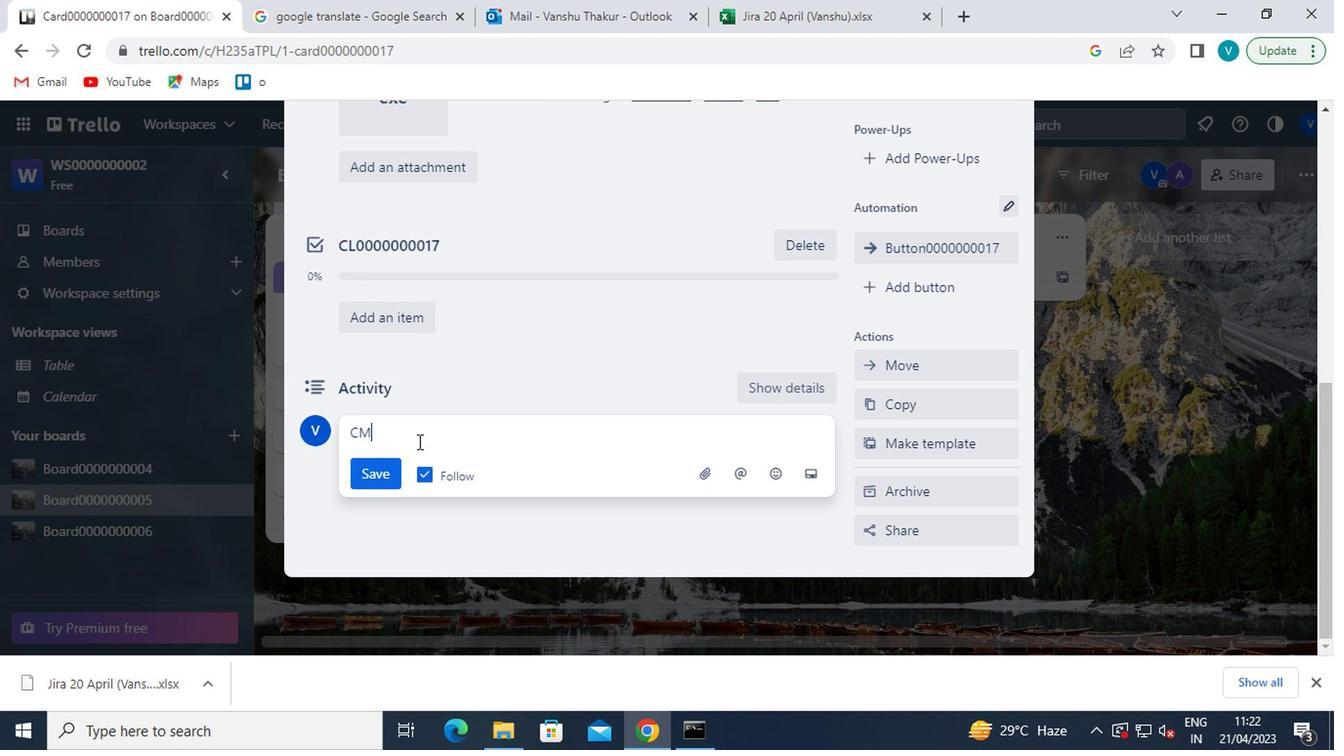 
Action: Mouse moved to (415, 443)
Screenshot: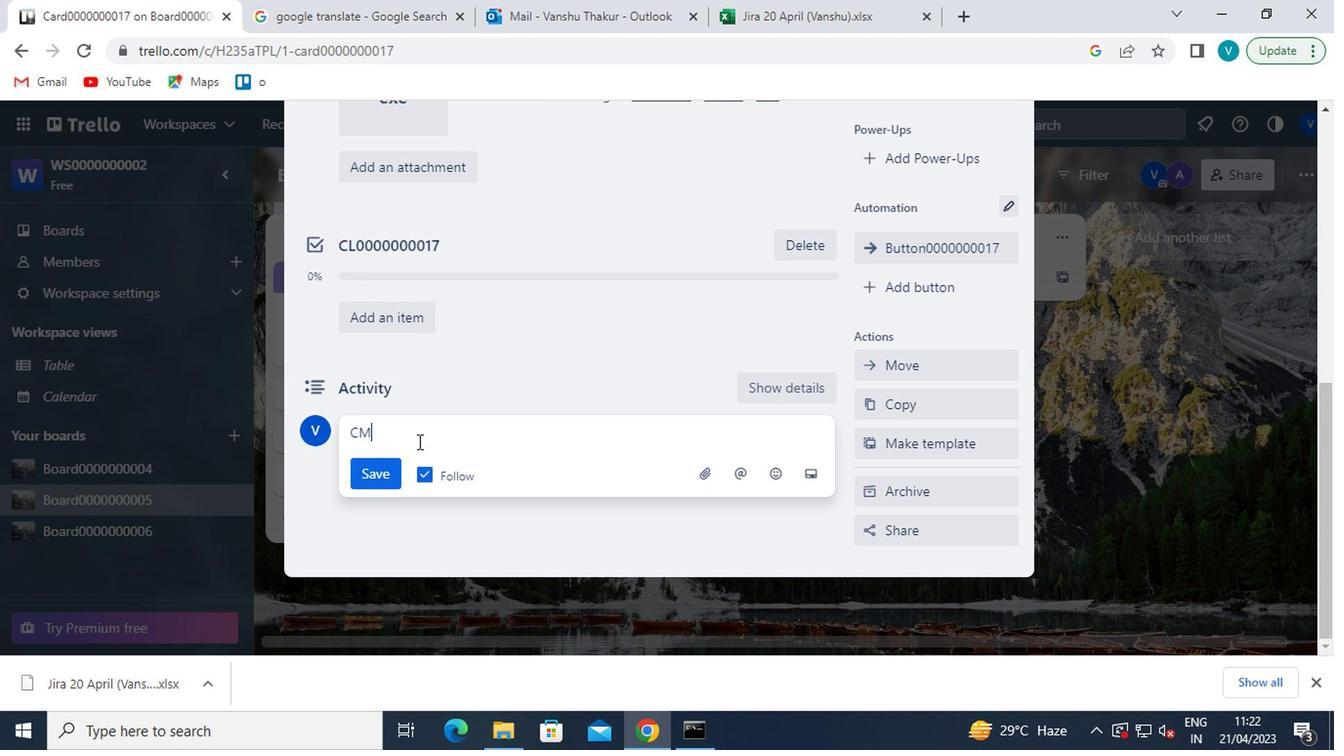 
Action: Key pressed 000
Screenshot: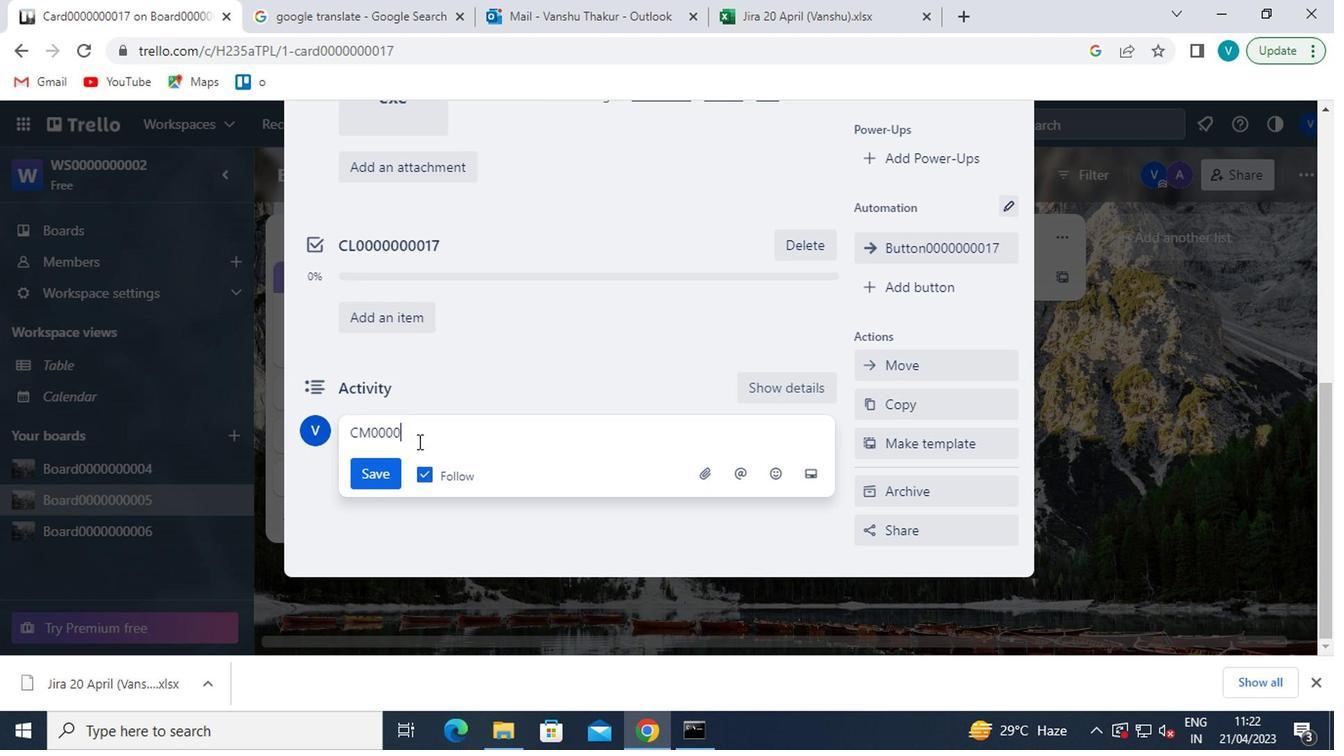 
Action: Mouse moved to (414, 442)
Screenshot: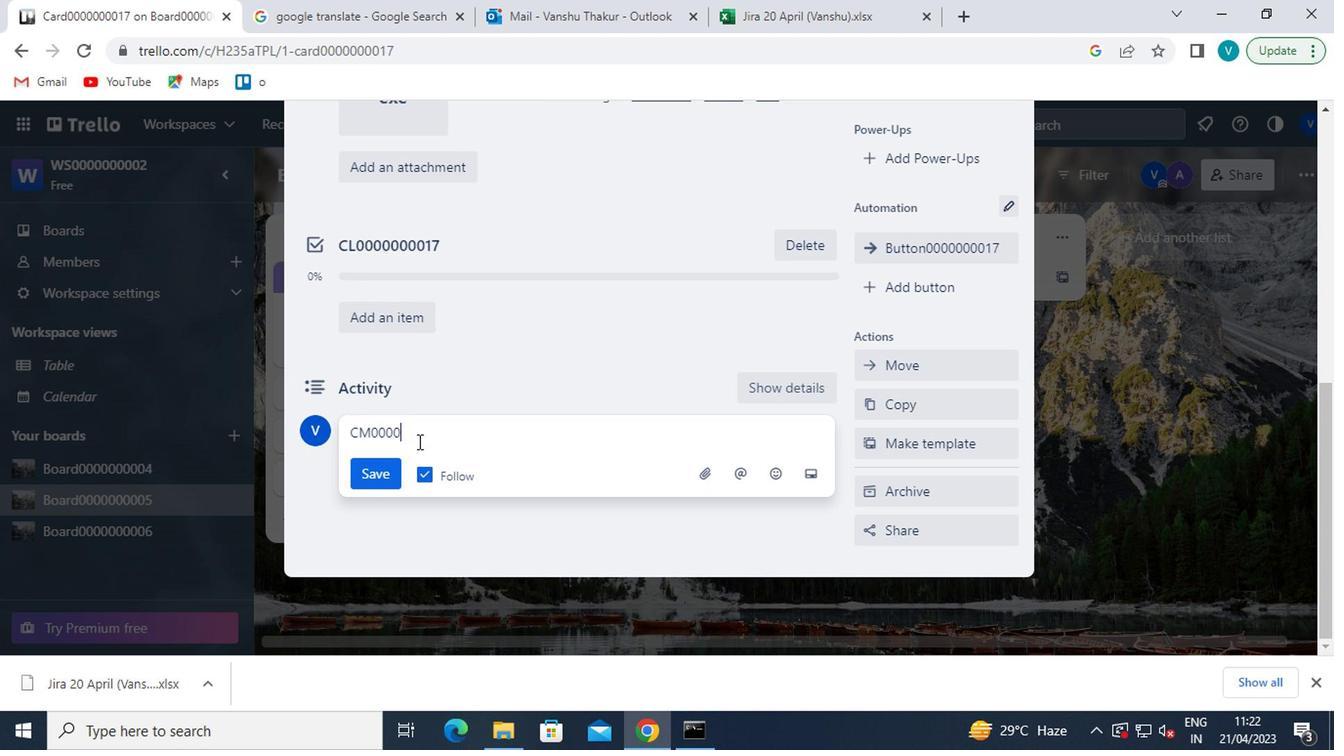 
Action: Key pressed 00017
Screenshot: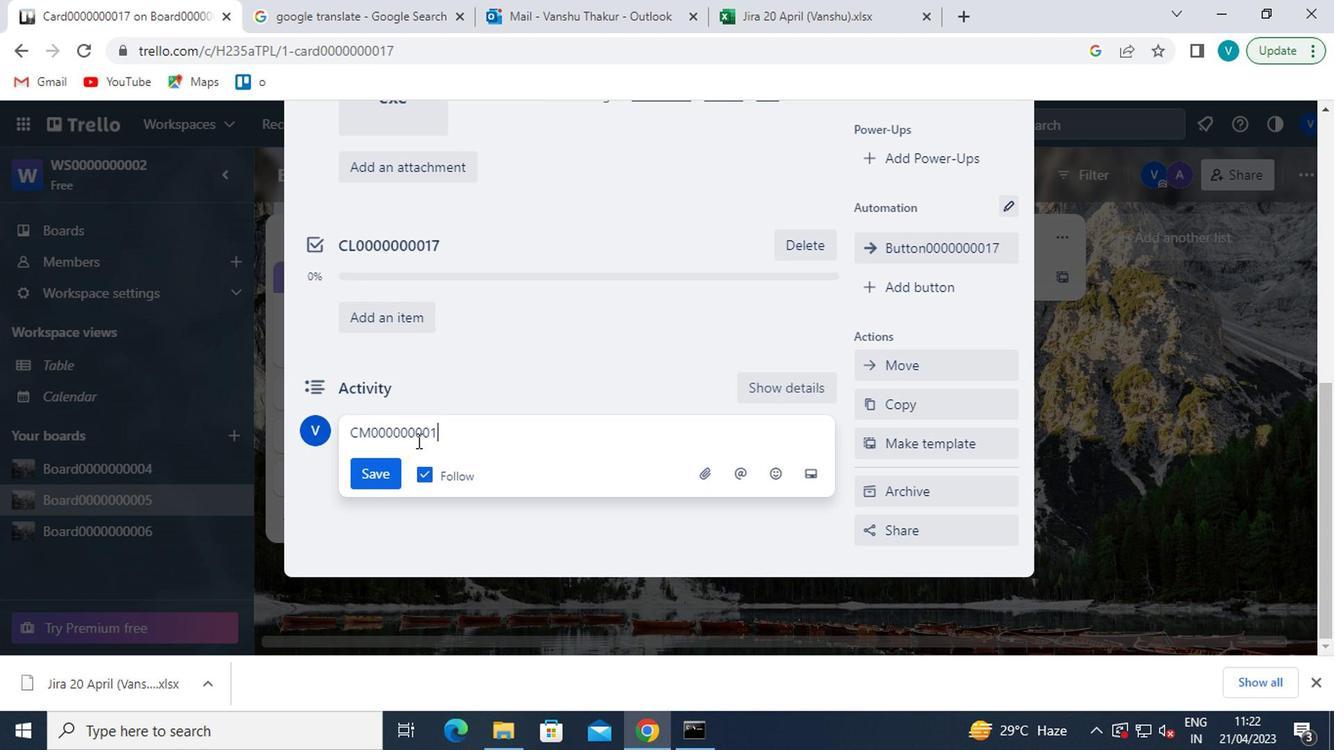 
Action: Mouse moved to (389, 459)
Screenshot: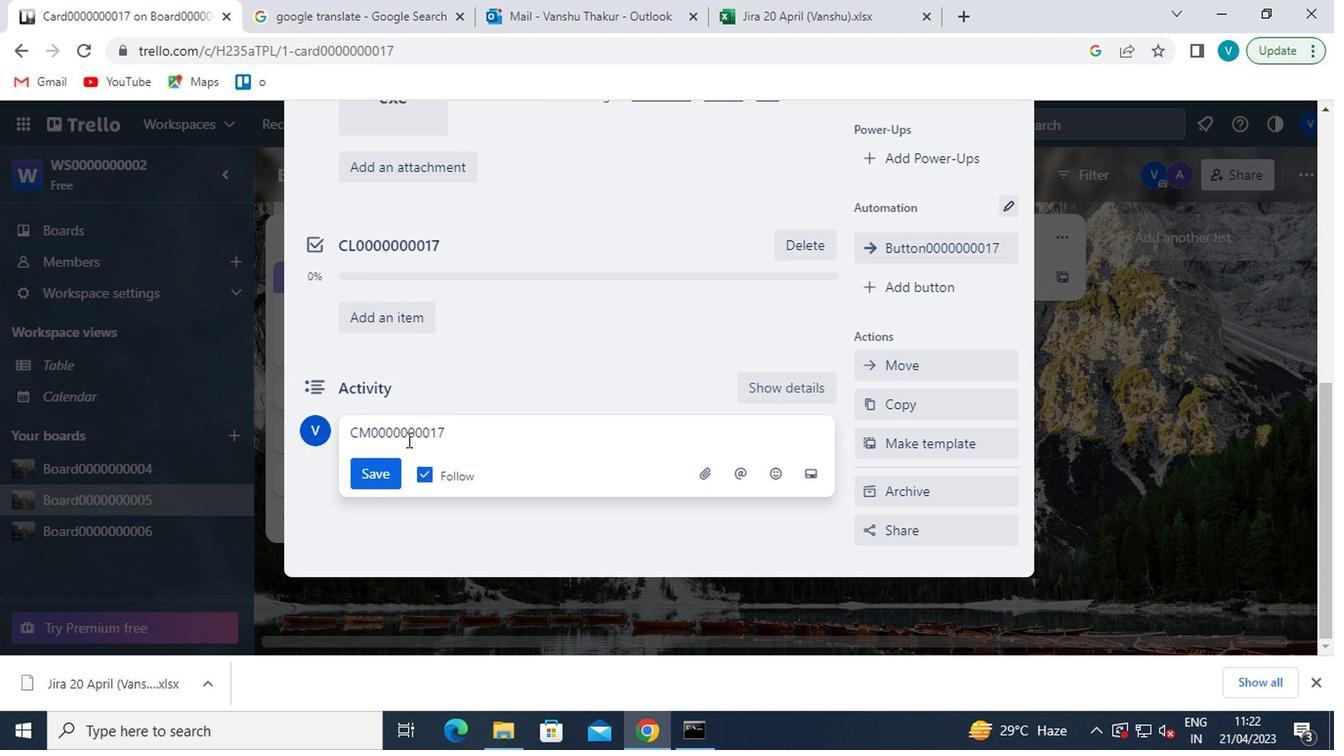 
Action: Mouse pressed left at (389, 459)
Screenshot: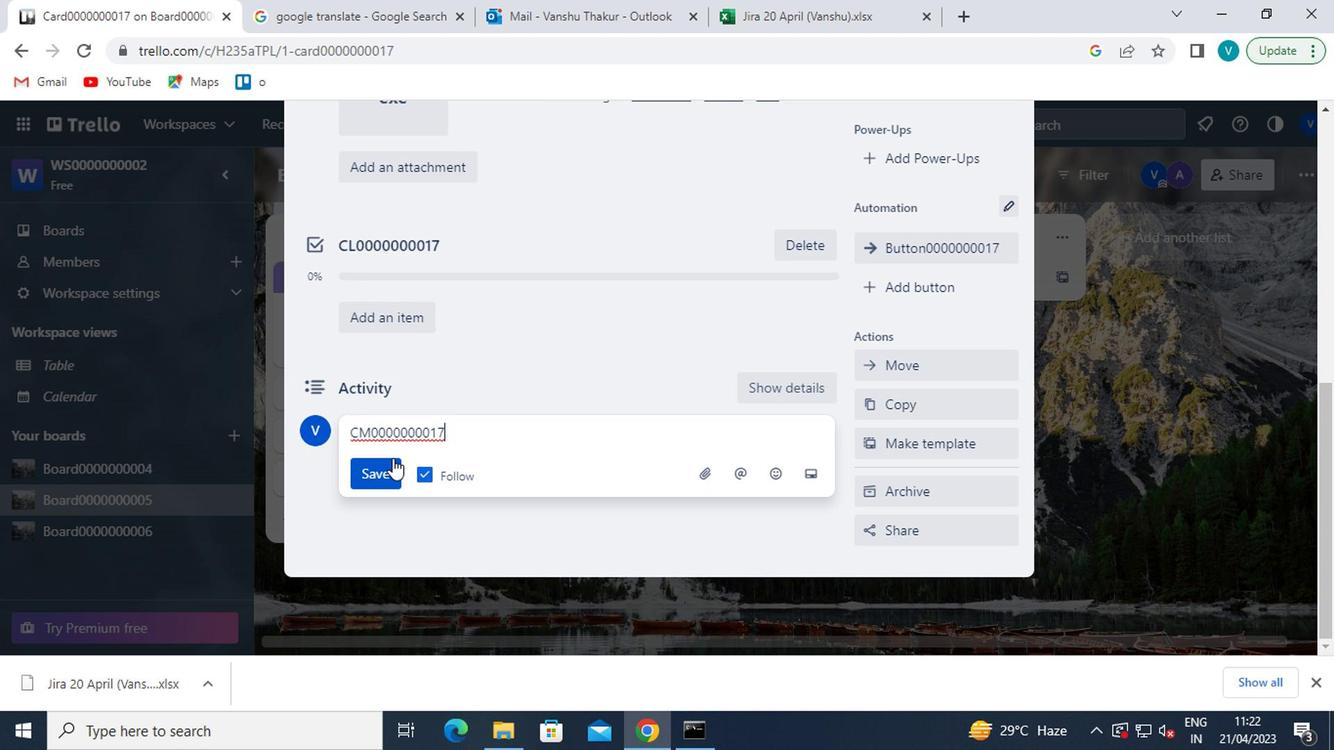 
